 Task: Find connections with filter location Reguiba with filter topic #leadershipwith filter profile language German with filter current company HPL Electric & Power Ltd with filter school DIT UNIVERSITY with filter industry Internet Publishing with filter service category Labor and Employment Law with filter keywords title Construction Worker
Action: Mouse moved to (677, 84)
Screenshot: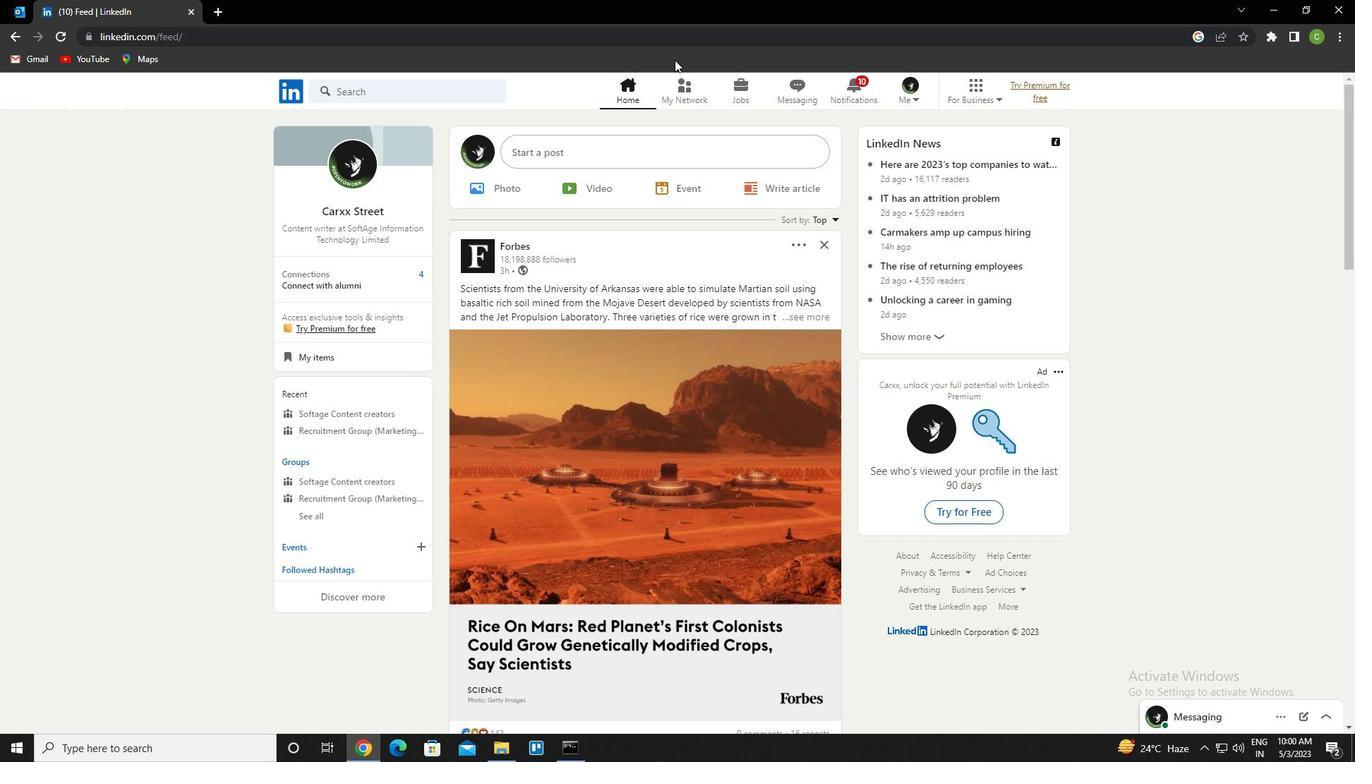 
Action: Mouse pressed left at (677, 84)
Screenshot: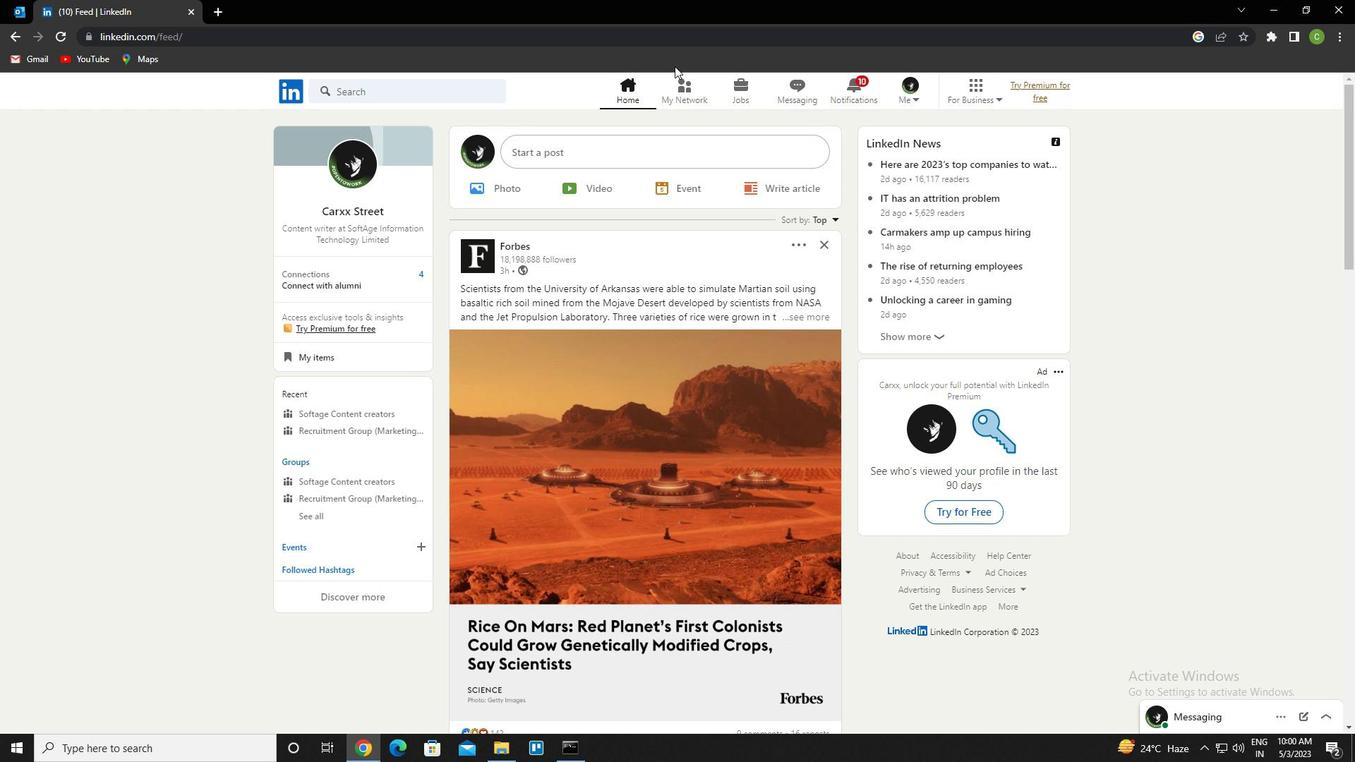 
Action: Mouse moved to (425, 168)
Screenshot: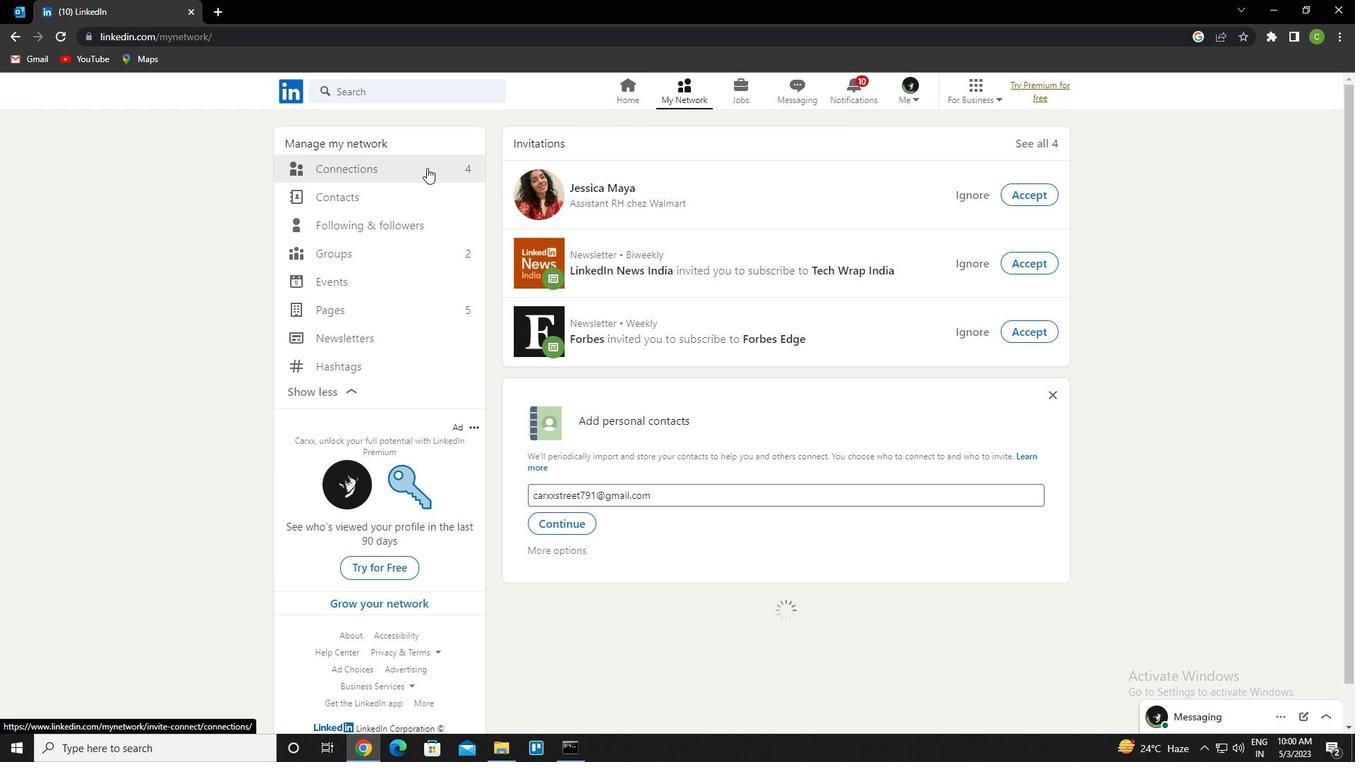 
Action: Mouse pressed left at (425, 168)
Screenshot: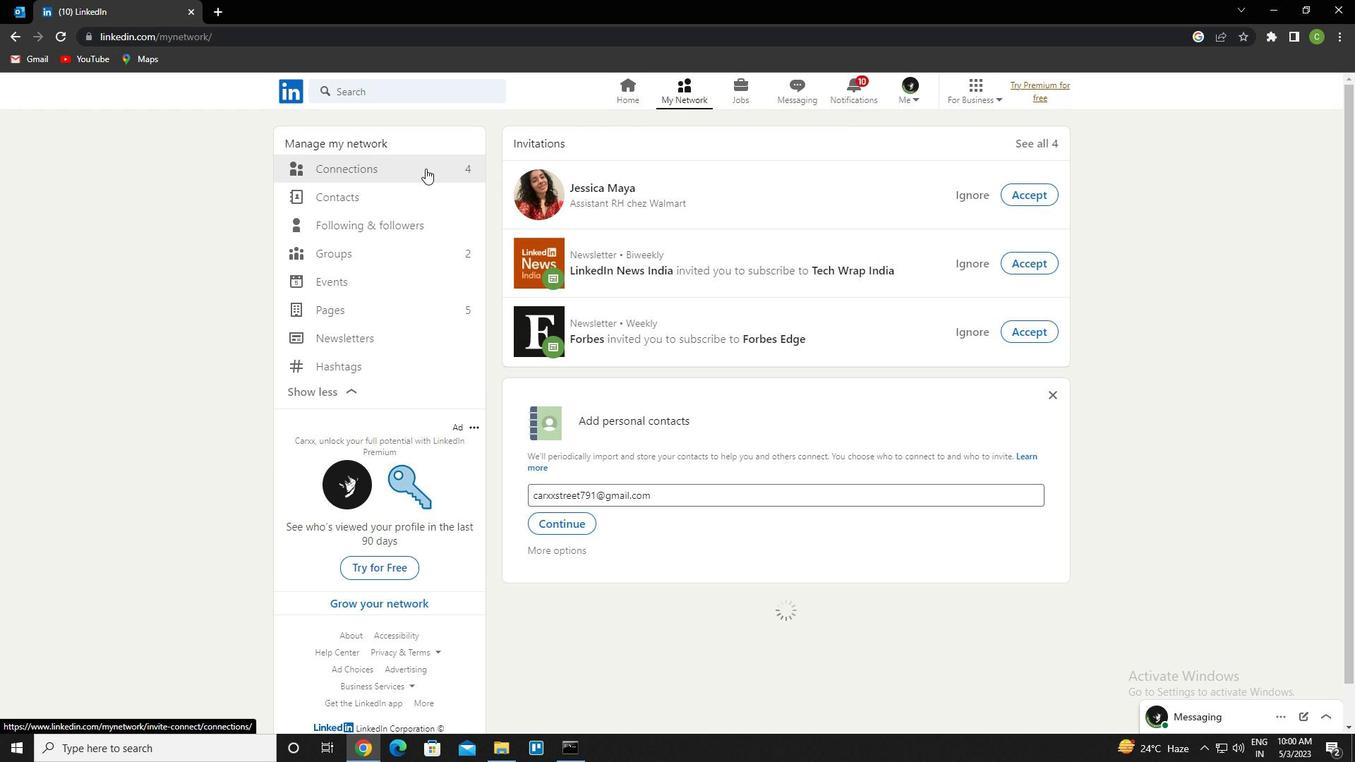 
Action: Mouse moved to (762, 168)
Screenshot: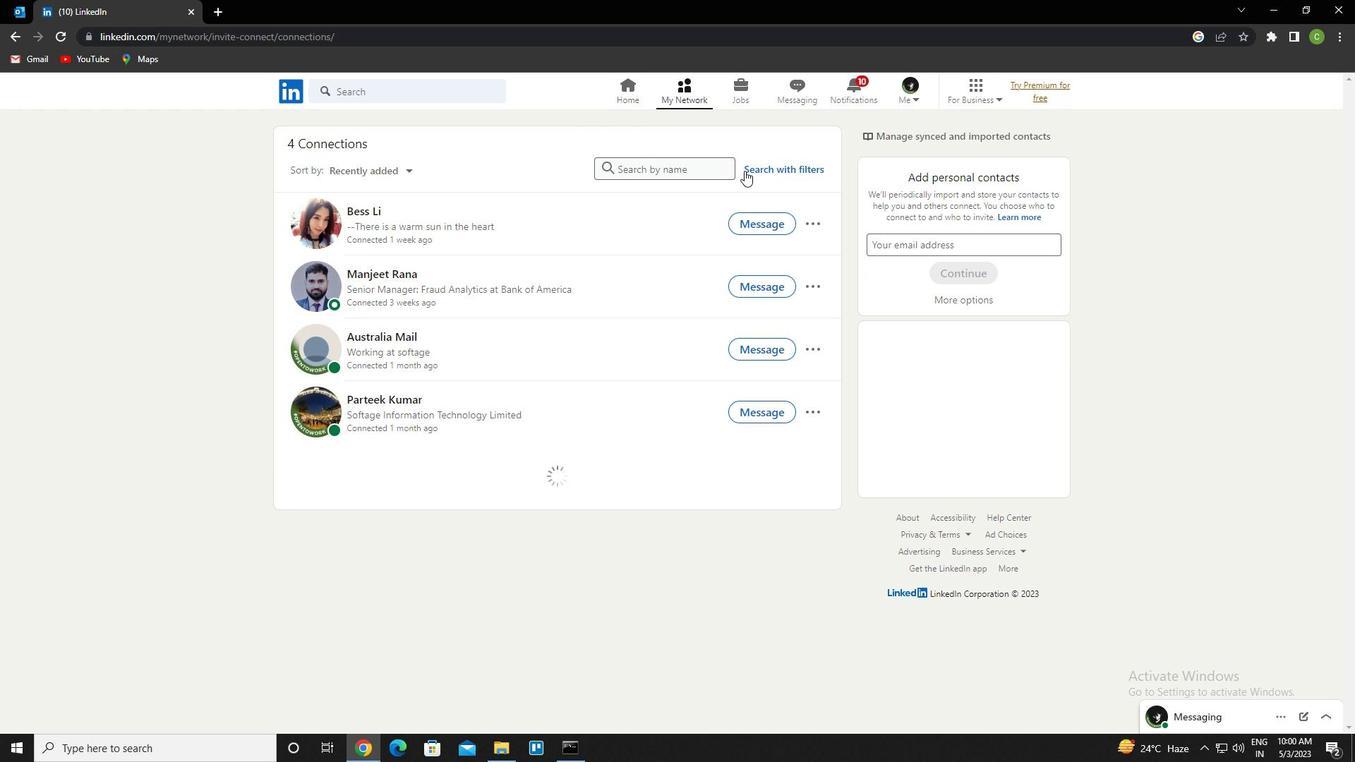 
Action: Mouse pressed left at (762, 168)
Screenshot: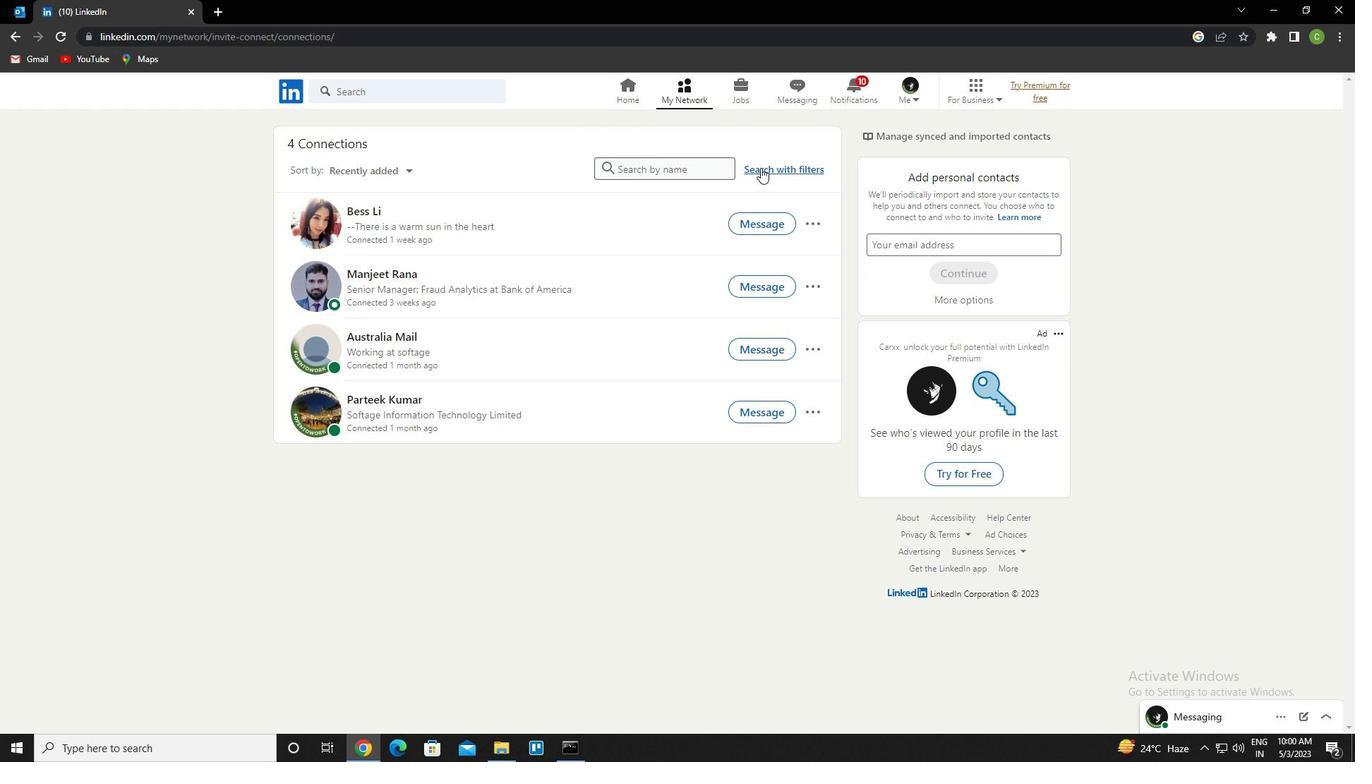 
Action: Mouse moved to (719, 133)
Screenshot: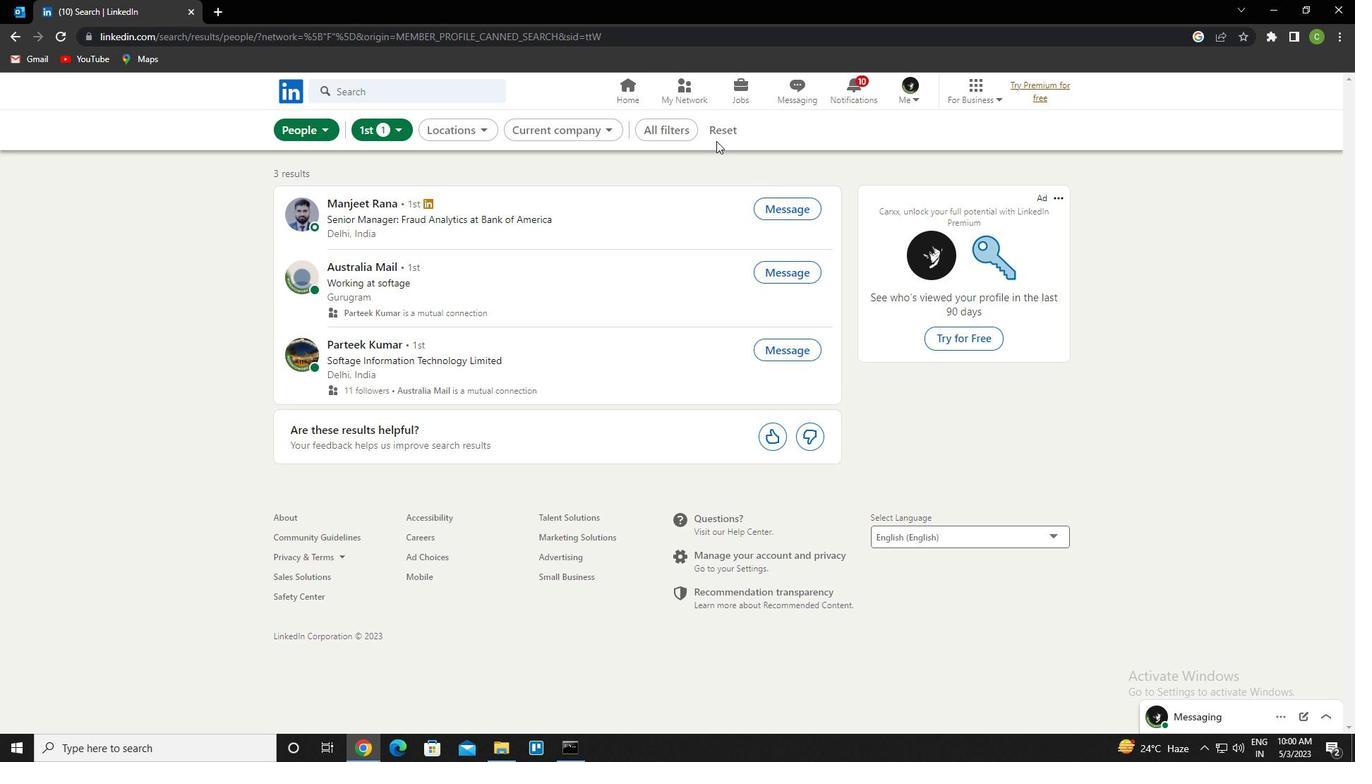 
Action: Mouse pressed left at (719, 133)
Screenshot: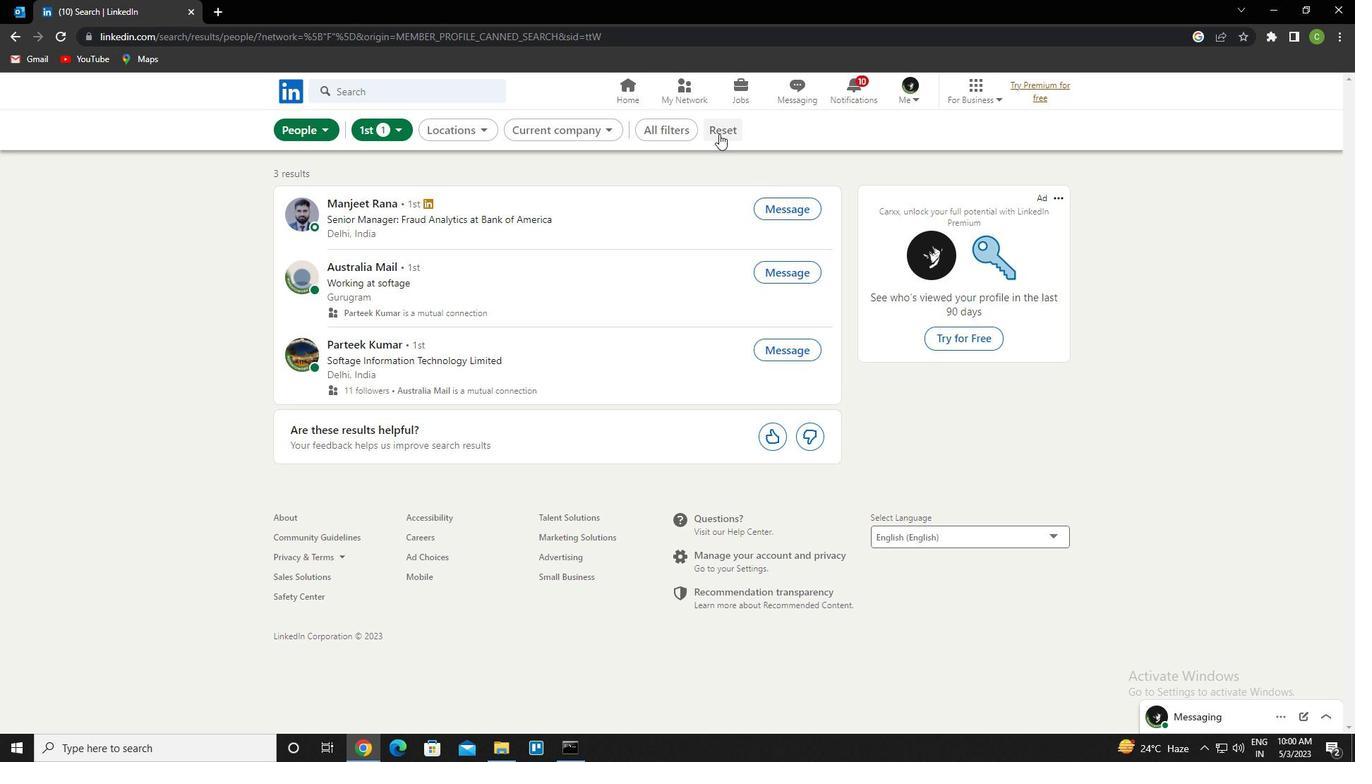 
Action: Mouse moved to (704, 129)
Screenshot: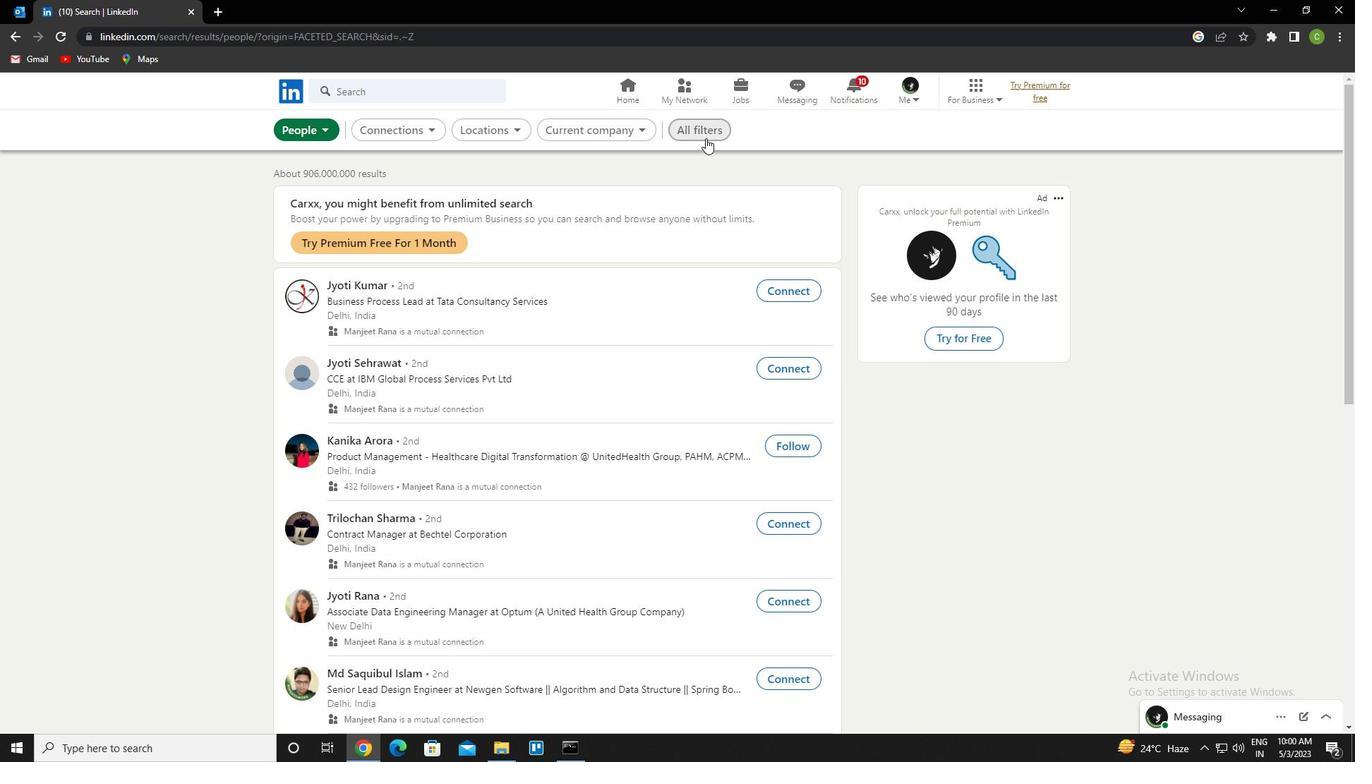 
Action: Mouse pressed left at (704, 129)
Screenshot: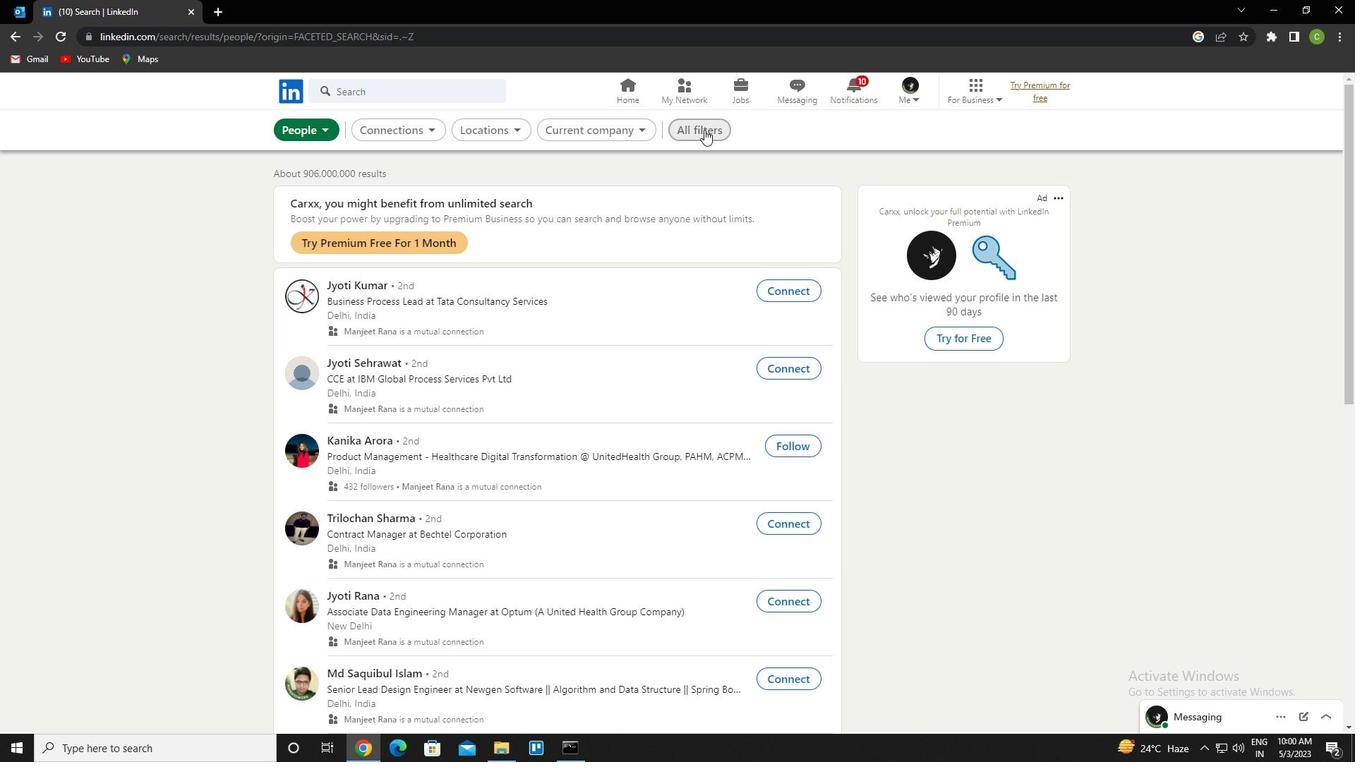 
Action: Mouse moved to (1193, 397)
Screenshot: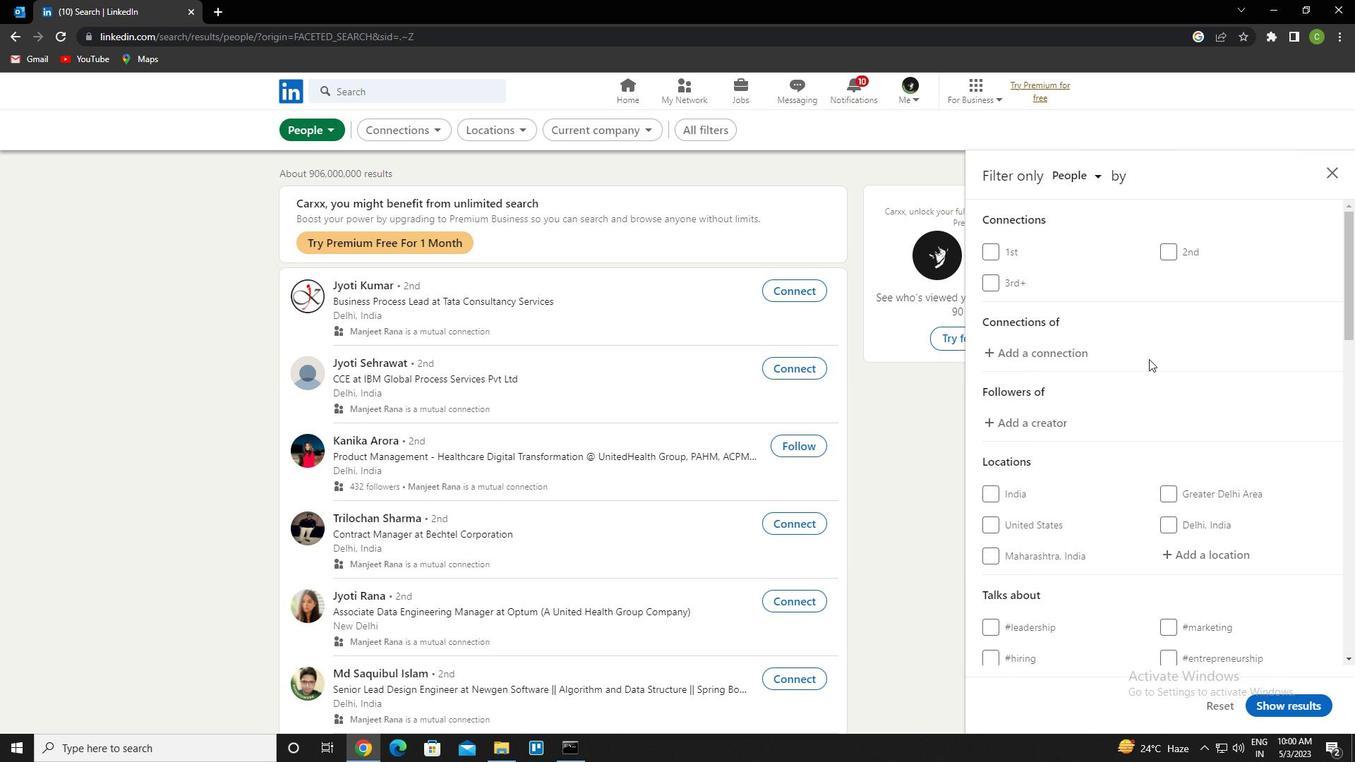 
Action: Mouse scrolled (1193, 396) with delta (0, 0)
Screenshot: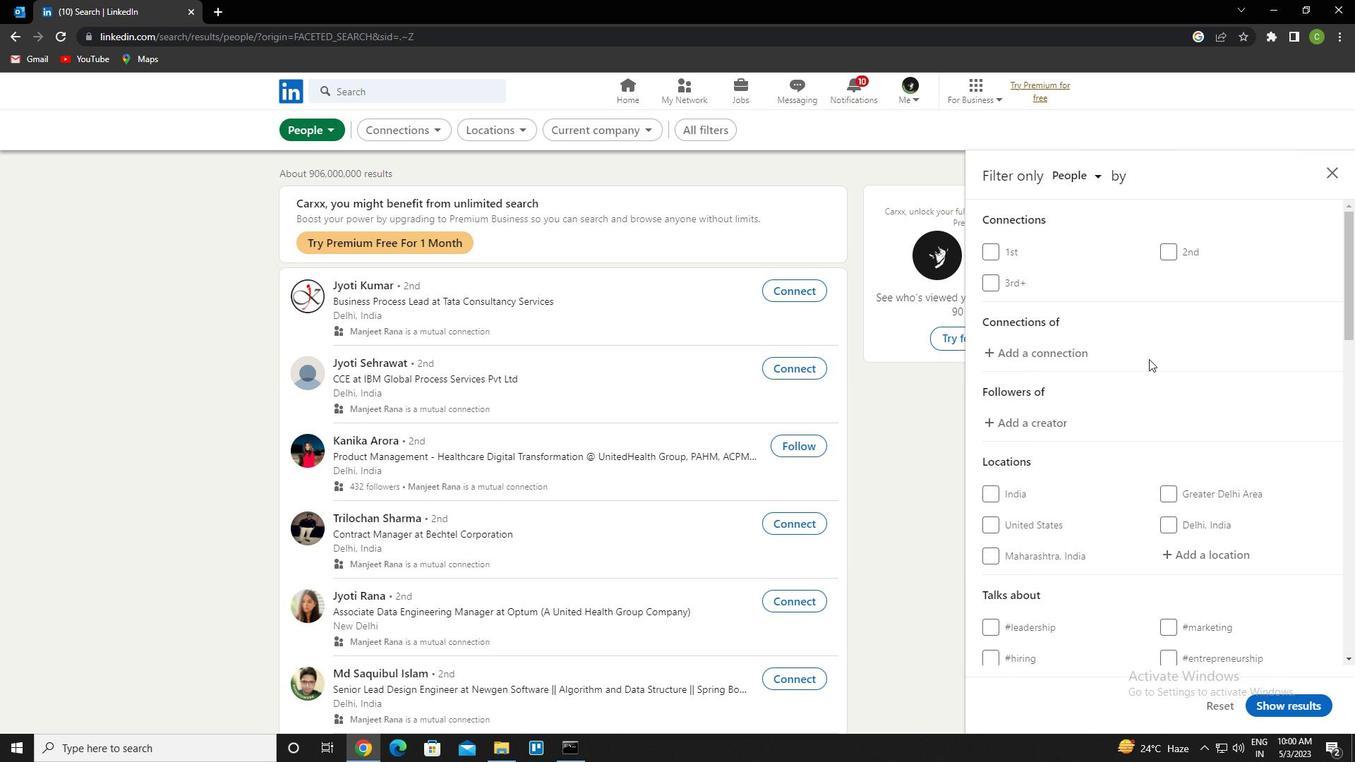 
Action: Mouse scrolled (1193, 396) with delta (0, 0)
Screenshot: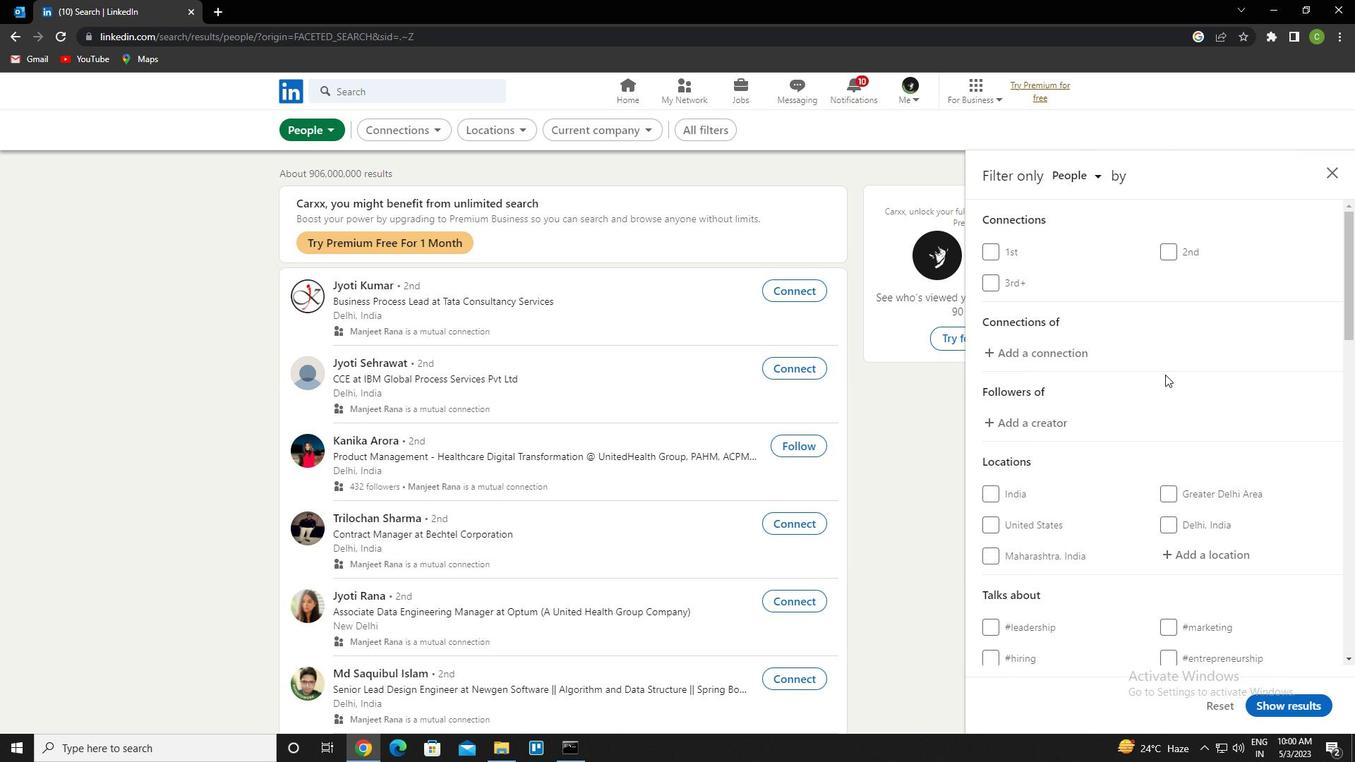 
Action: Mouse moved to (1221, 415)
Screenshot: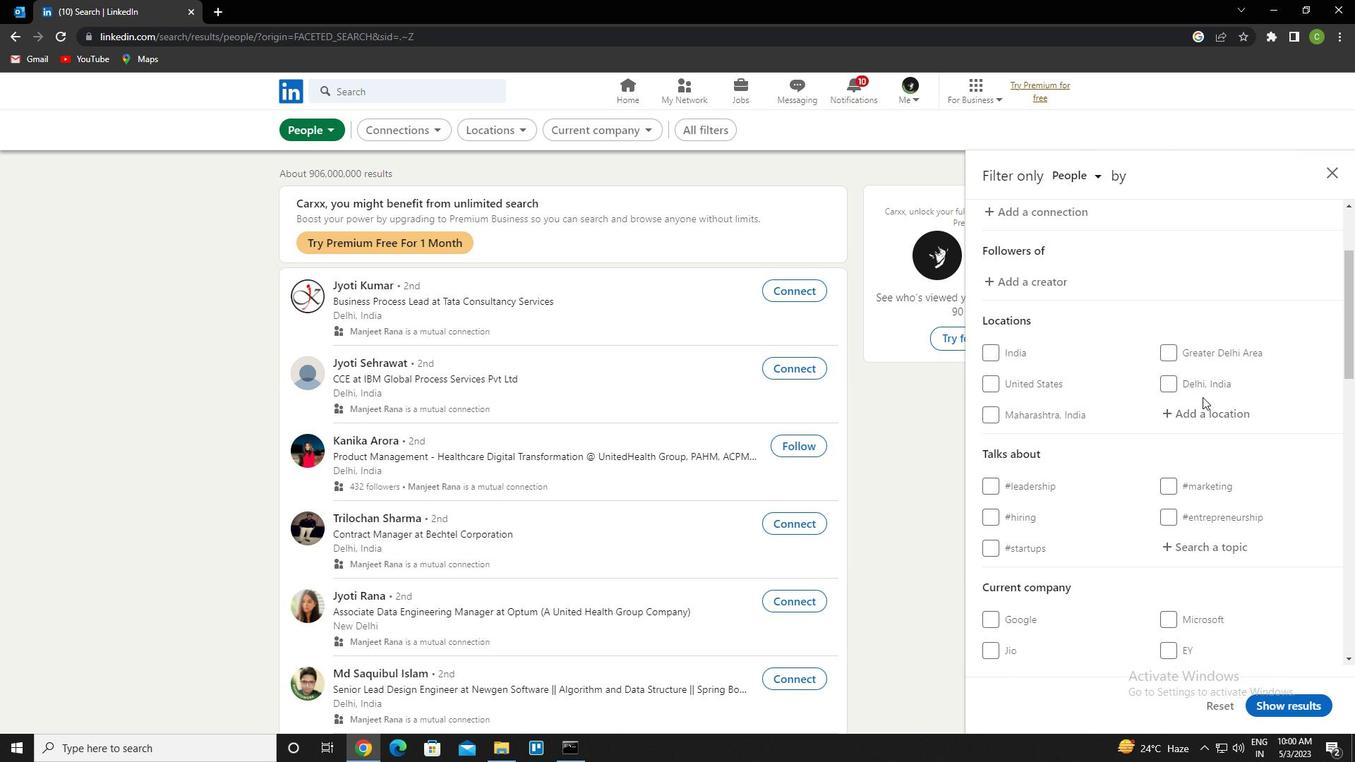 
Action: Mouse pressed left at (1221, 415)
Screenshot: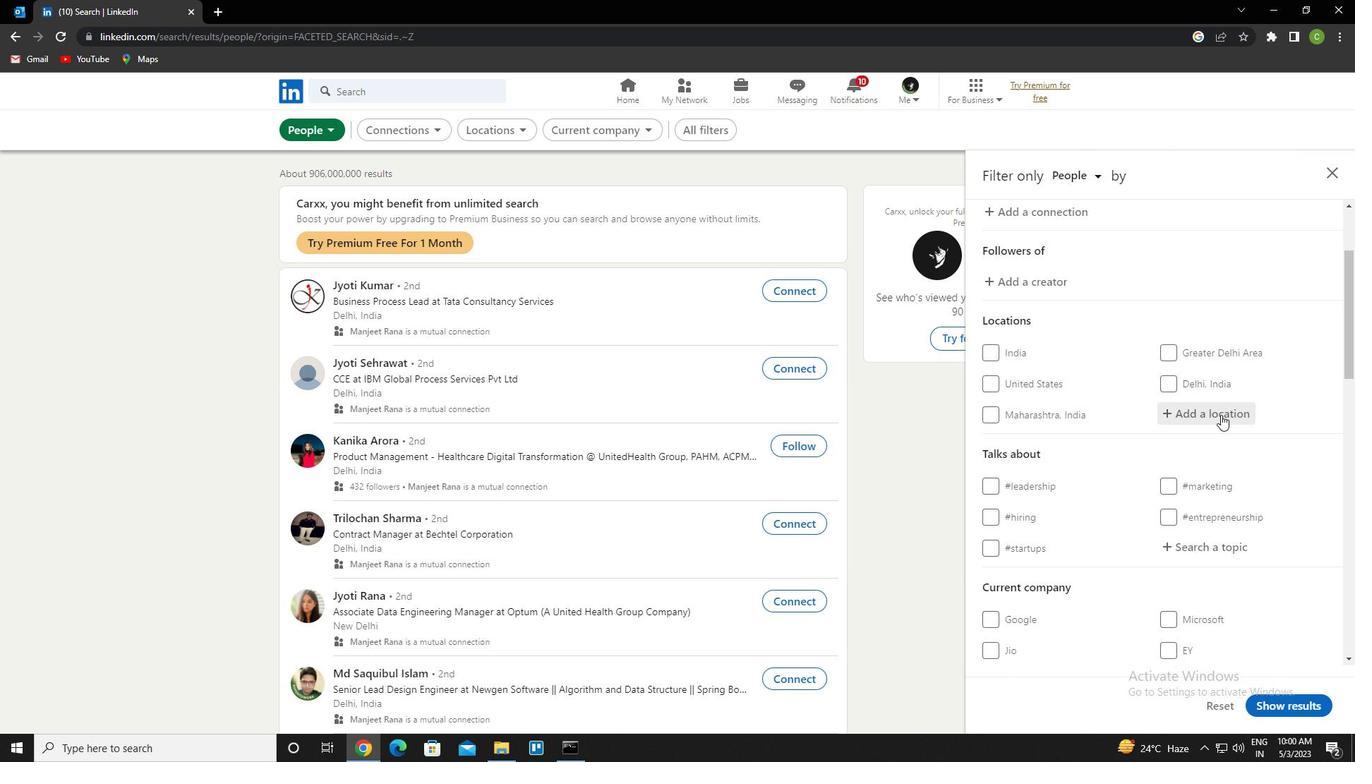 
Action: Key pressed <Key.caps_lock>r<Key.caps_lock>eguiba<Key.down><Key.enter>
Screenshot: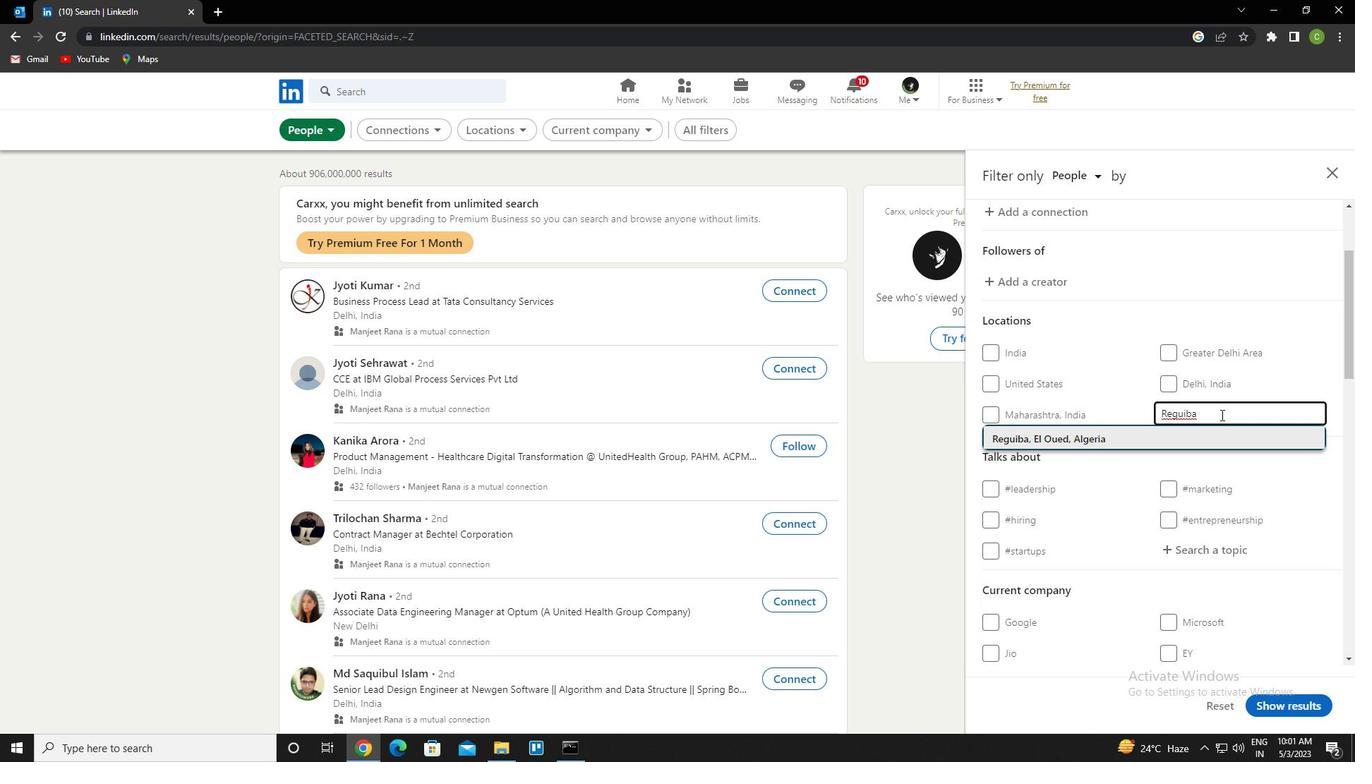 
Action: Mouse moved to (1229, 420)
Screenshot: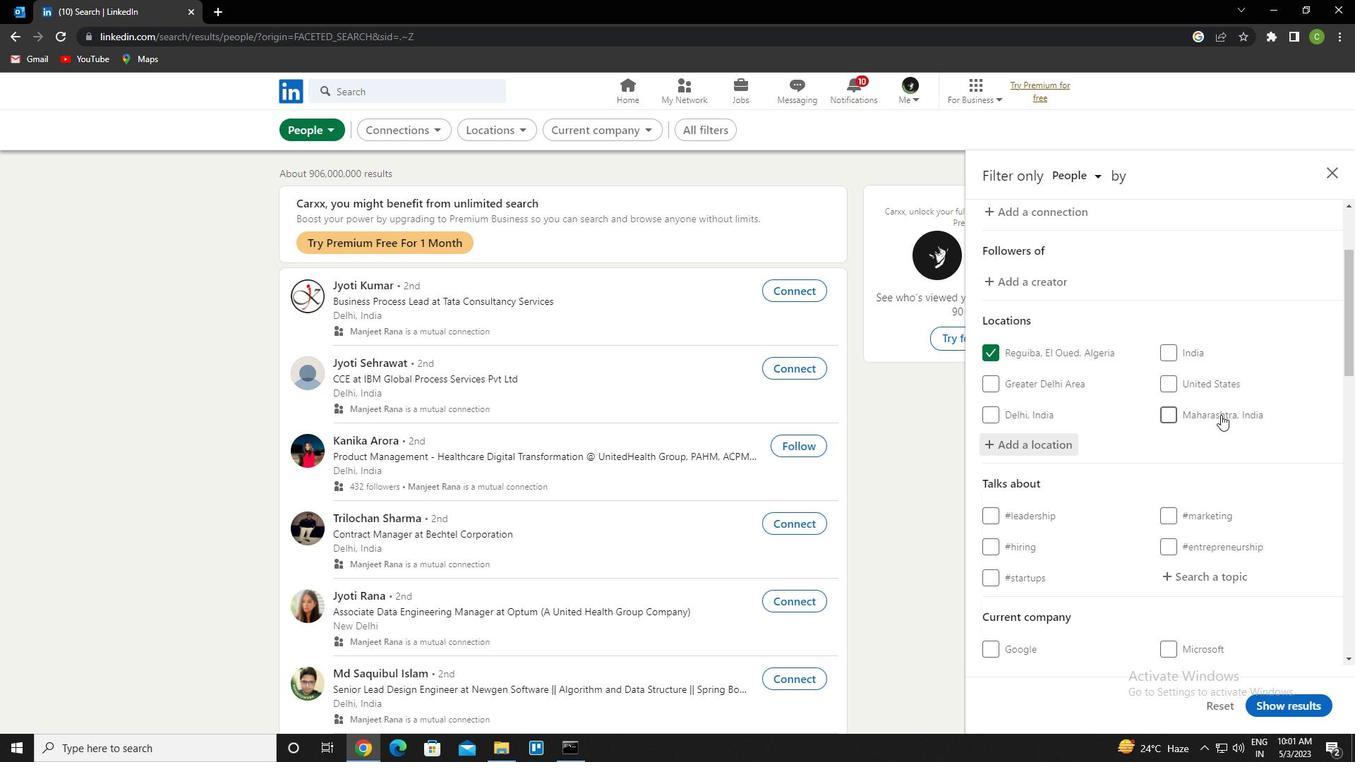 
Action: Mouse scrolled (1229, 419) with delta (0, 0)
Screenshot: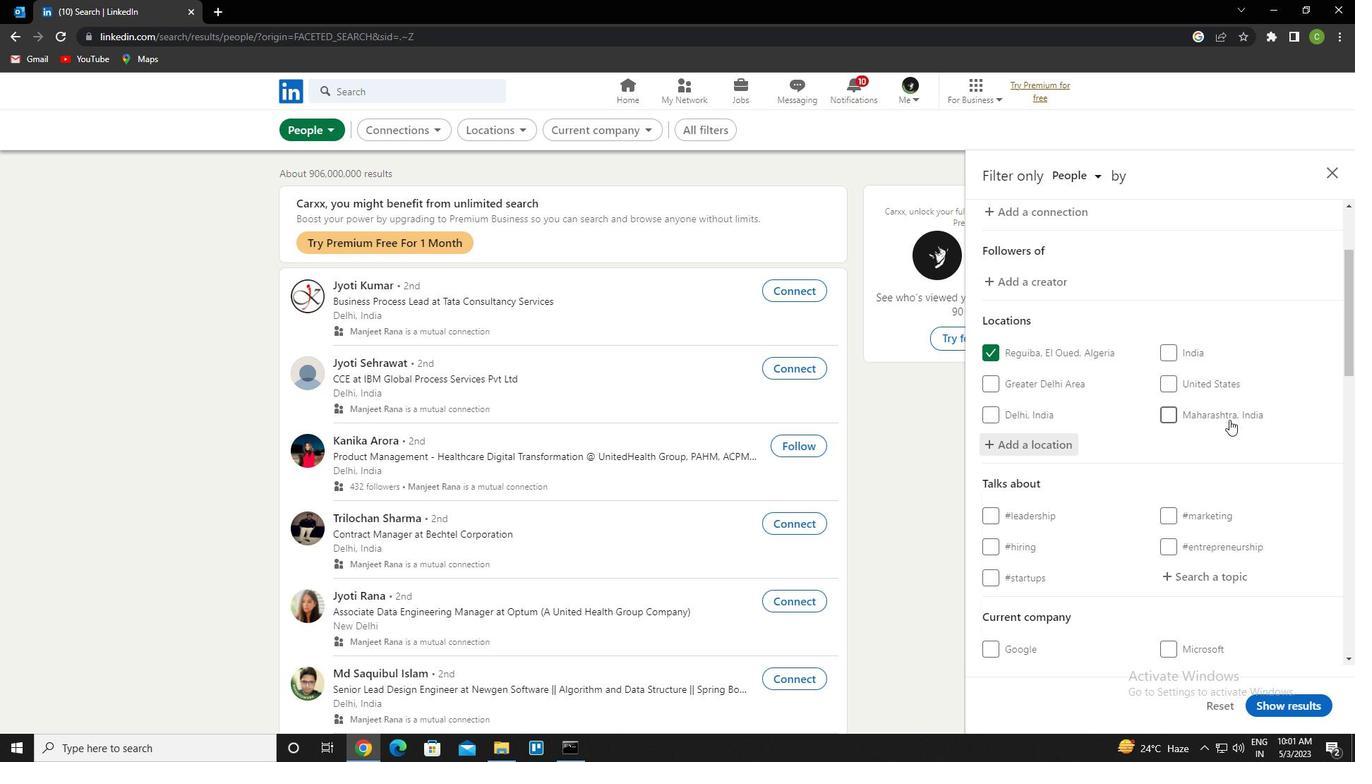 
Action: Mouse scrolled (1229, 419) with delta (0, 0)
Screenshot: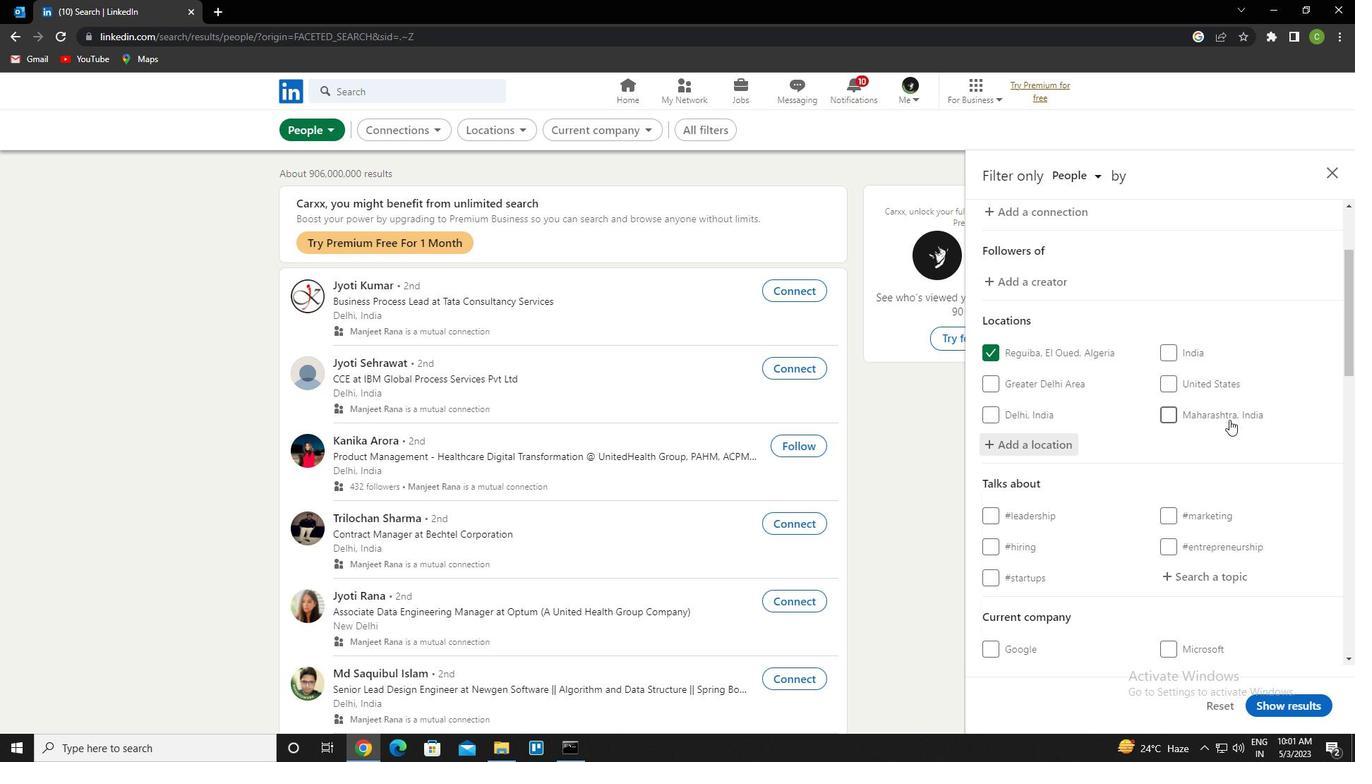 
Action: Mouse scrolled (1229, 419) with delta (0, 0)
Screenshot: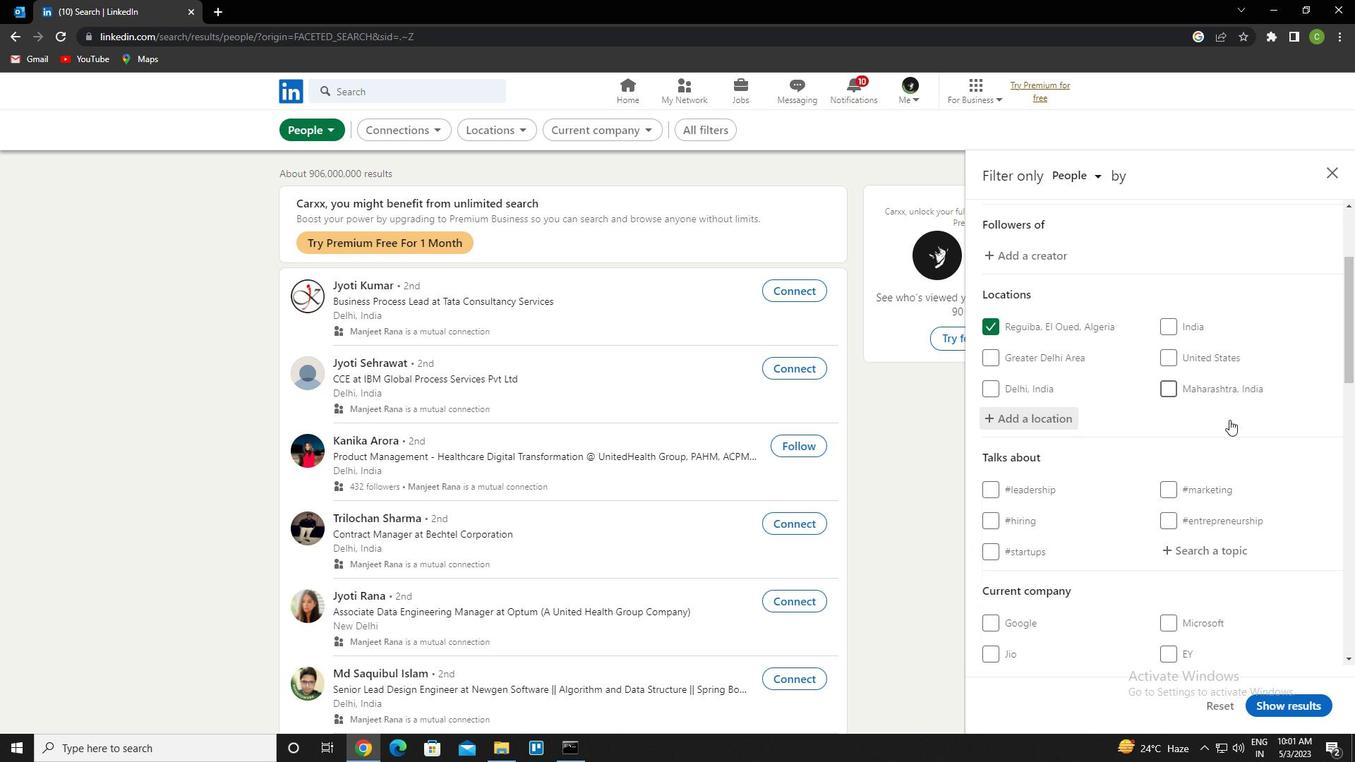 
Action: Mouse moved to (1221, 372)
Screenshot: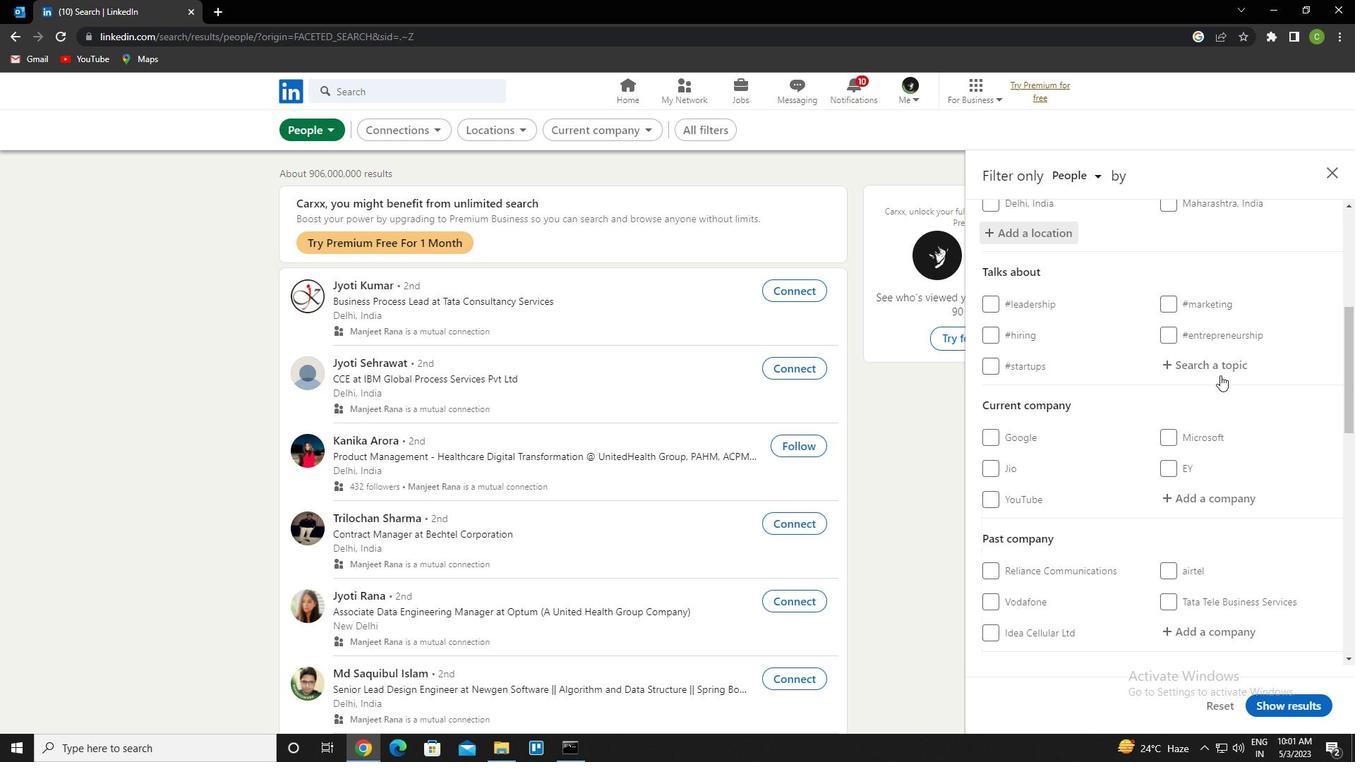 
Action: Mouse pressed left at (1221, 372)
Screenshot: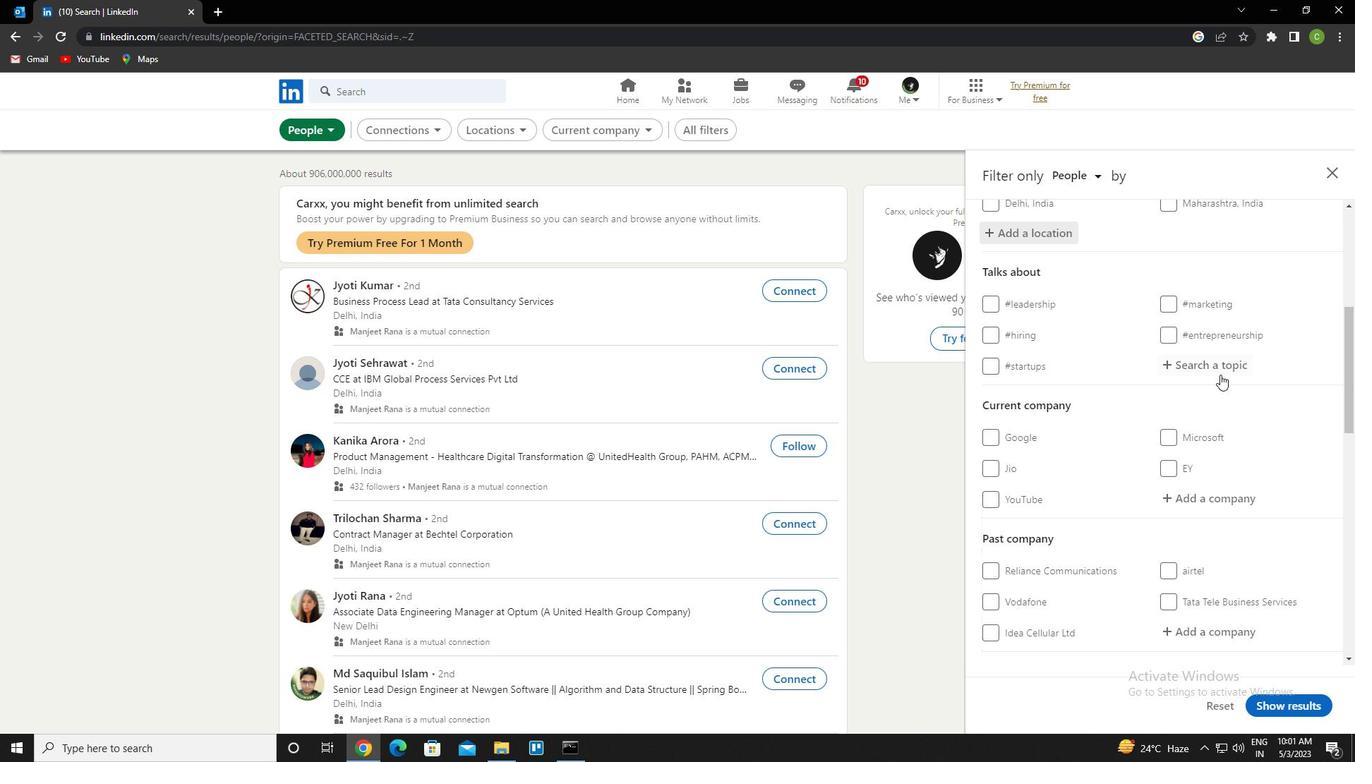 
Action: Key pressed leadership<Key.down><Key.enter>
Screenshot: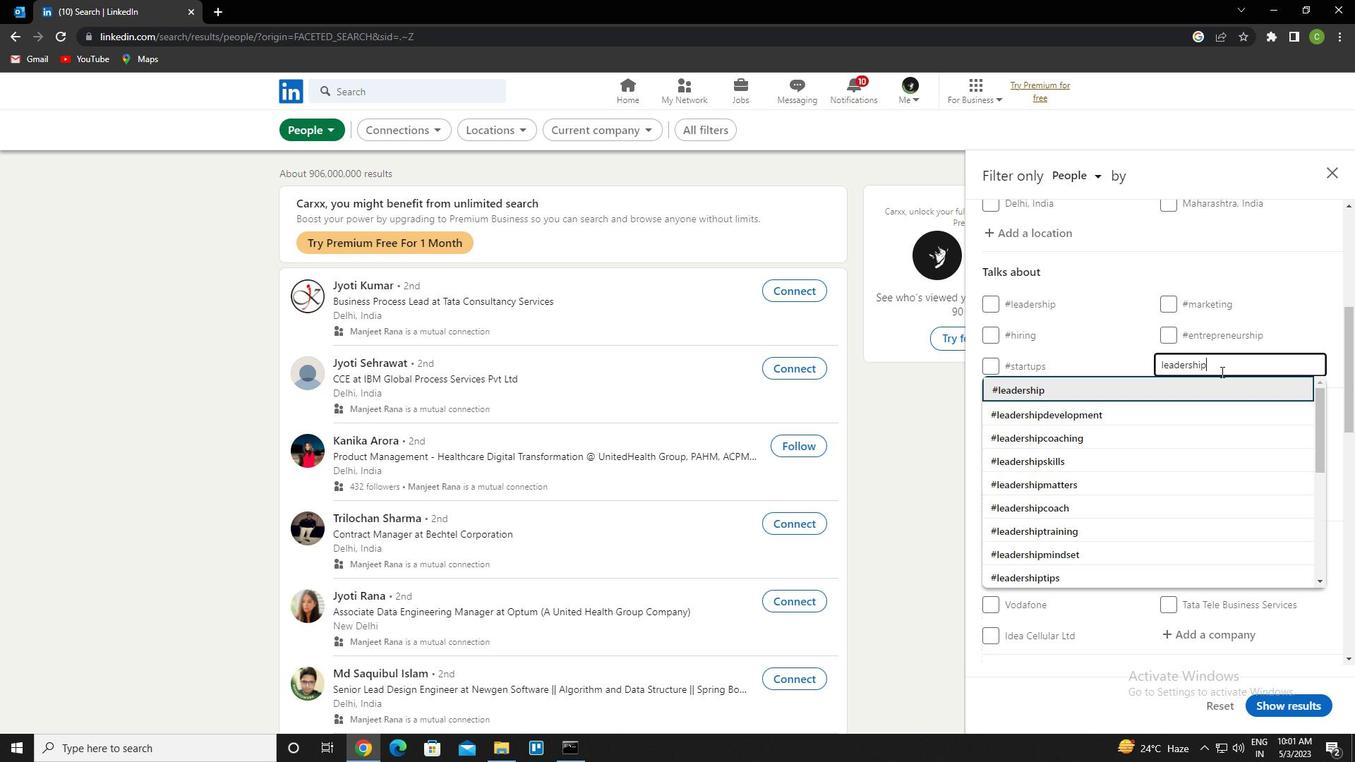 
Action: Mouse scrolled (1221, 371) with delta (0, 0)
Screenshot: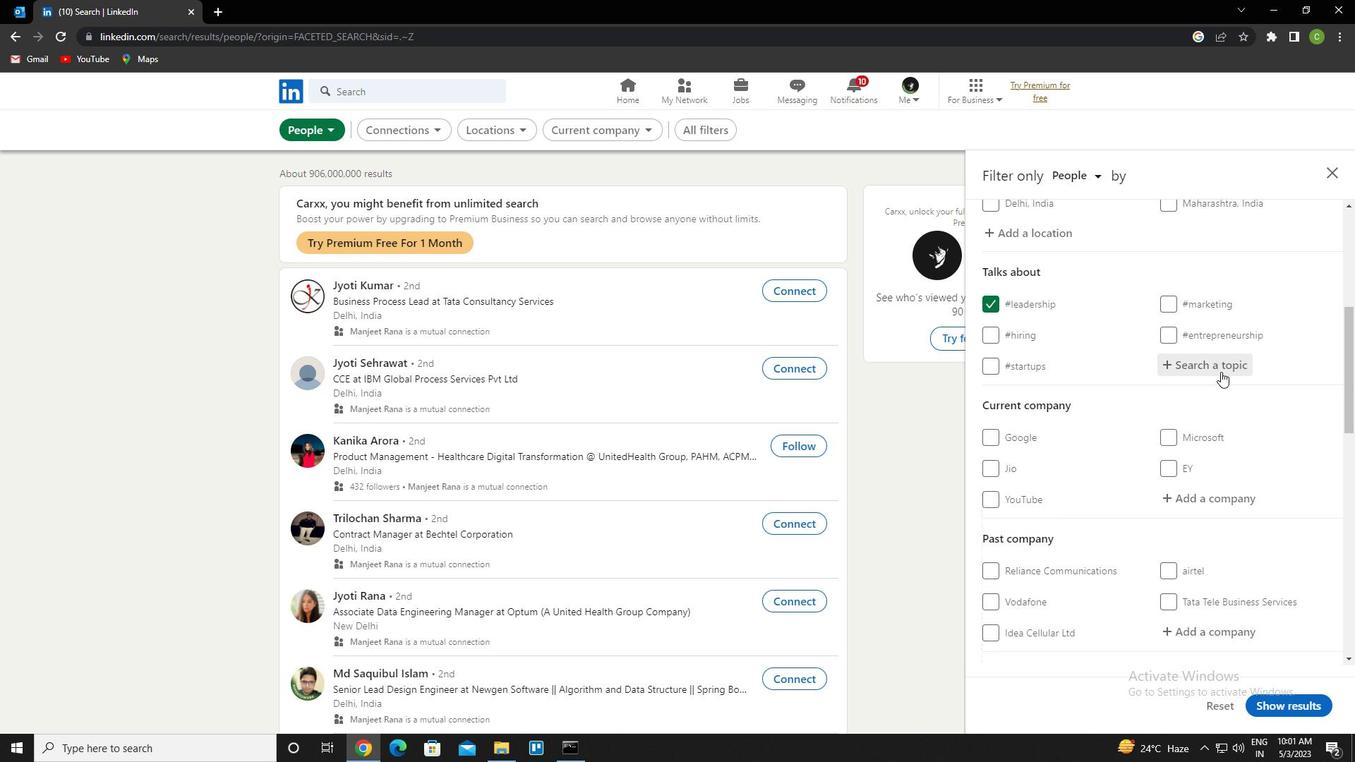 
Action: Mouse scrolled (1221, 371) with delta (0, 0)
Screenshot: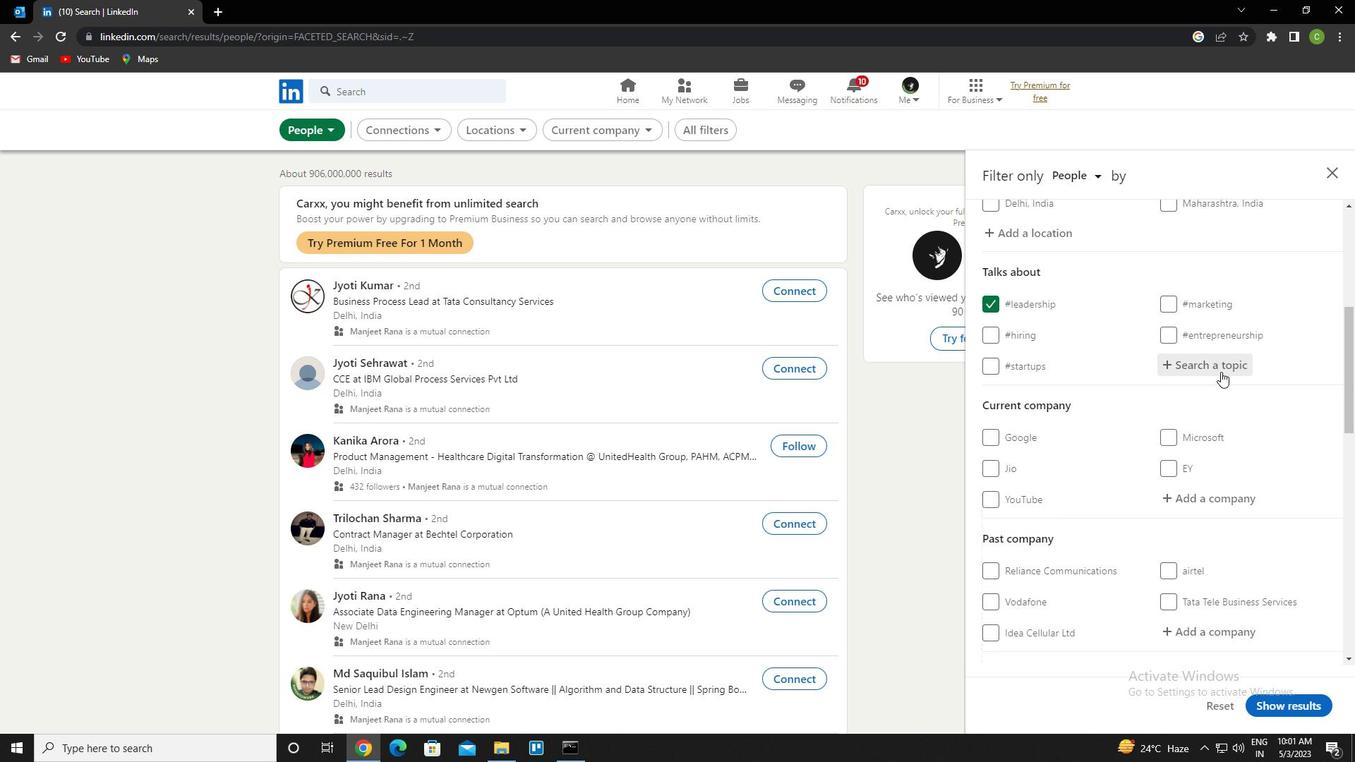 
Action: Mouse scrolled (1221, 371) with delta (0, 0)
Screenshot: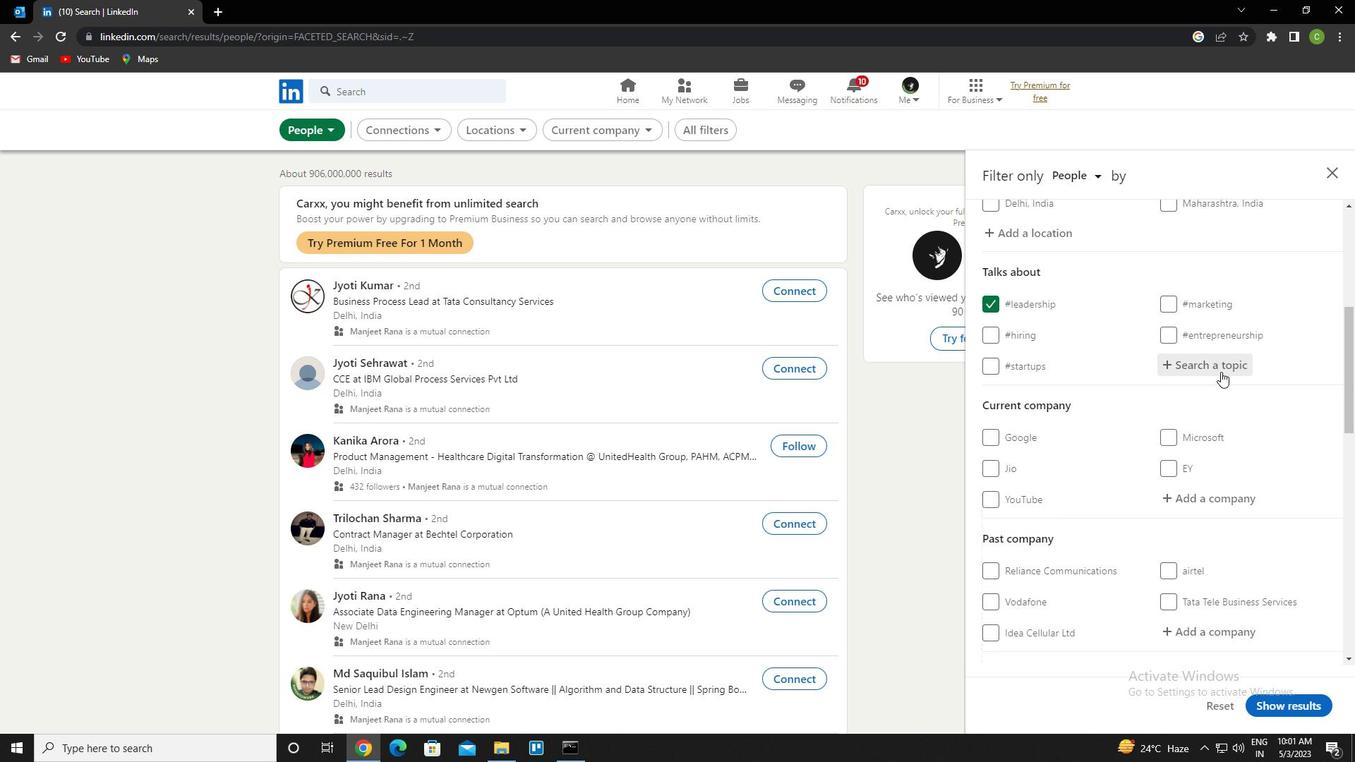 
Action: Mouse scrolled (1221, 371) with delta (0, 0)
Screenshot: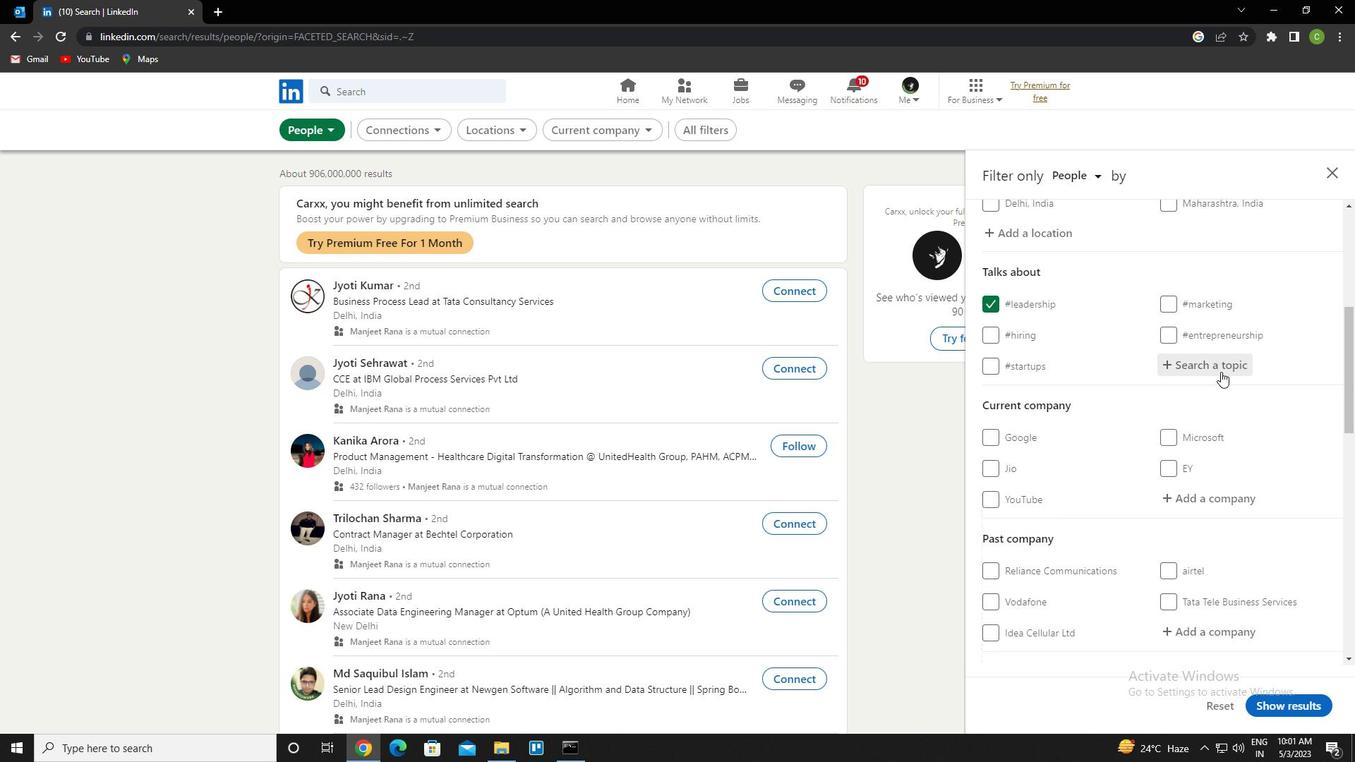 
Action: Mouse scrolled (1221, 371) with delta (0, 0)
Screenshot: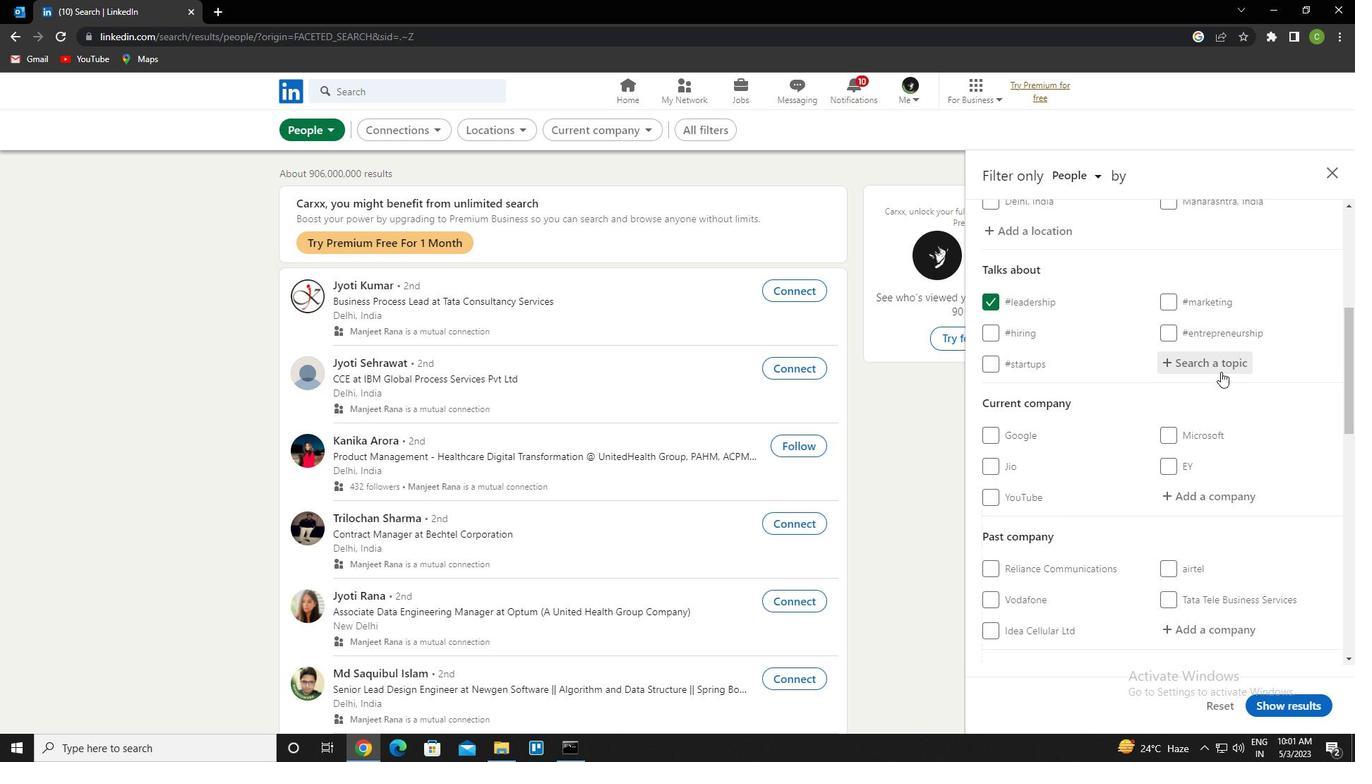 
Action: Mouse scrolled (1221, 371) with delta (0, 0)
Screenshot: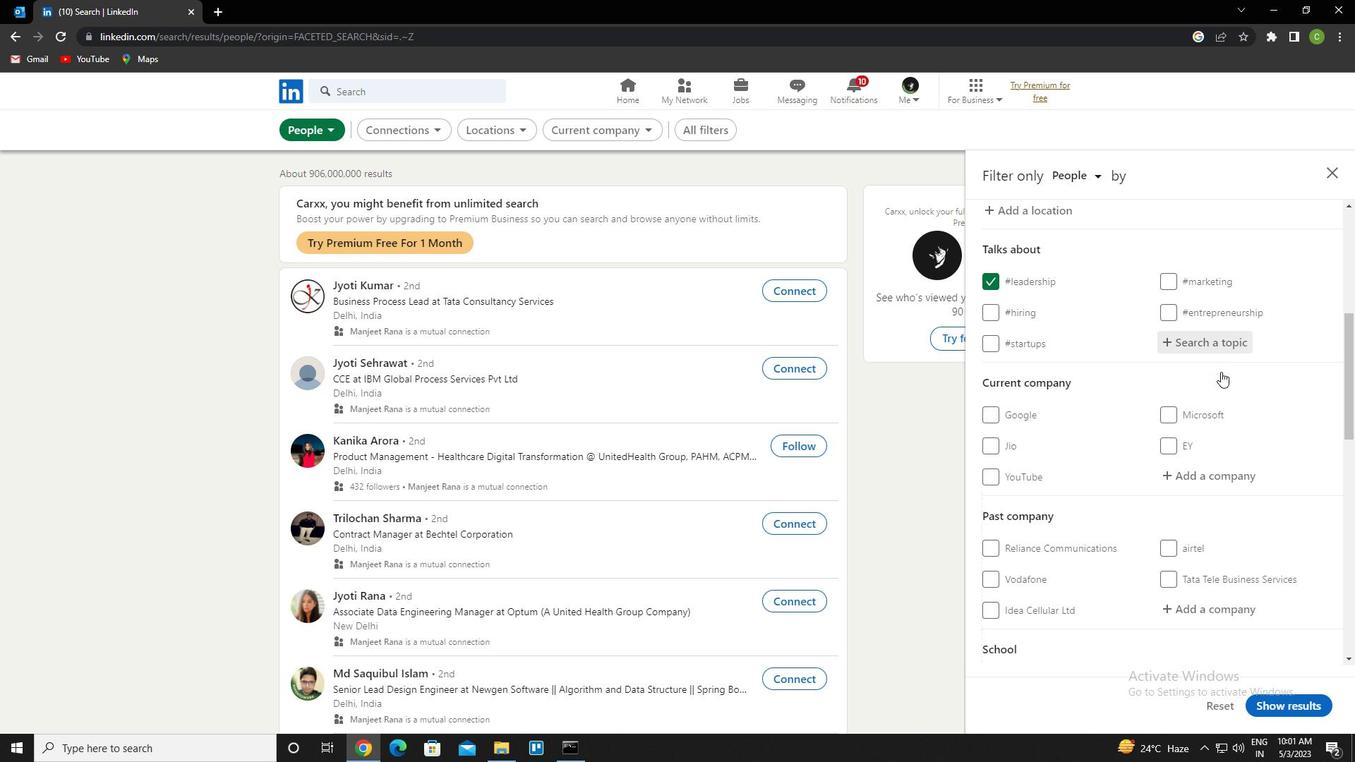 
Action: Mouse scrolled (1221, 371) with delta (0, 0)
Screenshot: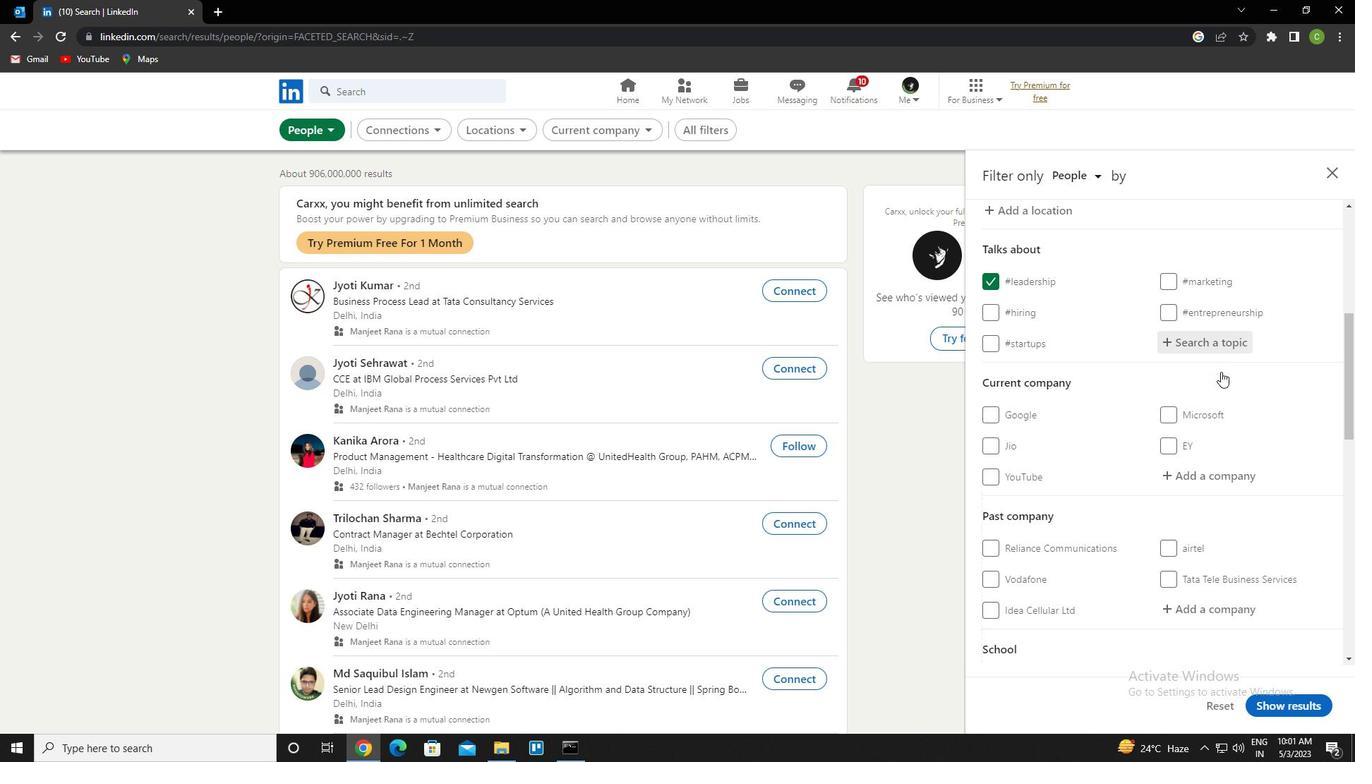 
Action: Mouse scrolled (1221, 371) with delta (0, 0)
Screenshot: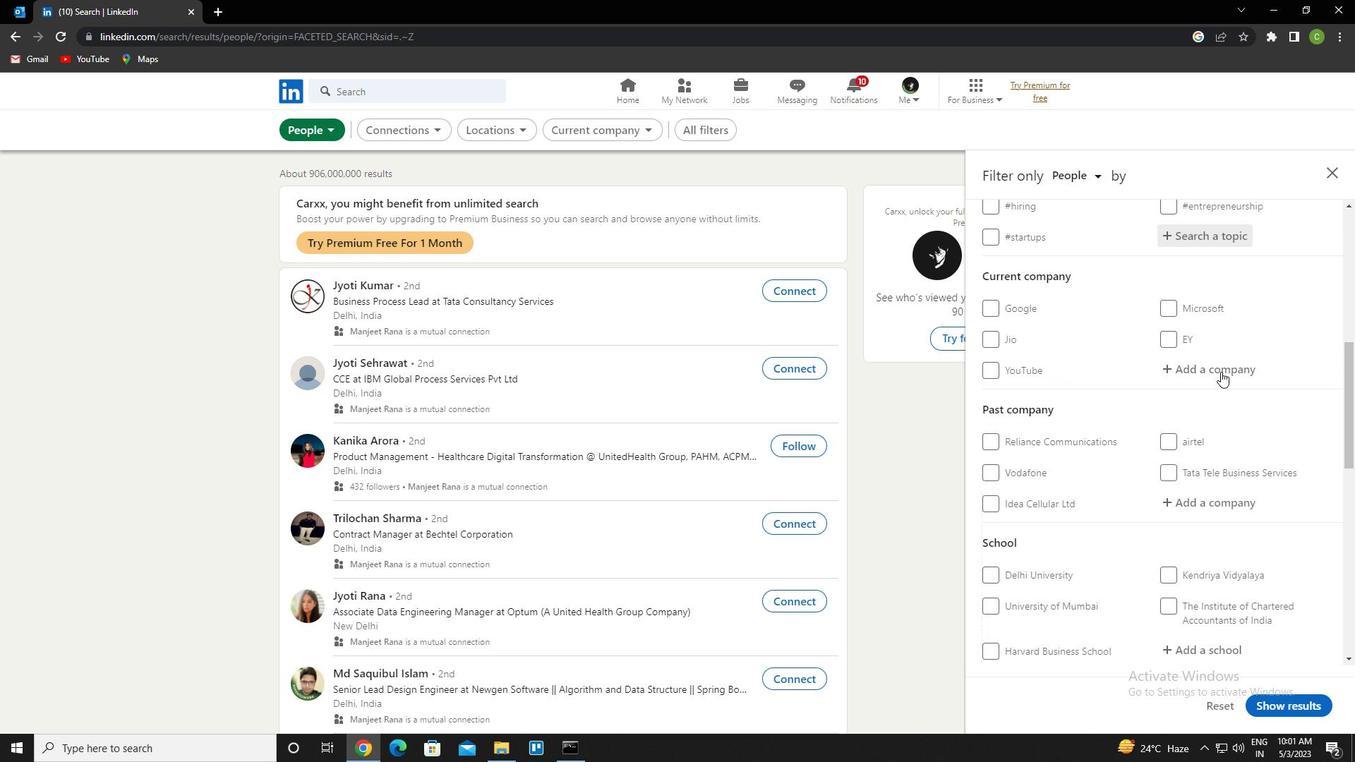 
Action: Mouse scrolled (1221, 371) with delta (0, 0)
Screenshot: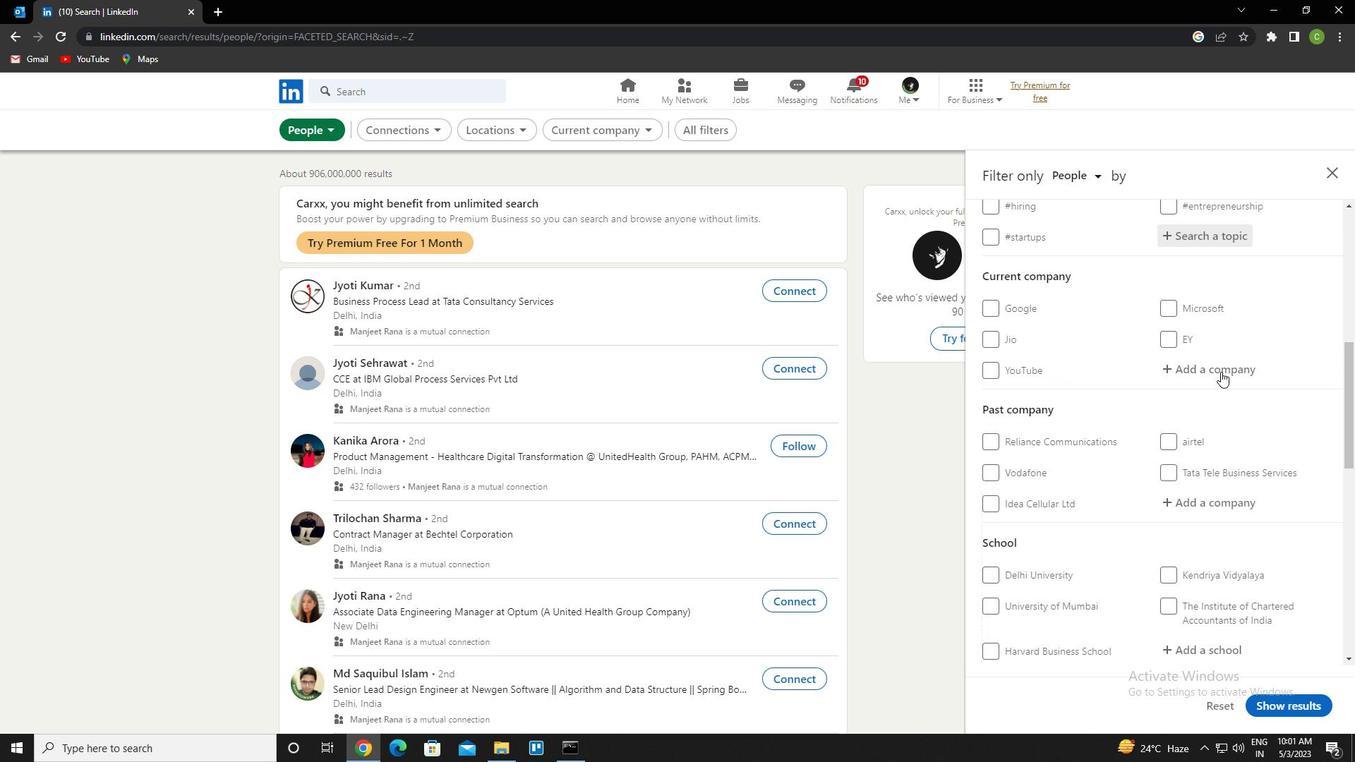 
Action: Mouse scrolled (1221, 371) with delta (0, 0)
Screenshot: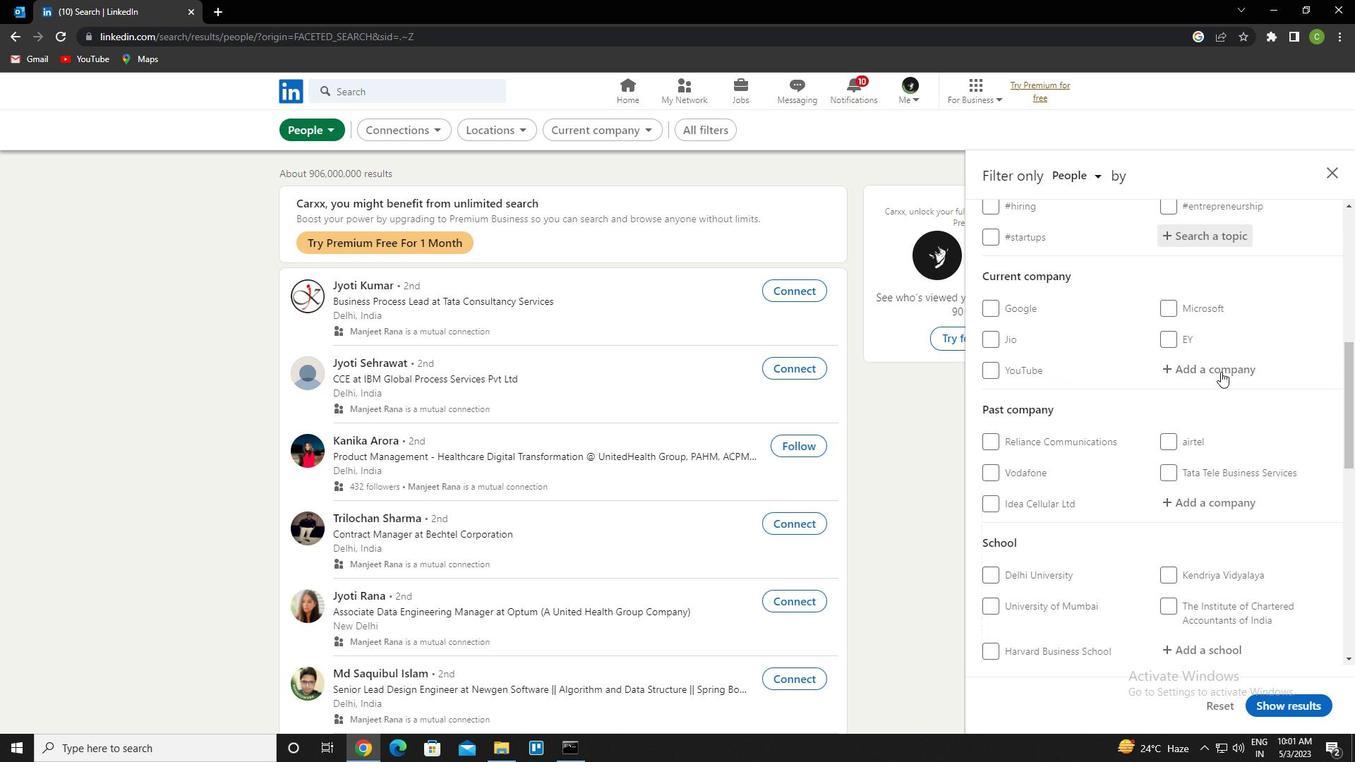 
Action: Mouse moved to (989, 360)
Screenshot: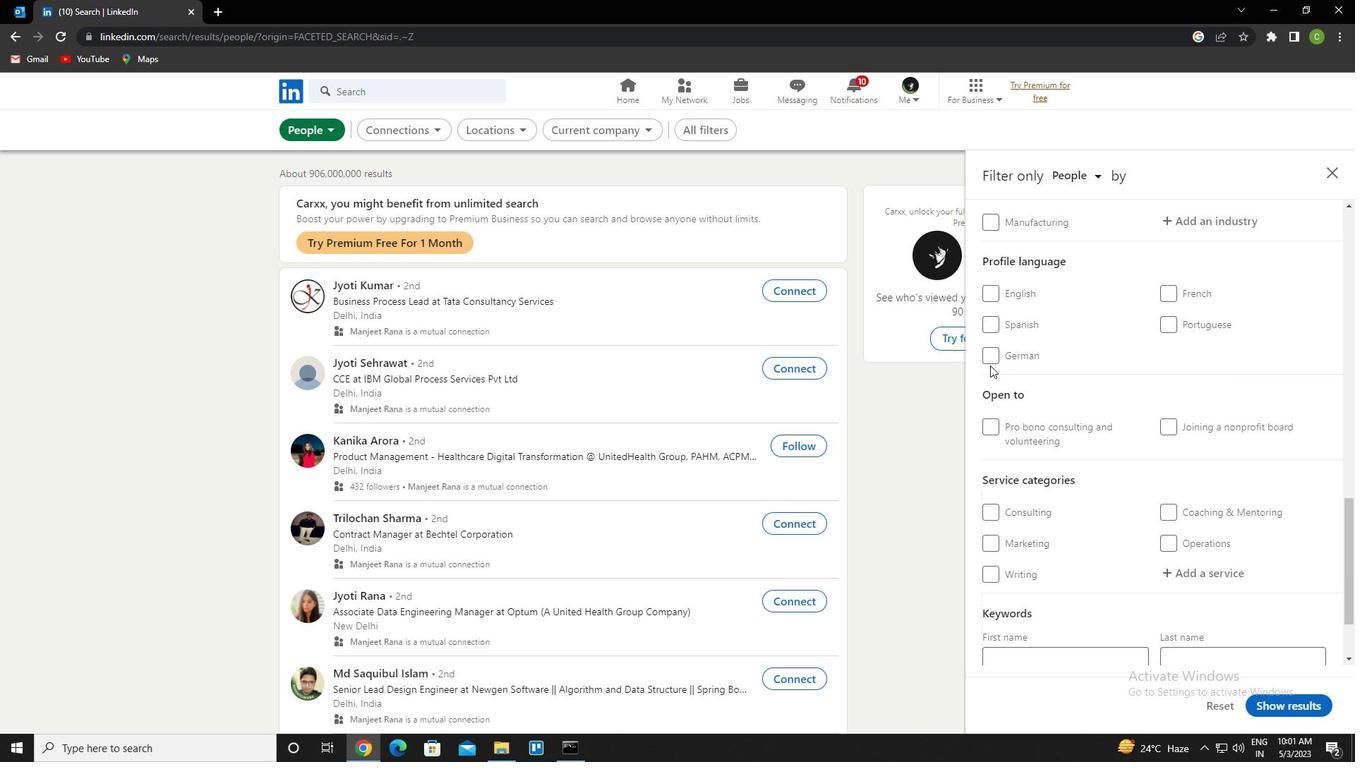 
Action: Mouse pressed left at (989, 360)
Screenshot: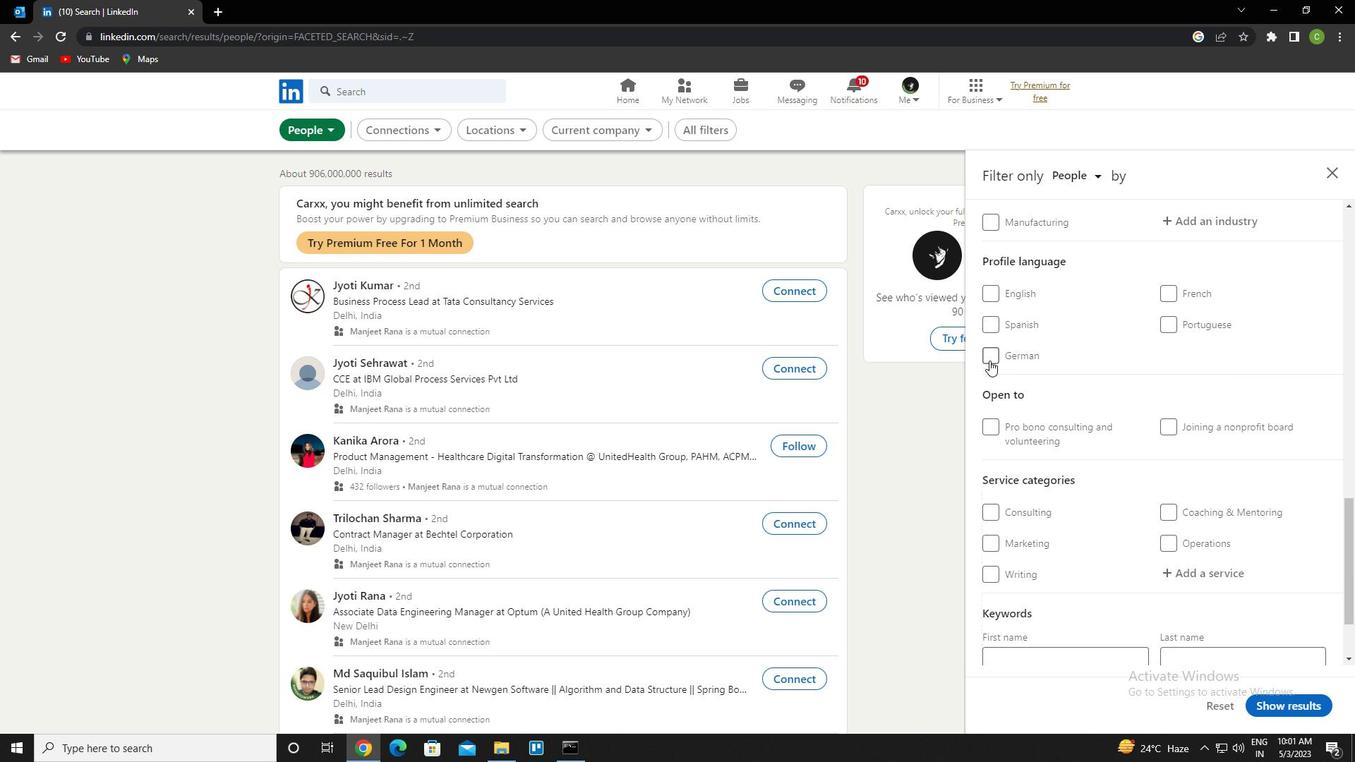 
Action: Mouse moved to (1144, 411)
Screenshot: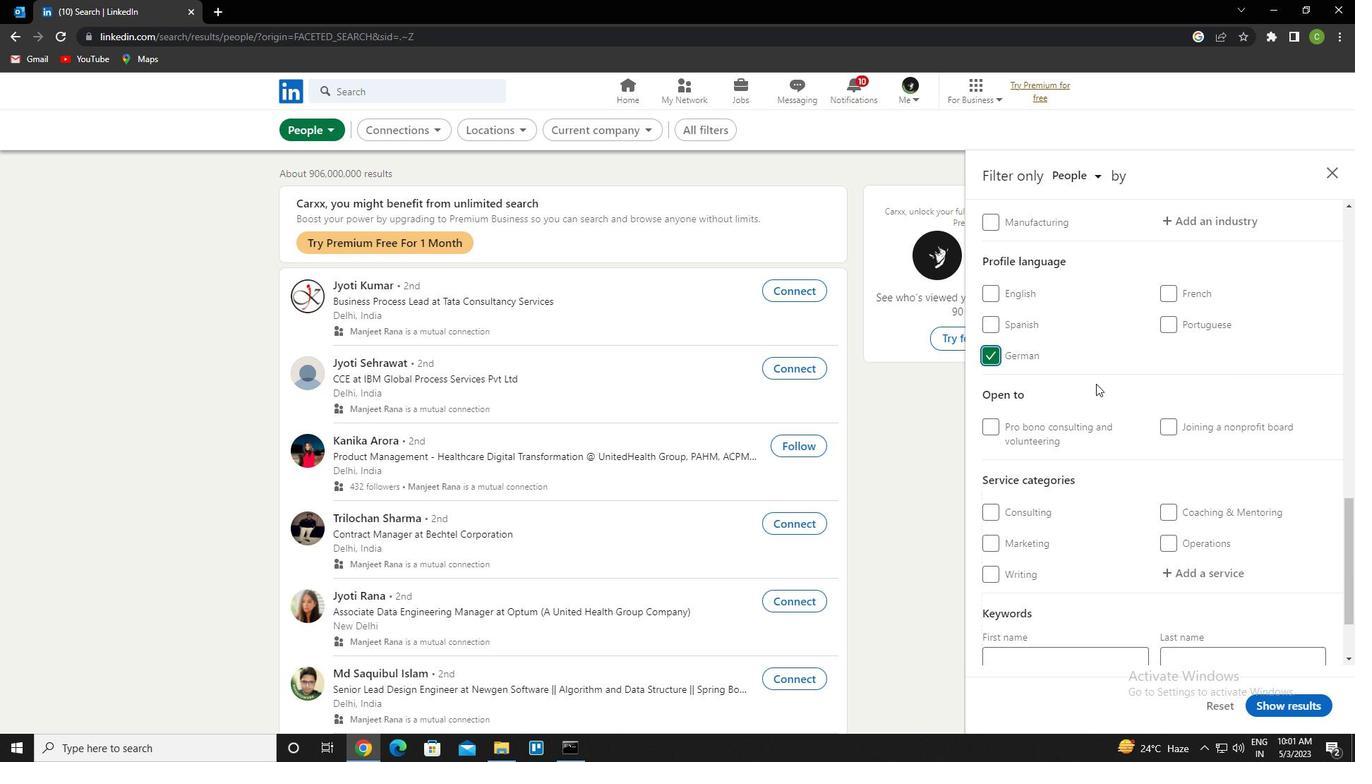 
Action: Mouse scrolled (1144, 412) with delta (0, 0)
Screenshot: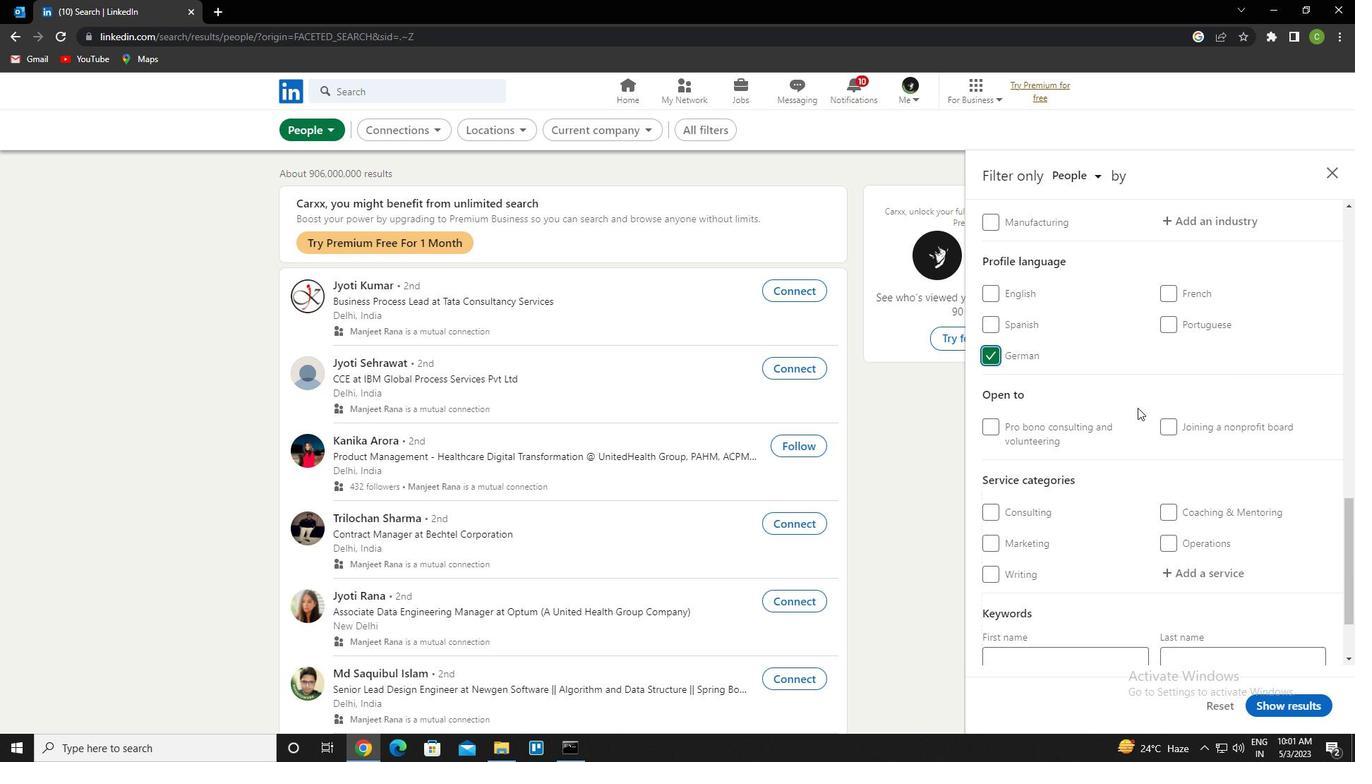 
Action: Mouse scrolled (1144, 412) with delta (0, 0)
Screenshot: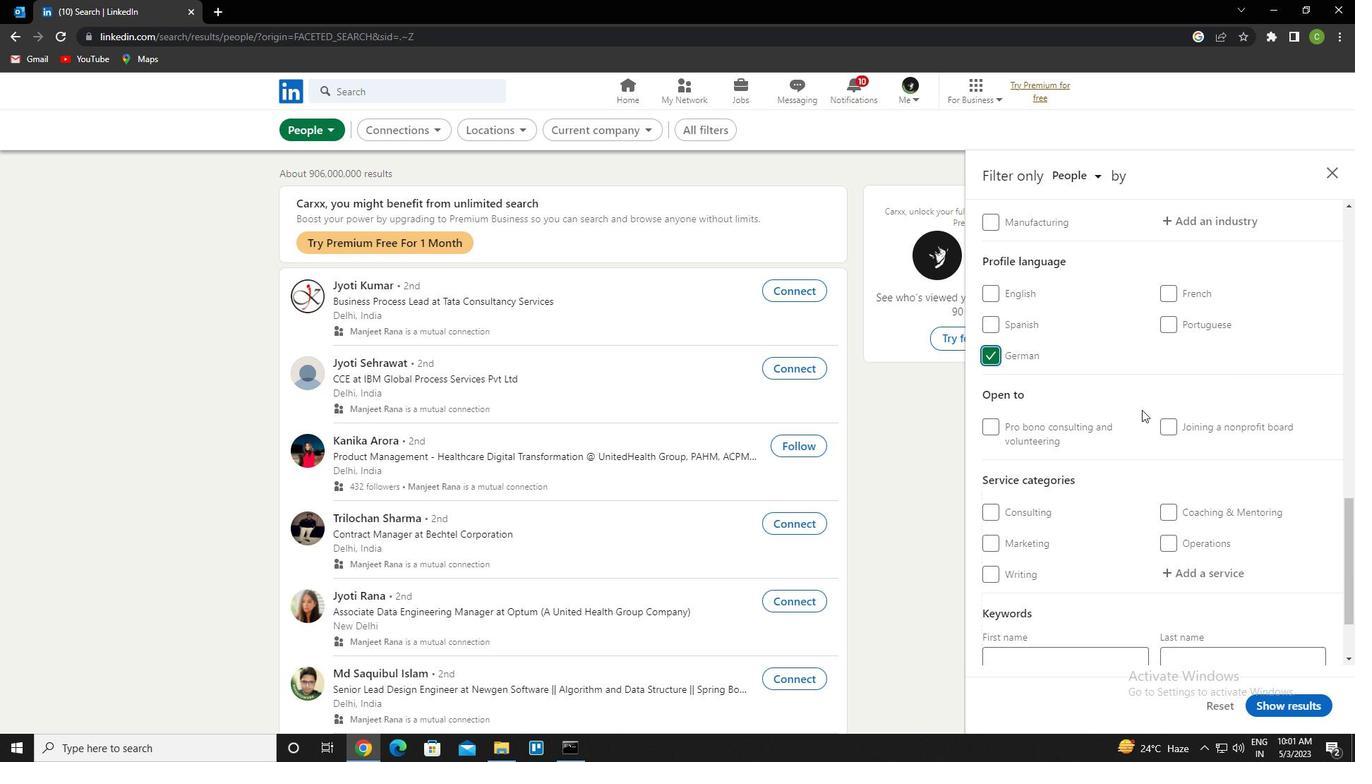 
Action: Mouse scrolled (1144, 412) with delta (0, 0)
Screenshot: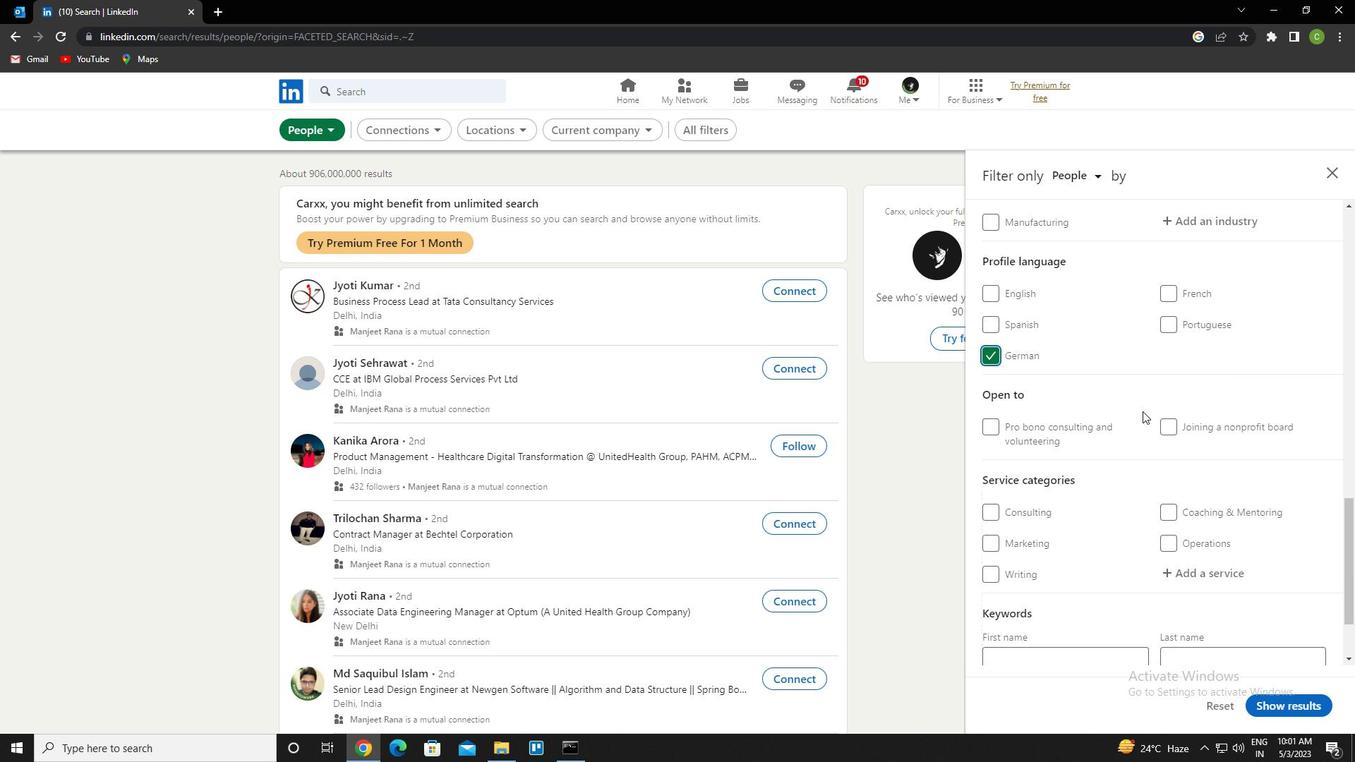 
Action: Mouse scrolled (1144, 412) with delta (0, 0)
Screenshot: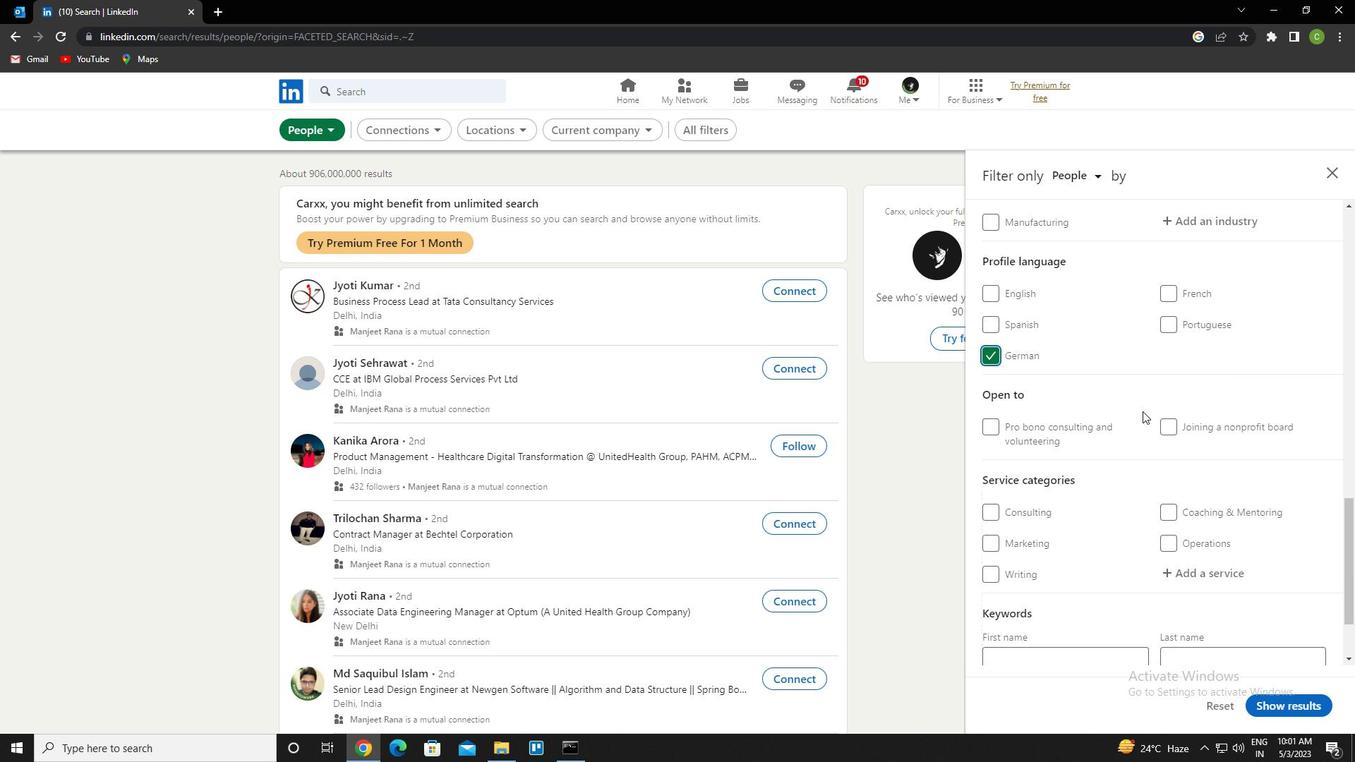 
Action: Mouse scrolled (1144, 412) with delta (0, 0)
Screenshot: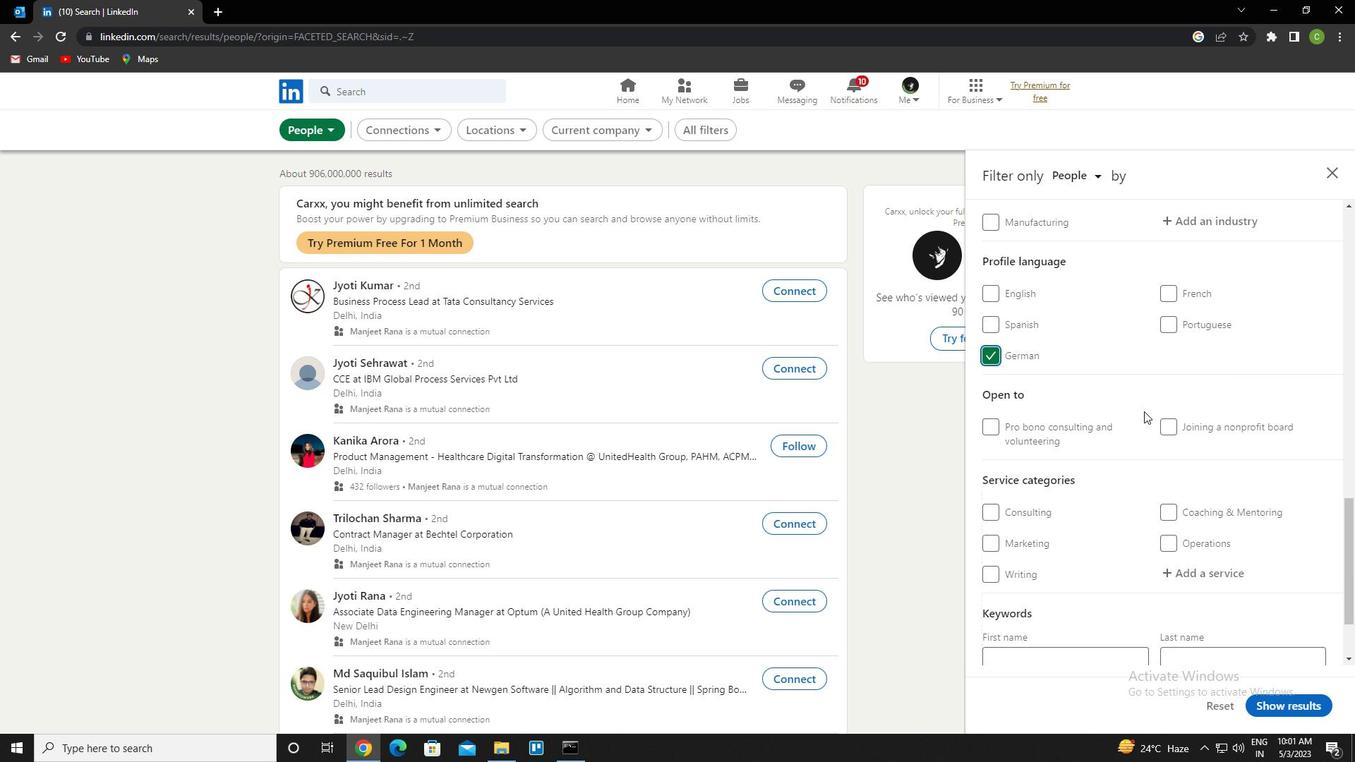
Action: Mouse scrolled (1144, 412) with delta (0, 0)
Screenshot: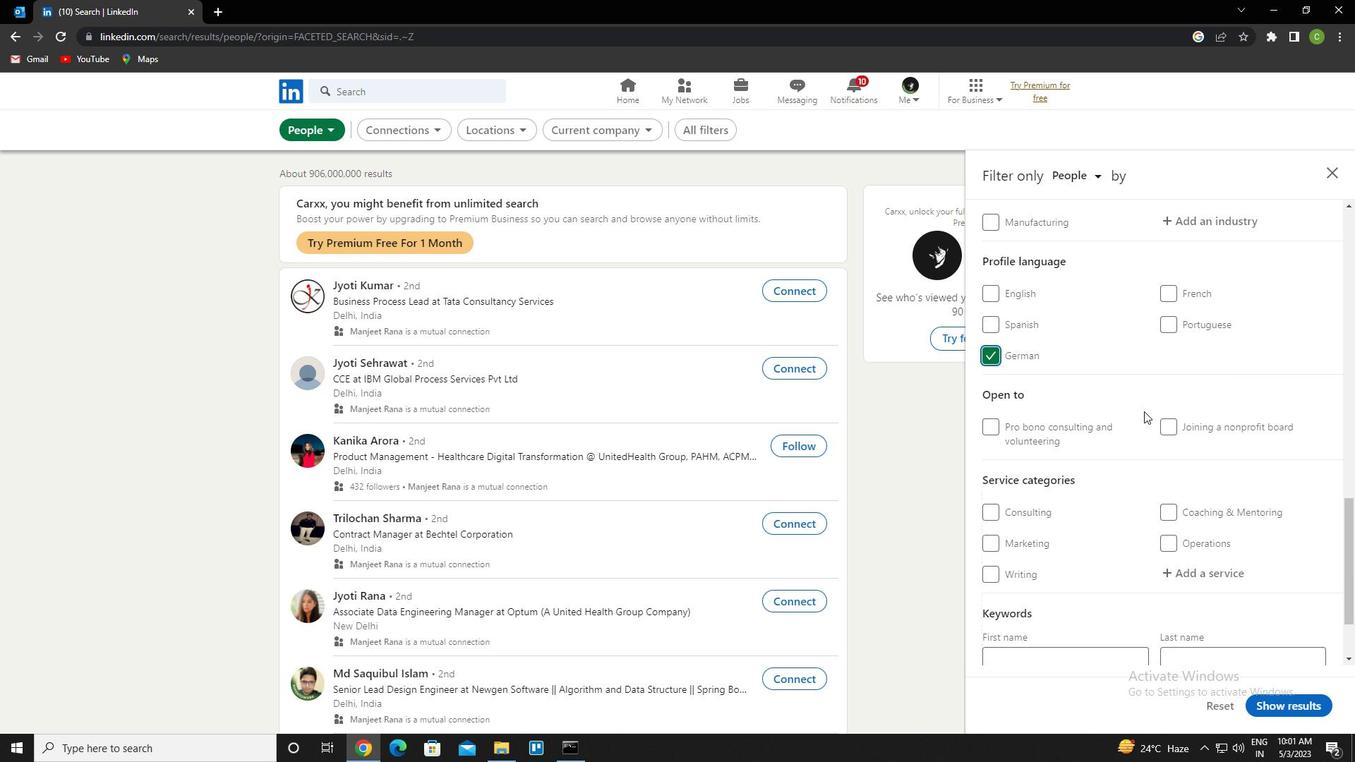
Action: Mouse scrolled (1144, 412) with delta (0, 0)
Screenshot: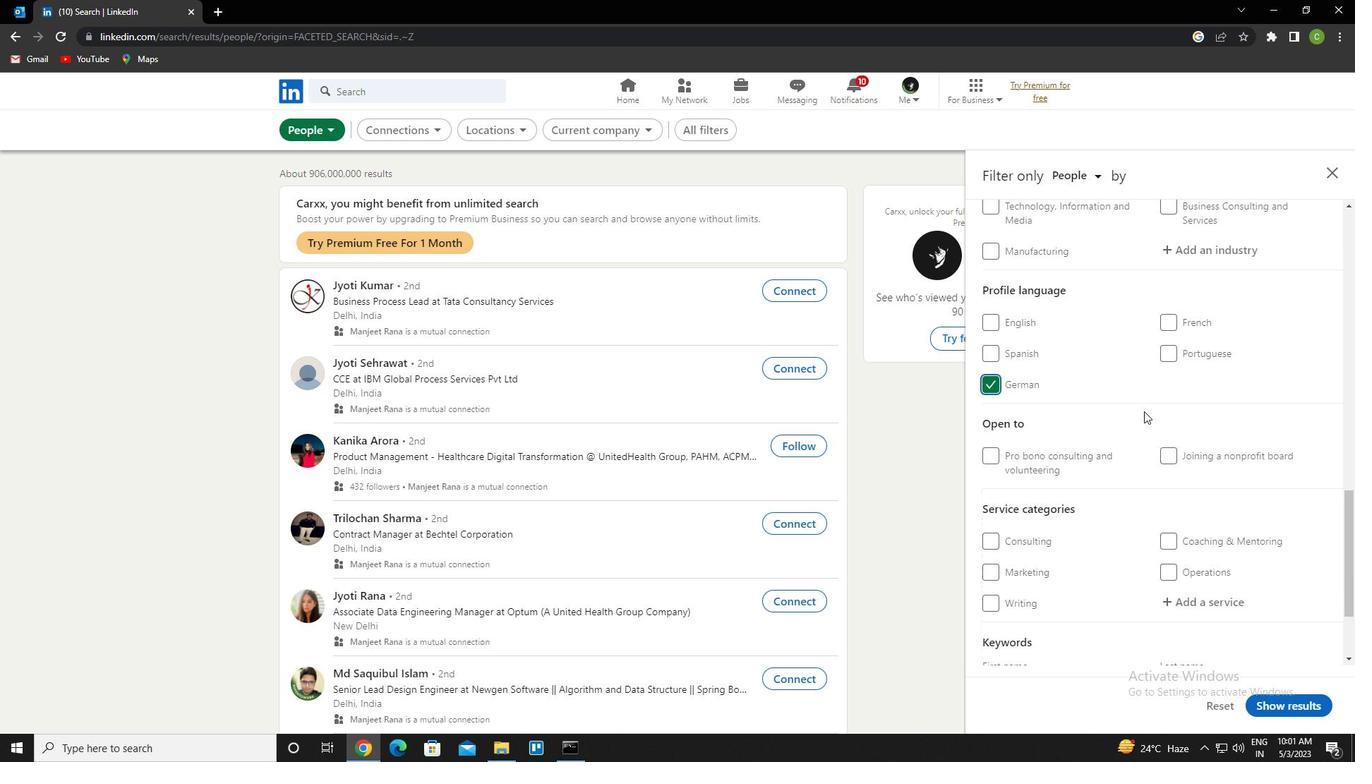 
Action: Mouse scrolled (1144, 412) with delta (0, 0)
Screenshot: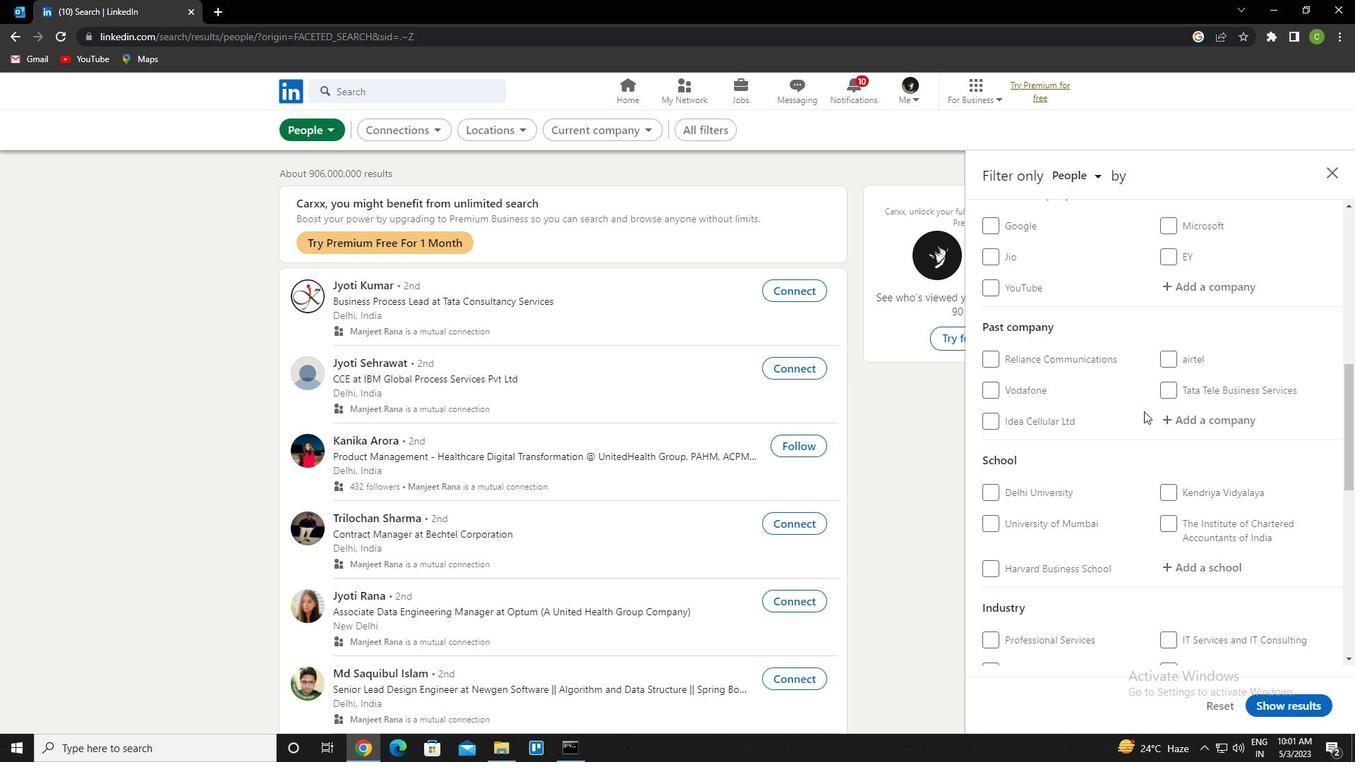 
Action: Mouse scrolled (1144, 412) with delta (0, 0)
Screenshot: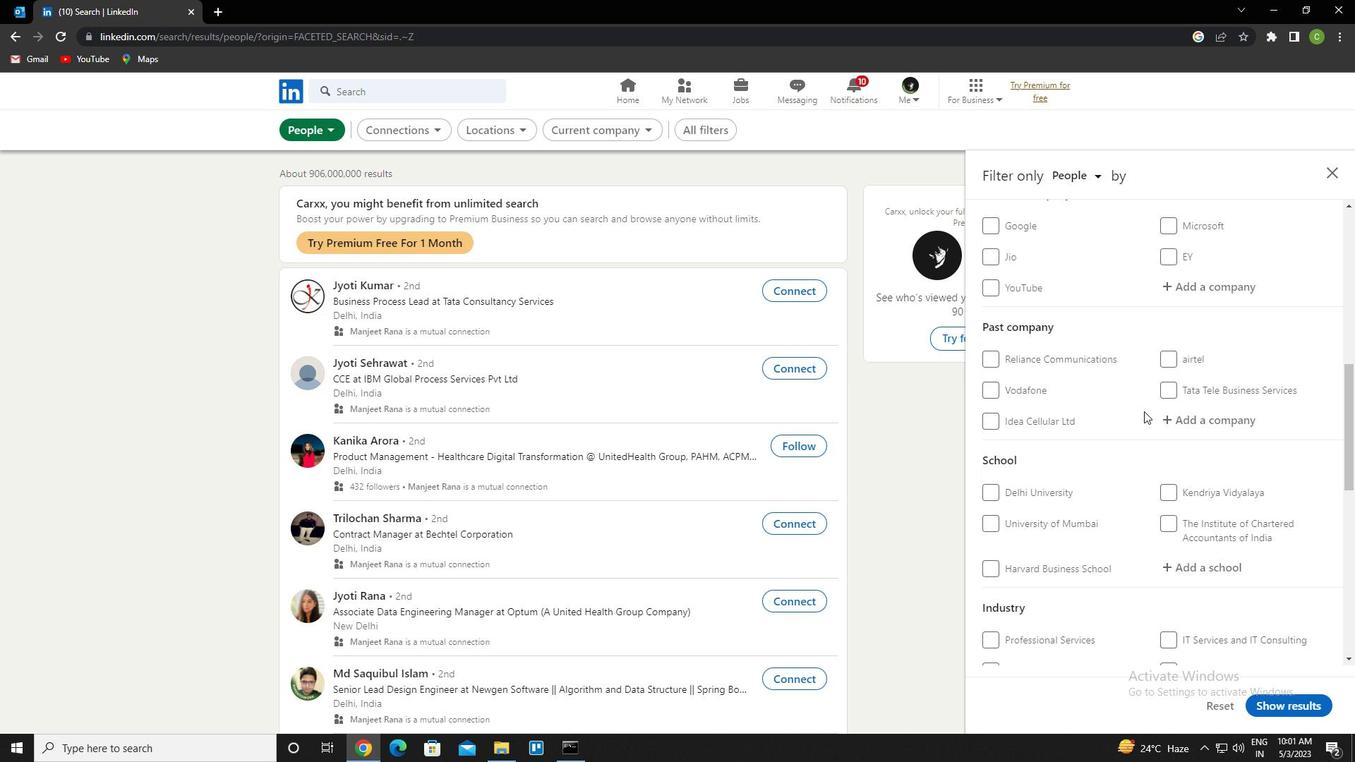 
Action: Mouse moved to (1199, 436)
Screenshot: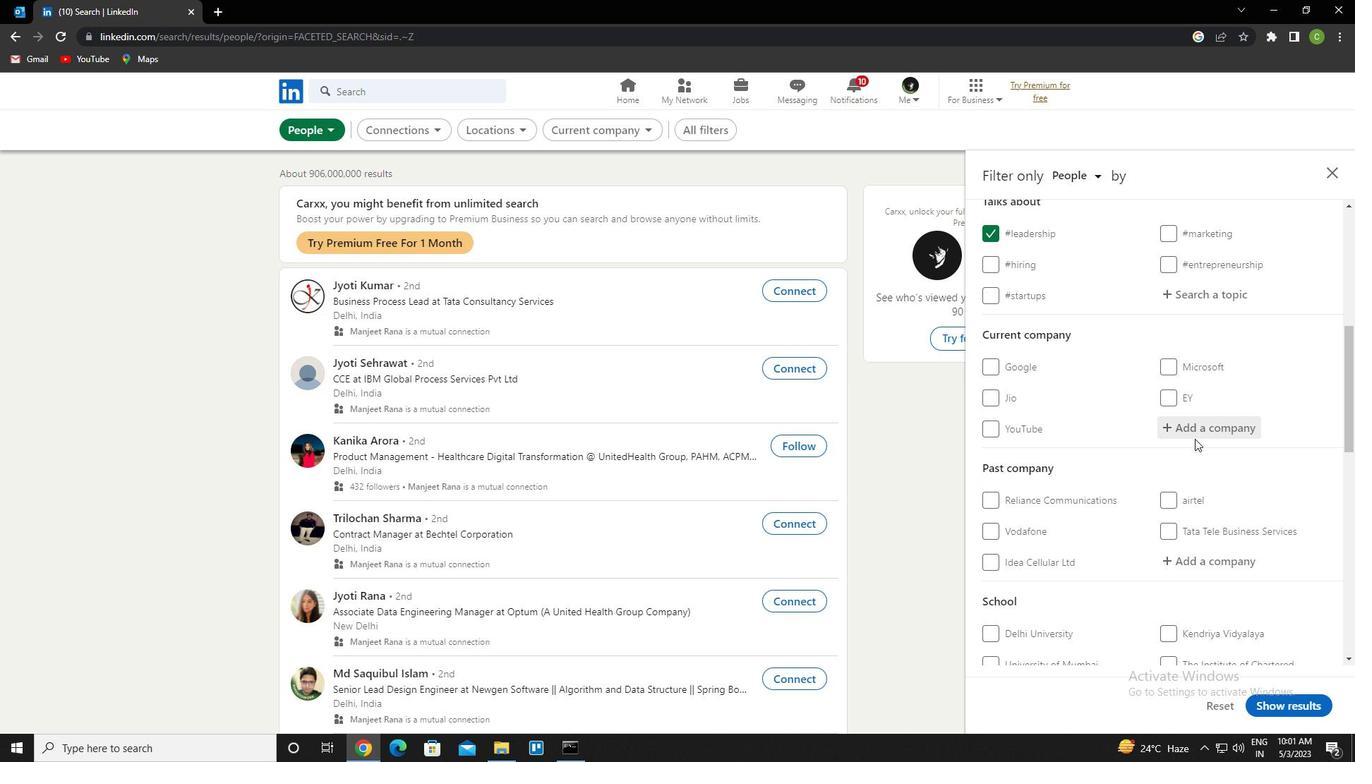 
Action: Mouse pressed left at (1199, 436)
Screenshot: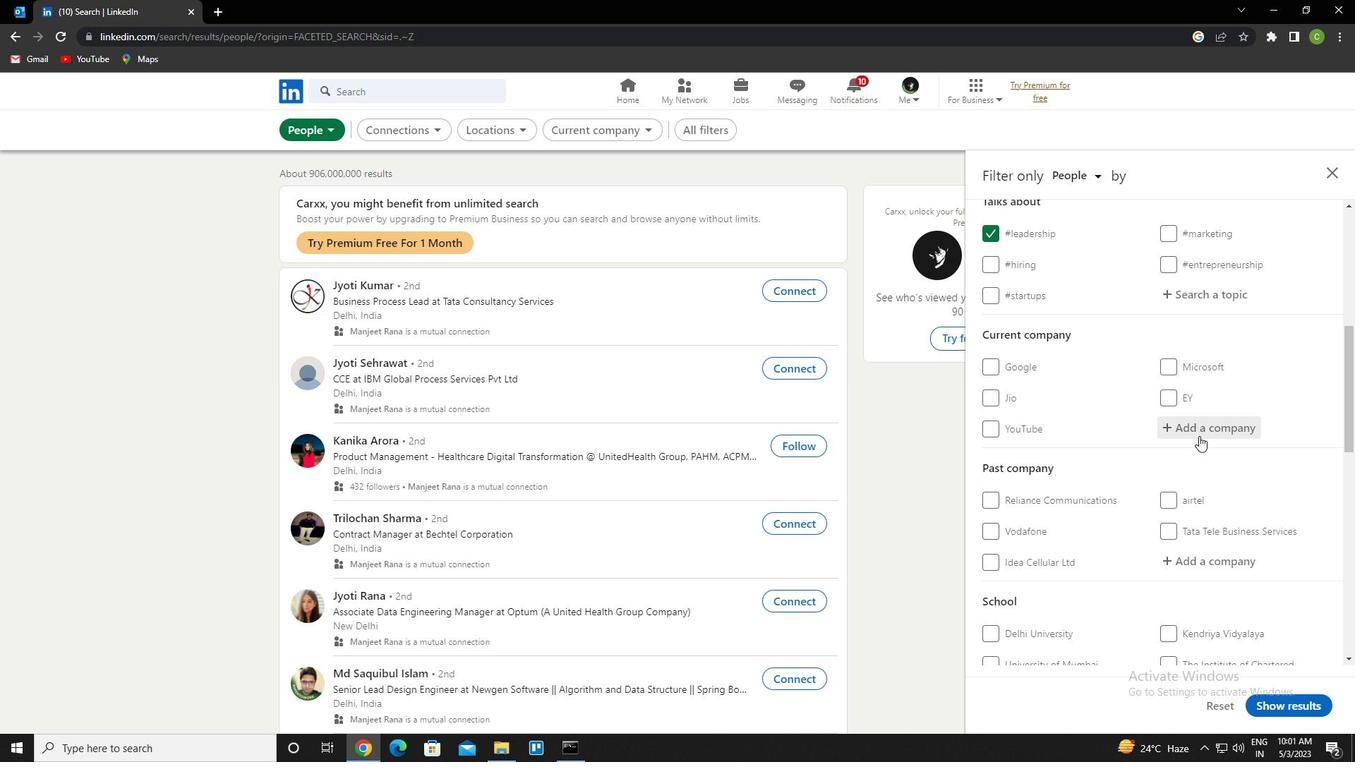 
Action: Key pressed <Key.caps_lock>hpl<Key.space>e<Key.caps_lock>lectric<Key.down><Key.enter>
Screenshot: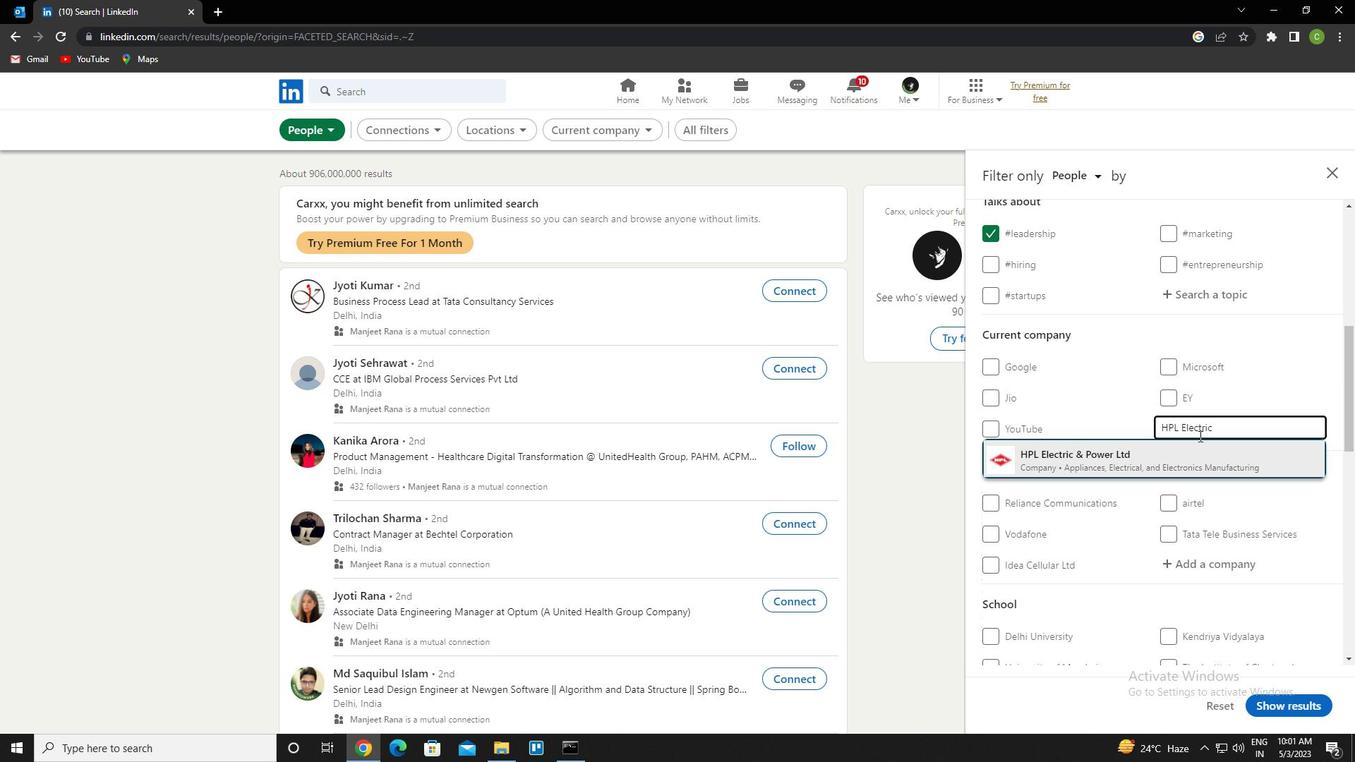 
Action: Mouse scrolled (1199, 435) with delta (0, 0)
Screenshot: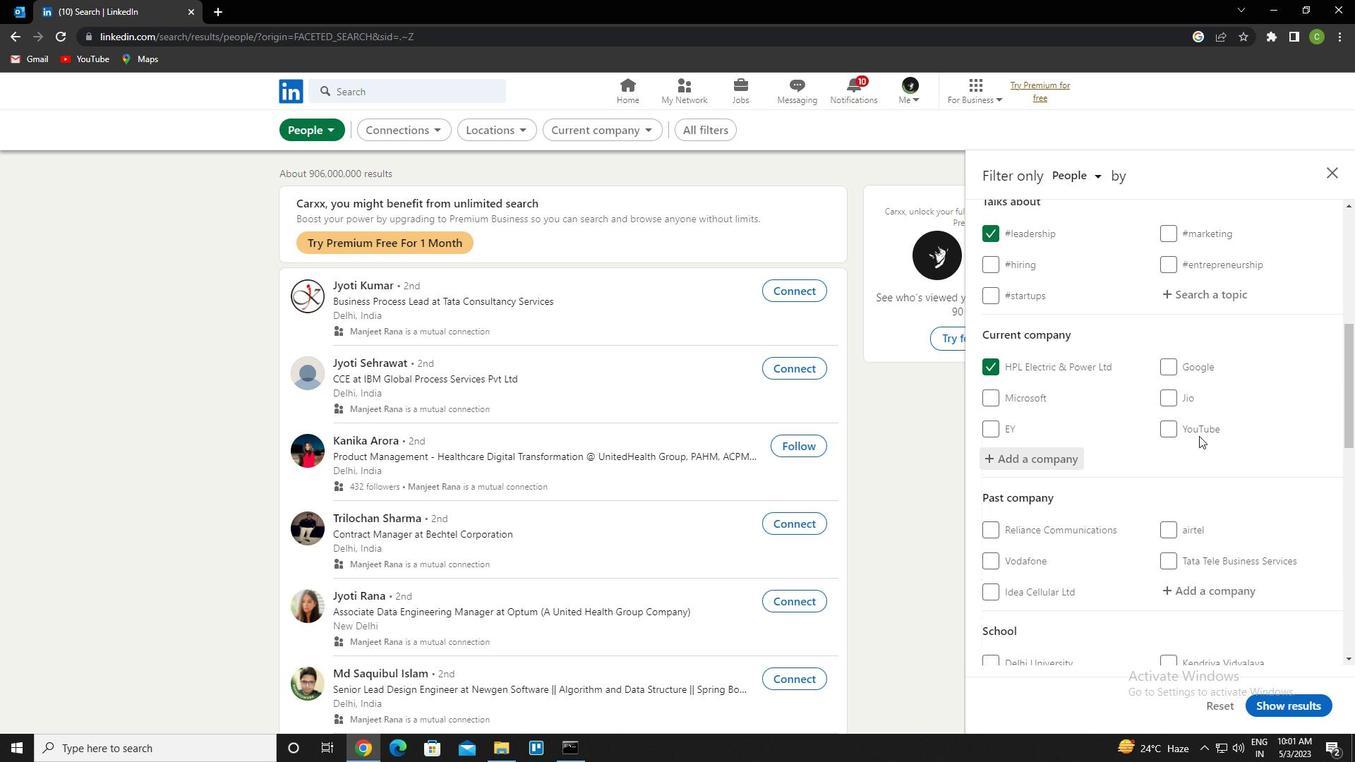 
Action: Mouse scrolled (1199, 435) with delta (0, 0)
Screenshot: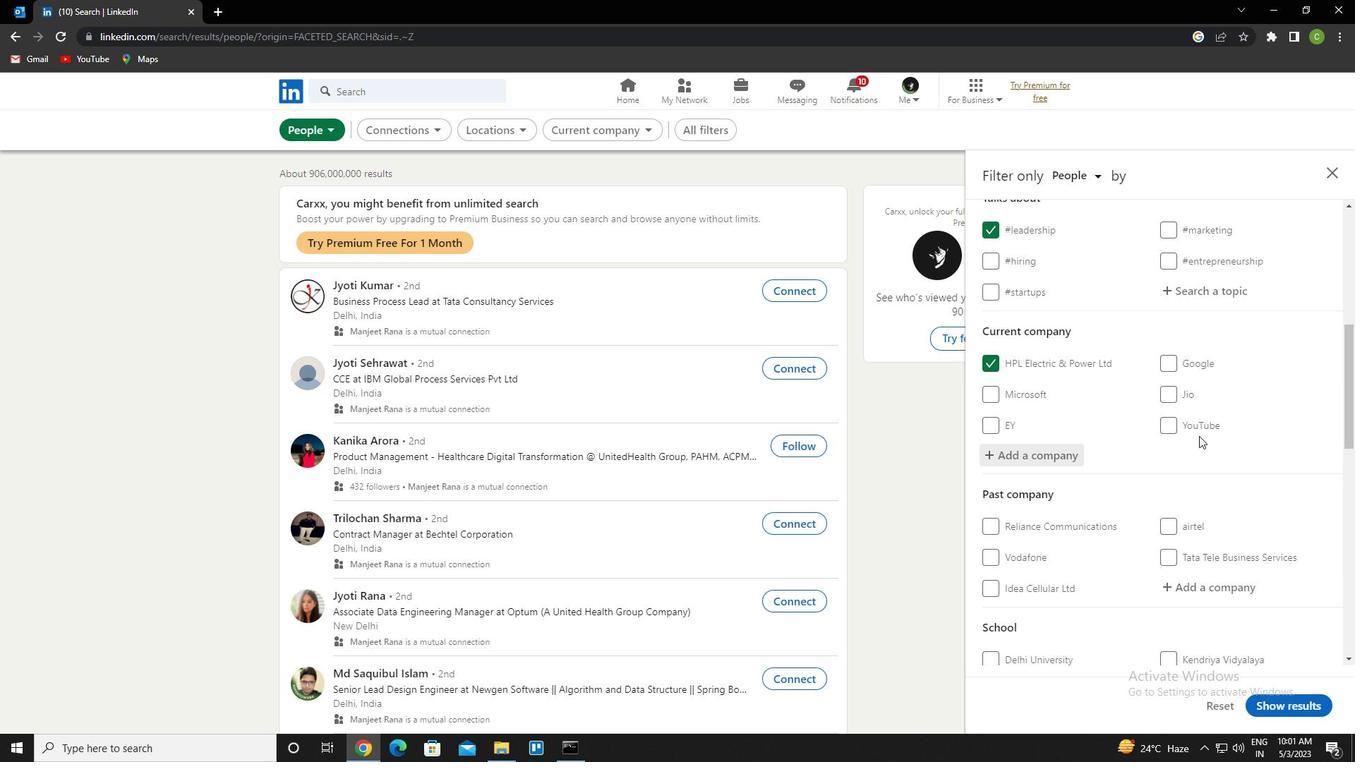 
Action: Mouse scrolled (1199, 435) with delta (0, 0)
Screenshot: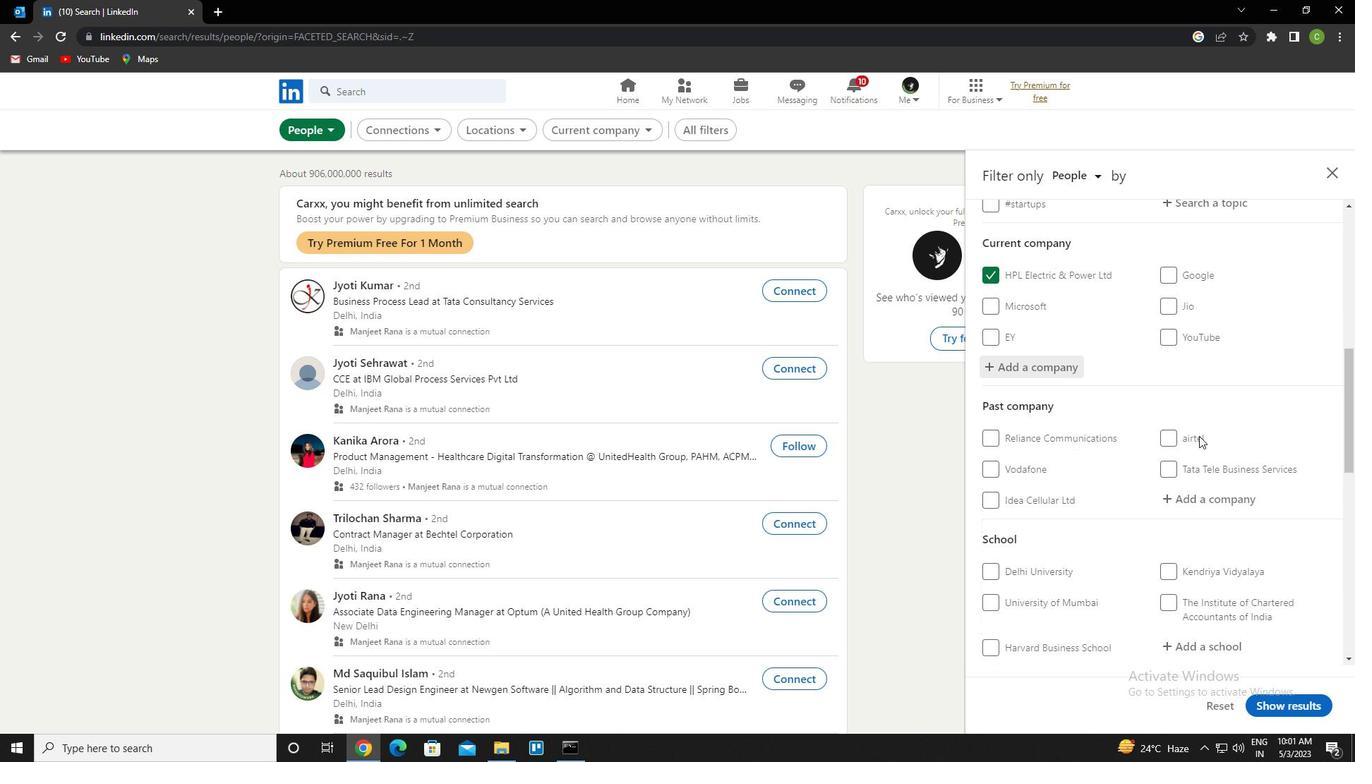 
Action: Mouse moved to (1197, 424)
Screenshot: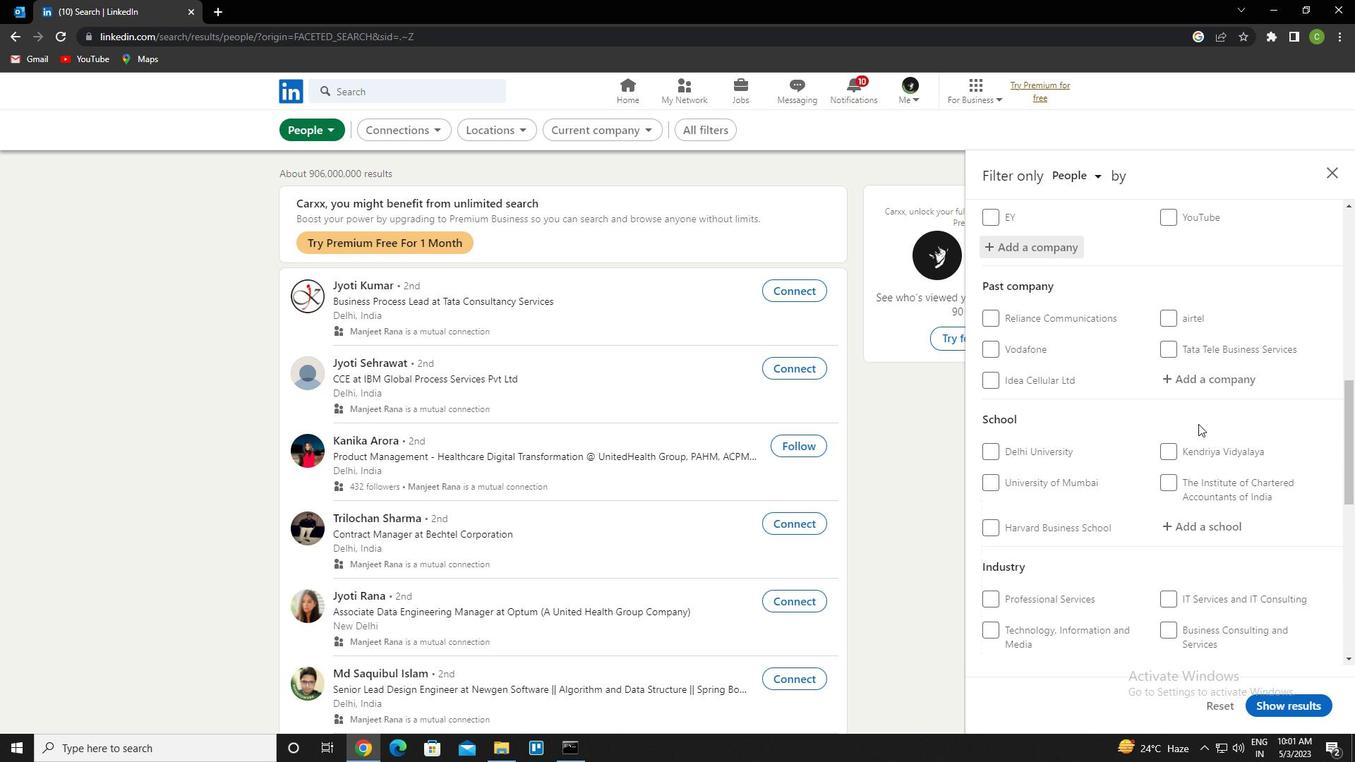 
Action: Mouse scrolled (1197, 423) with delta (0, 0)
Screenshot: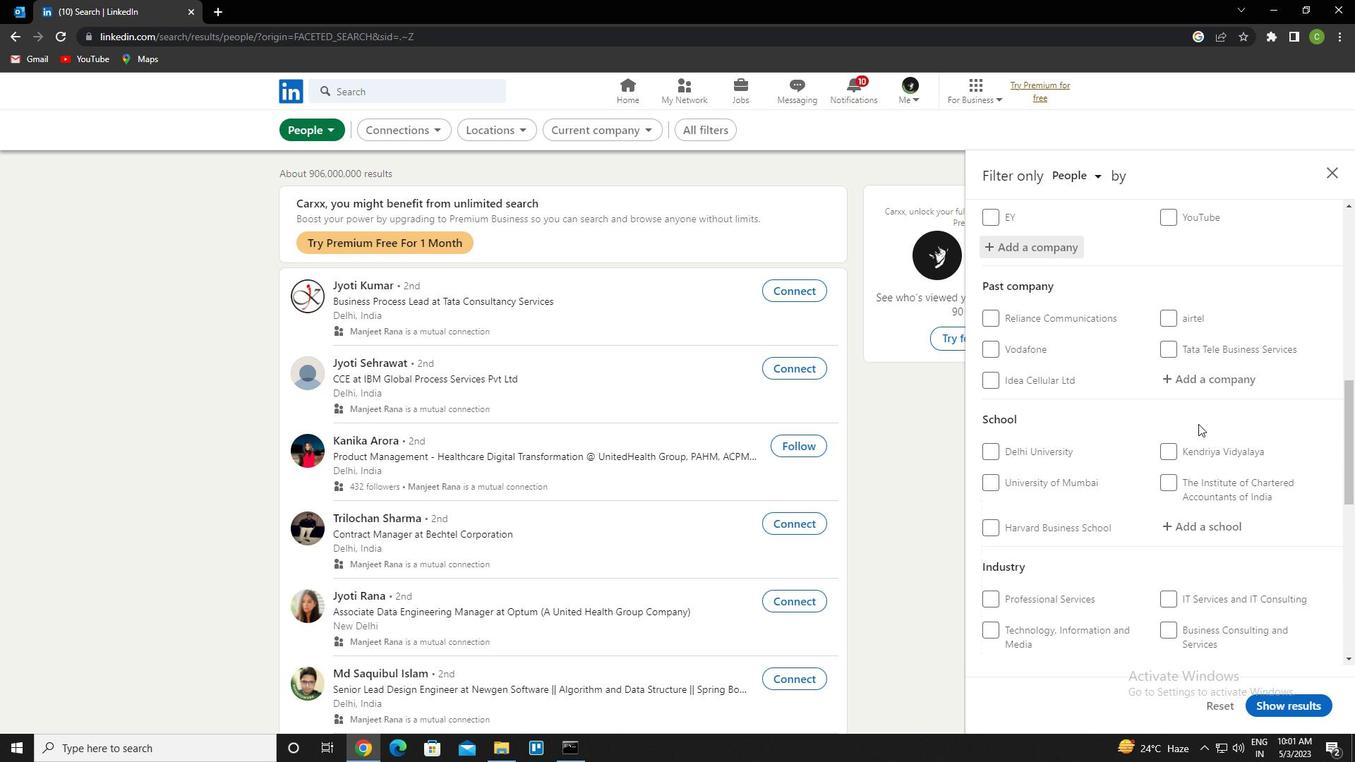 
Action: Mouse scrolled (1197, 423) with delta (0, 0)
Screenshot: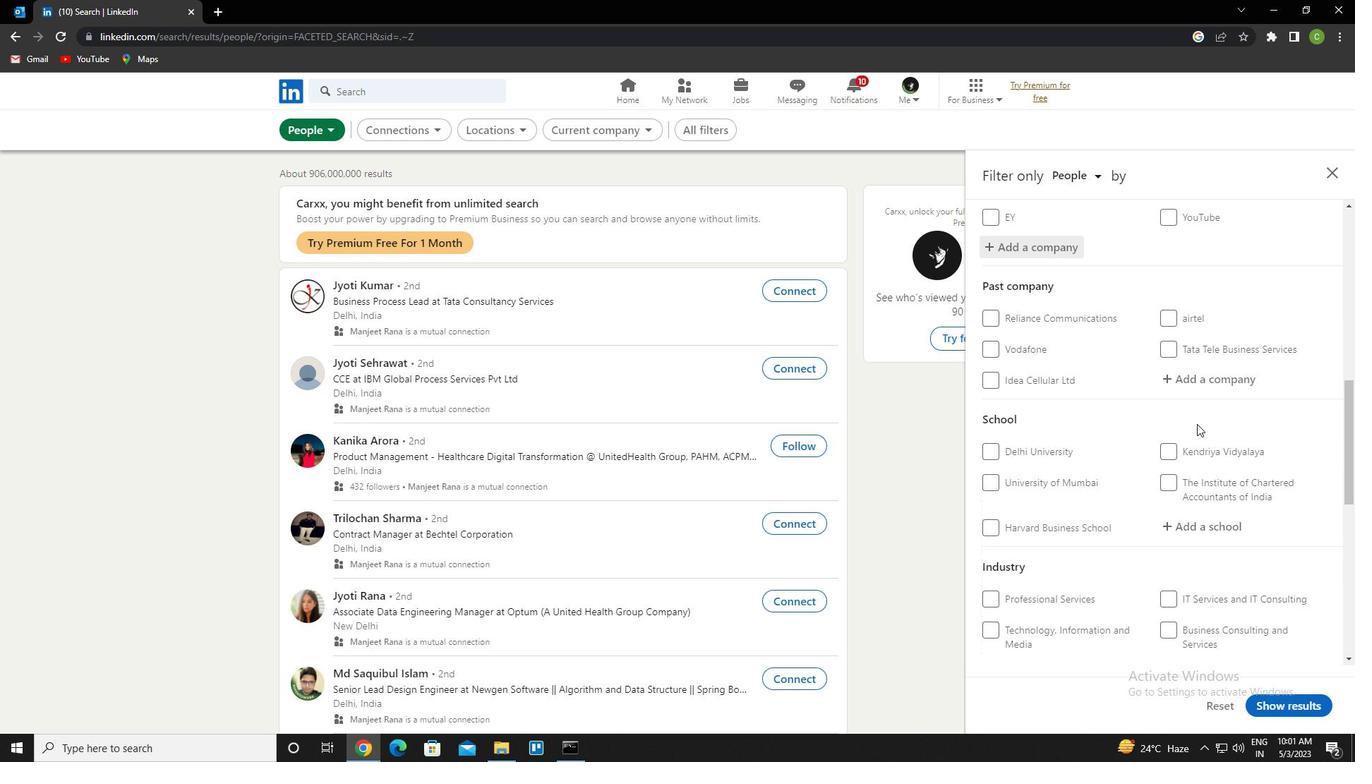 
Action: Mouse moved to (1205, 389)
Screenshot: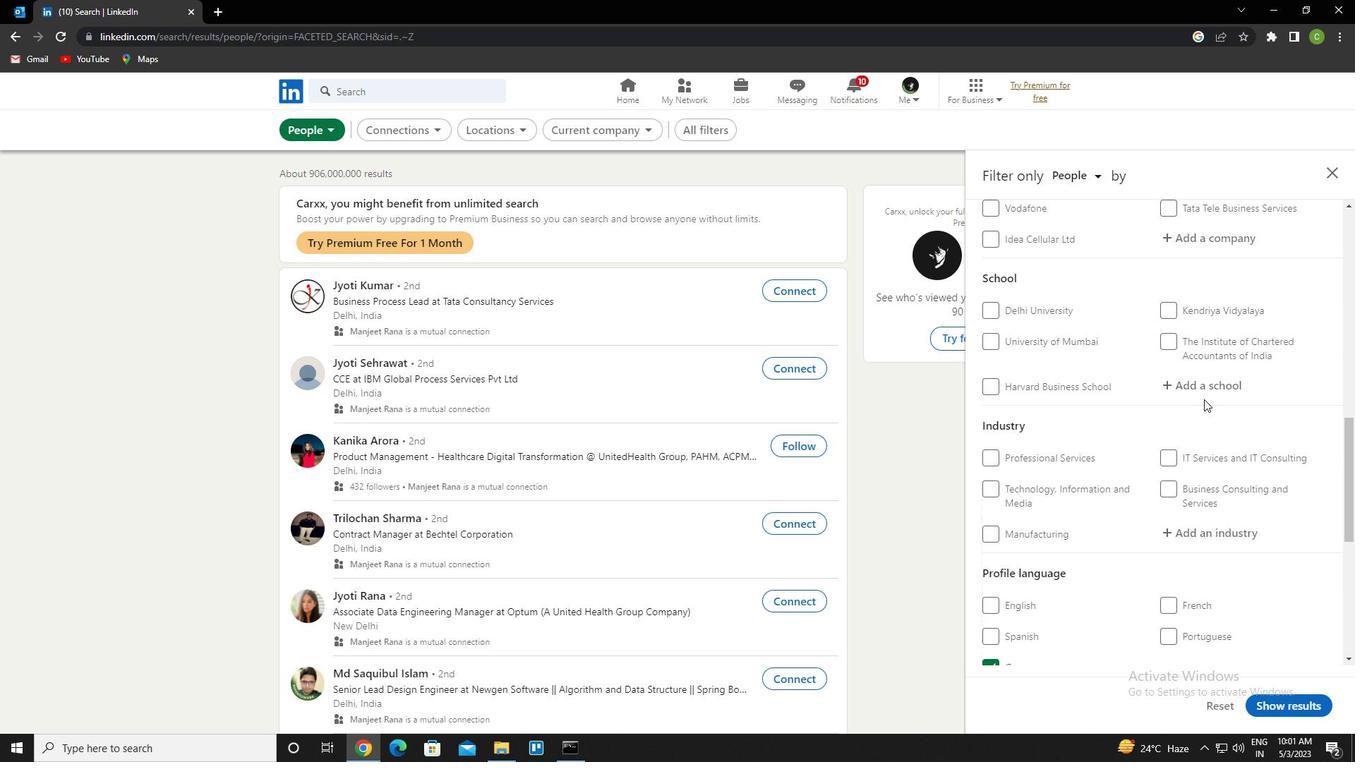 
Action: Mouse pressed left at (1205, 389)
Screenshot: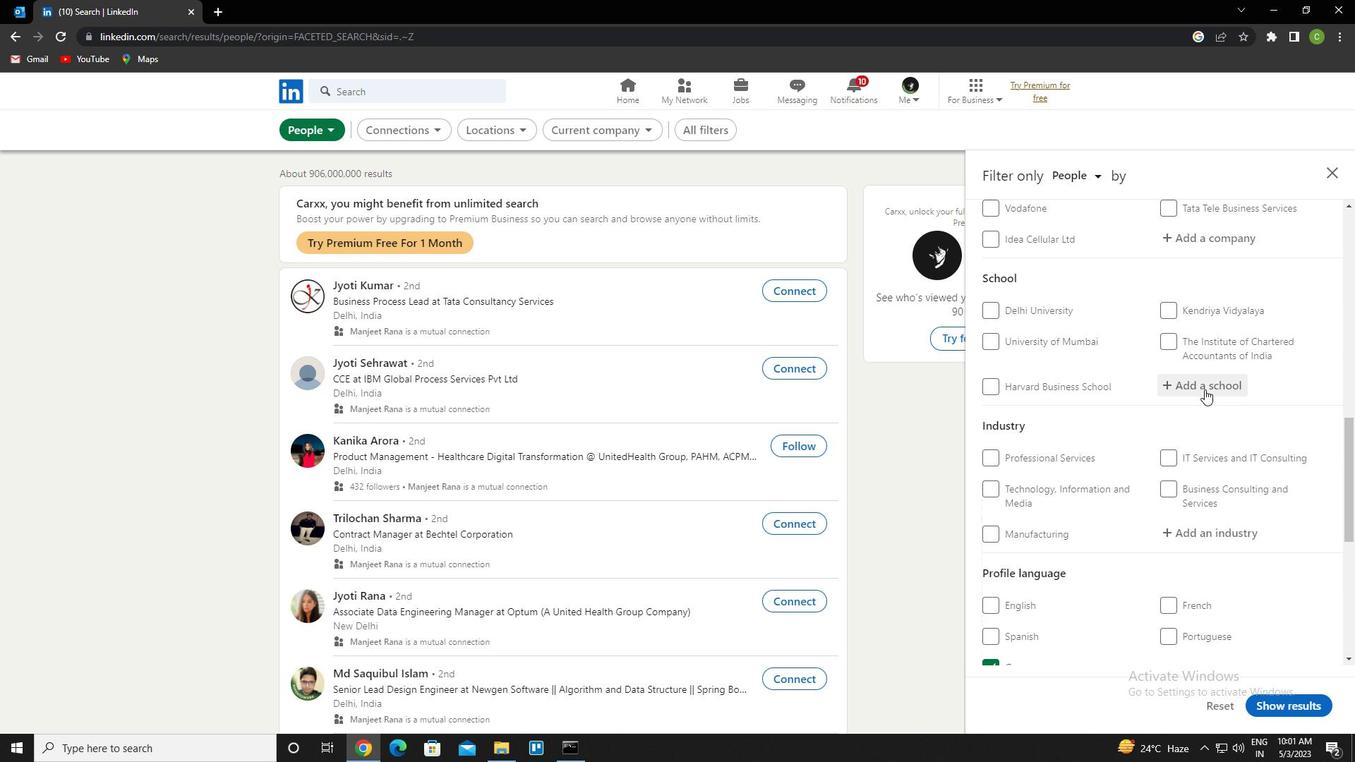 
Action: Key pressed <Key.caps_lock>dit<Key.space>university<Key.down><Key.enter>
Screenshot: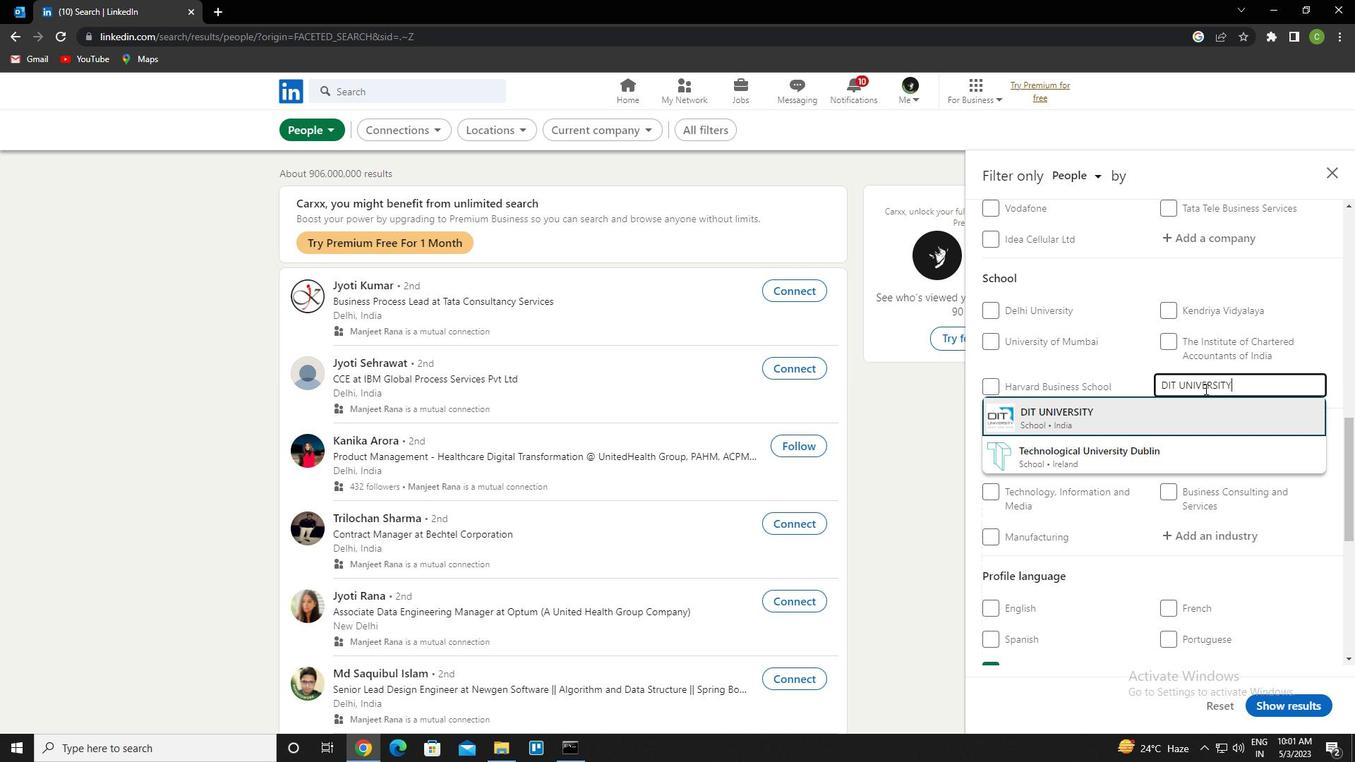 
Action: Mouse scrolled (1205, 388) with delta (0, 0)
Screenshot: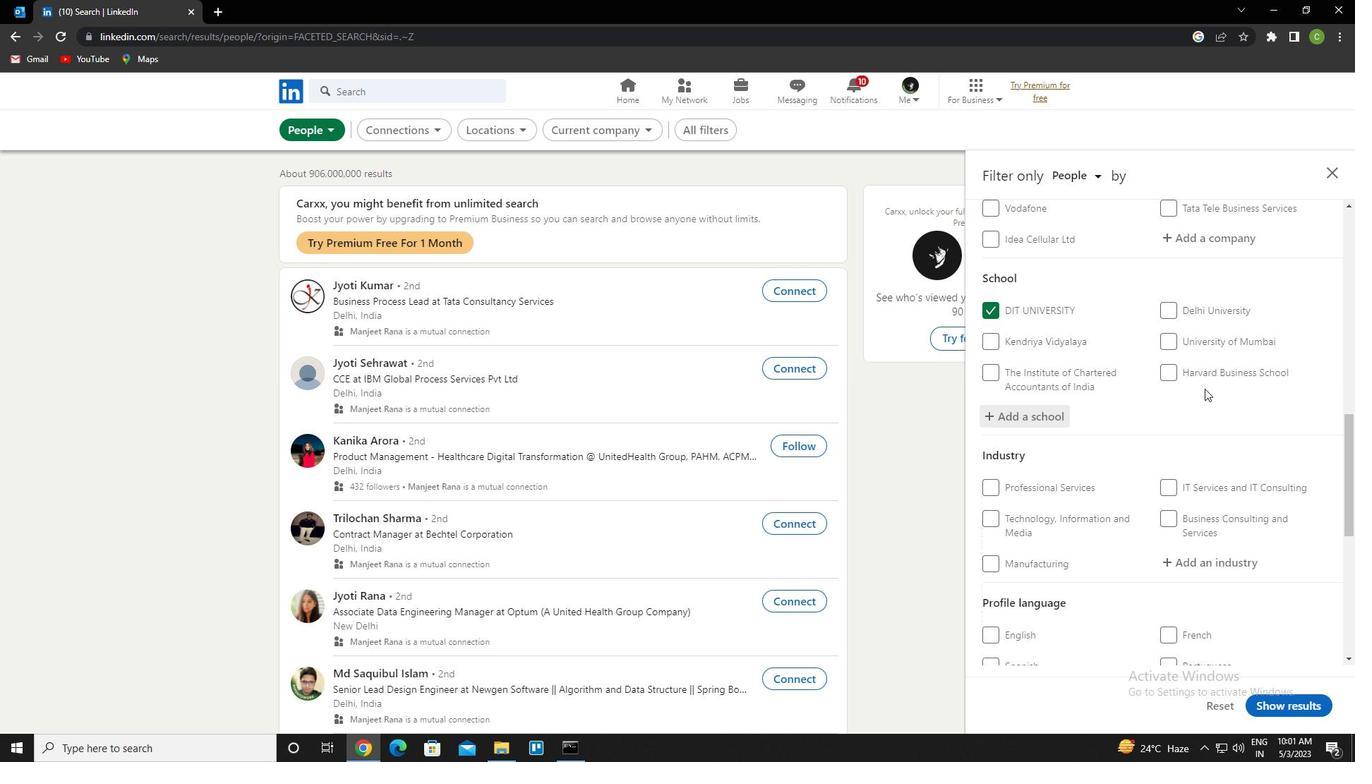 
Action: Mouse scrolled (1205, 388) with delta (0, 0)
Screenshot: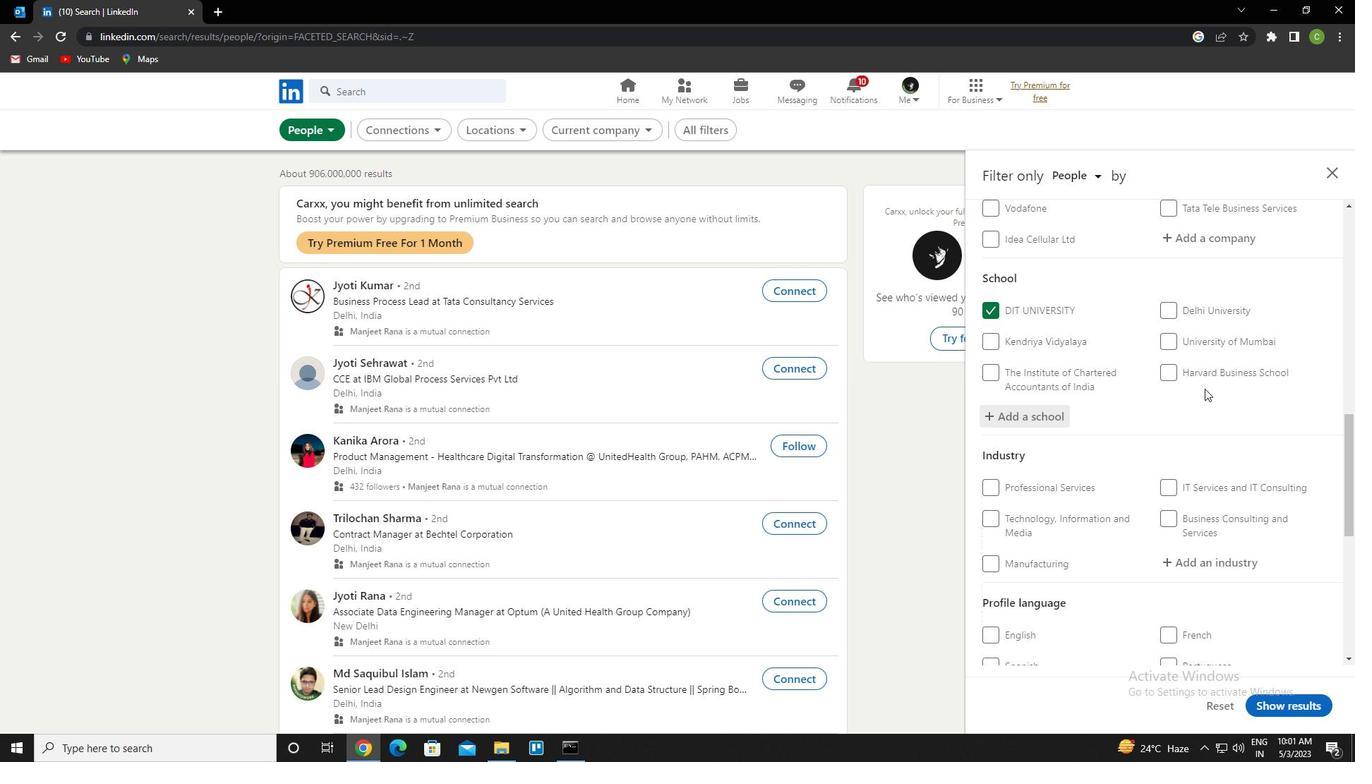 
Action: Mouse scrolled (1205, 388) with delta (0, 0)
Screenshot: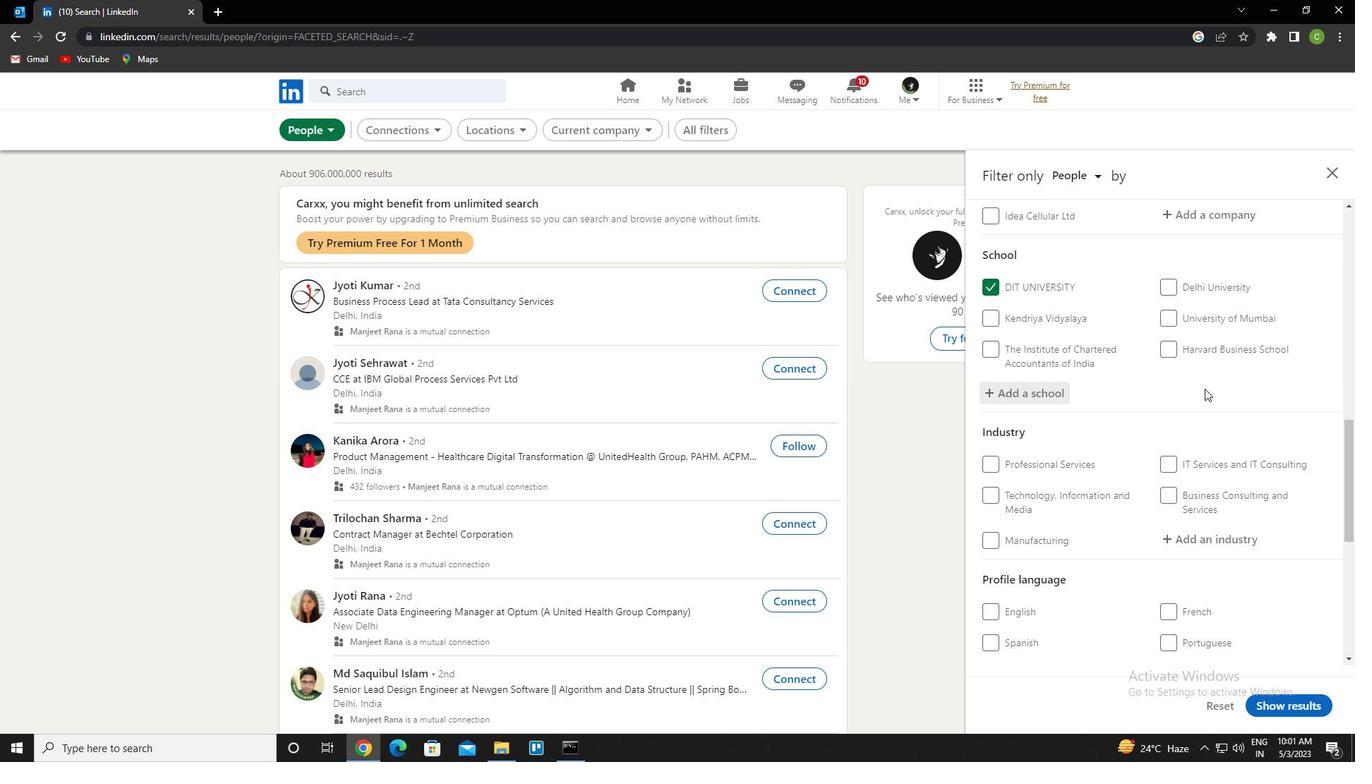 
Action: Mouse moved to (1220, 358)
Screenshot: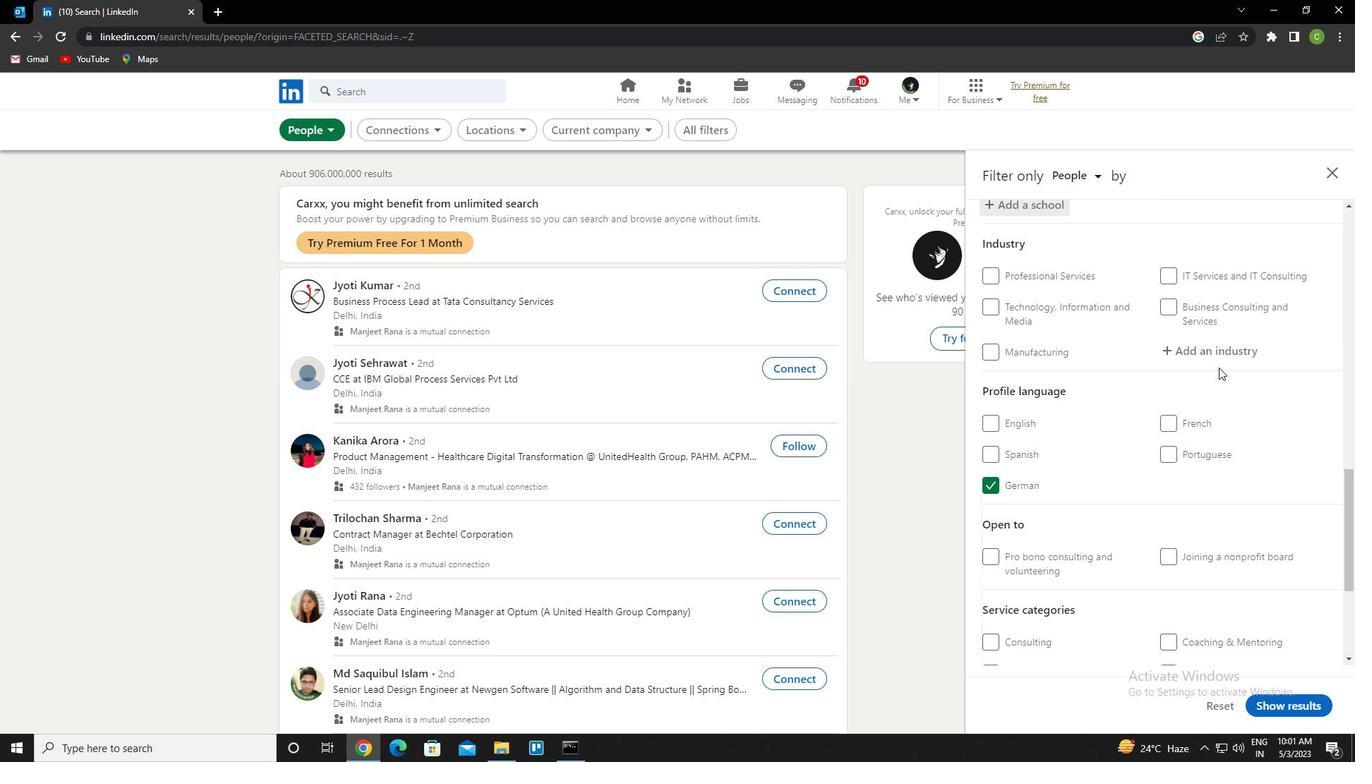
Action: Mouse pressed left at (1220, 358)
Screenshot: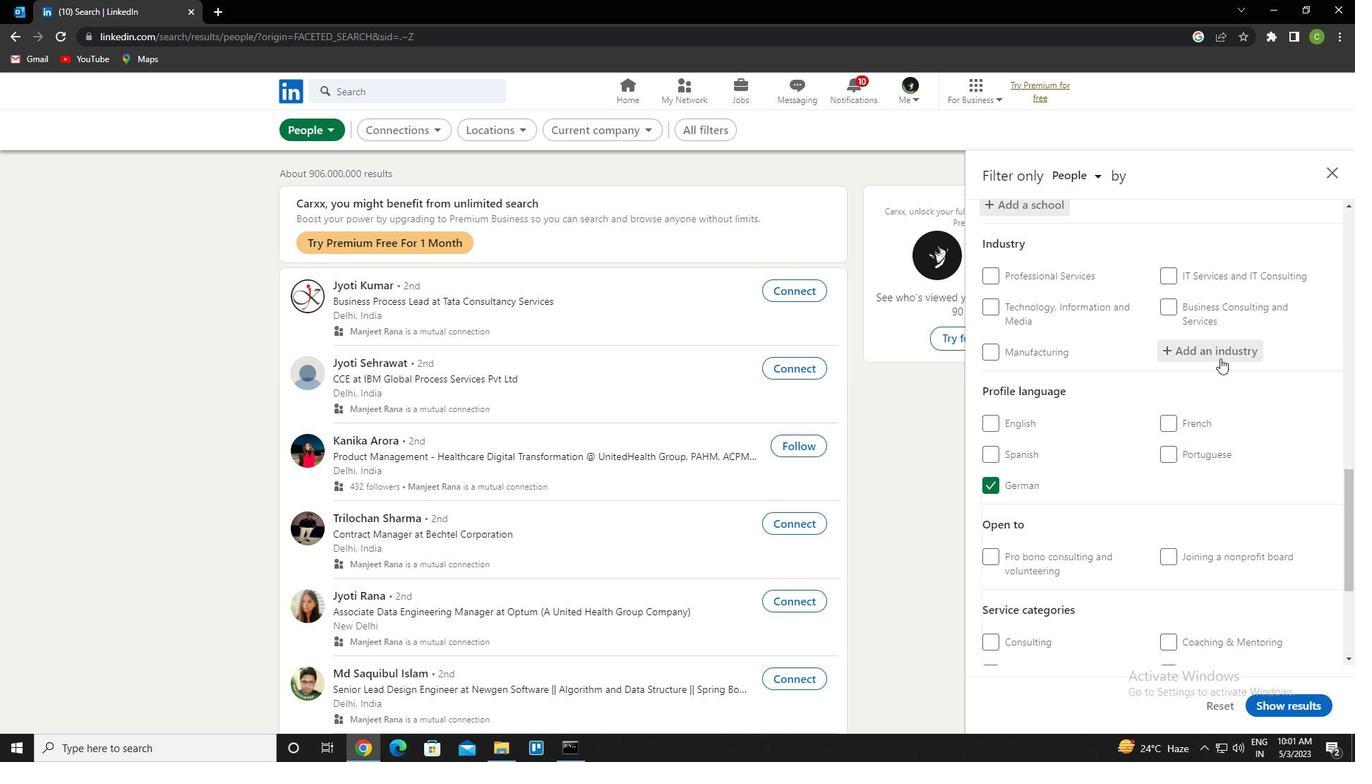 
Action: Key pressed i<Key.caps_lock>nternet<Key.space>p<Key.caps_lock>ublishing<Key.down><Key.enter>
Screenshot: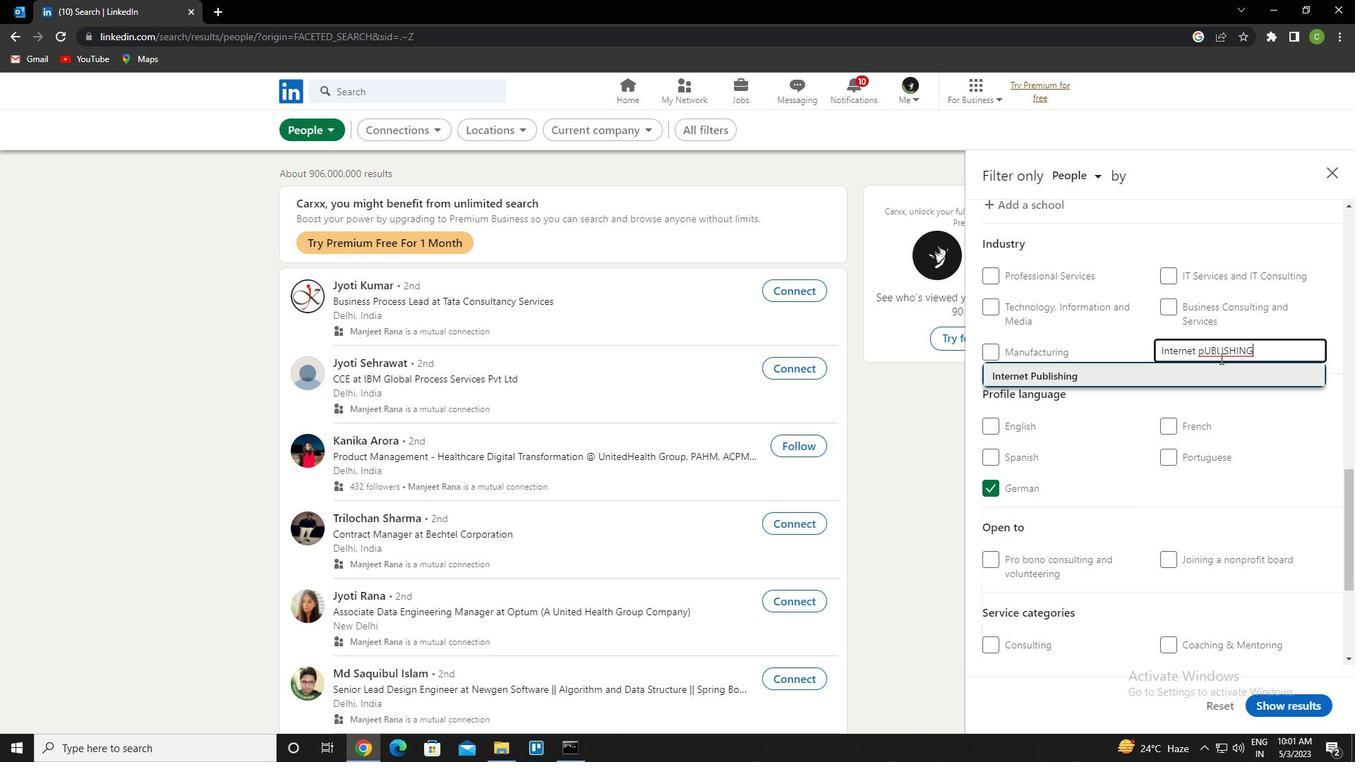 
Action: Mouse scrolled (1220, 357) with delta (0, 0)
Screenshot: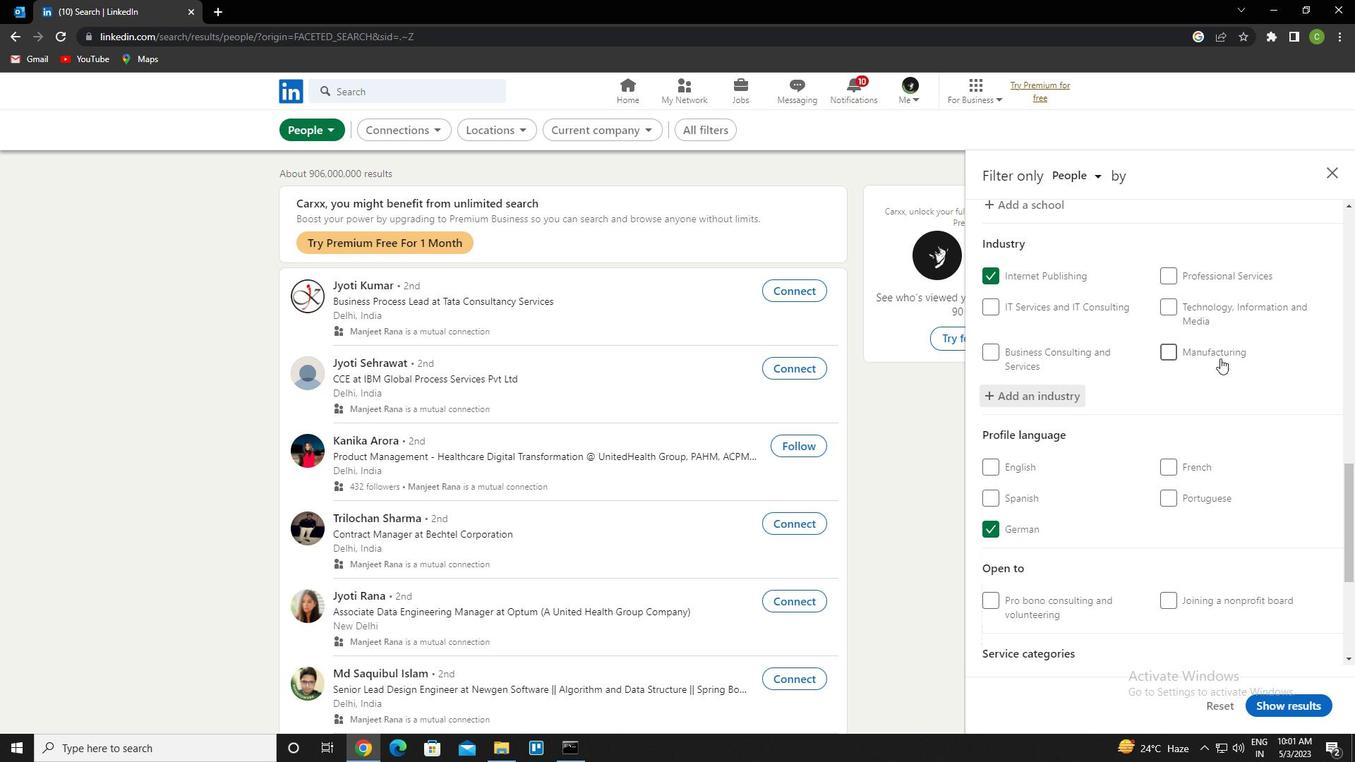 
Action: Mouse scrolled (1220, 357) with delta (0, 0)
Screenshot: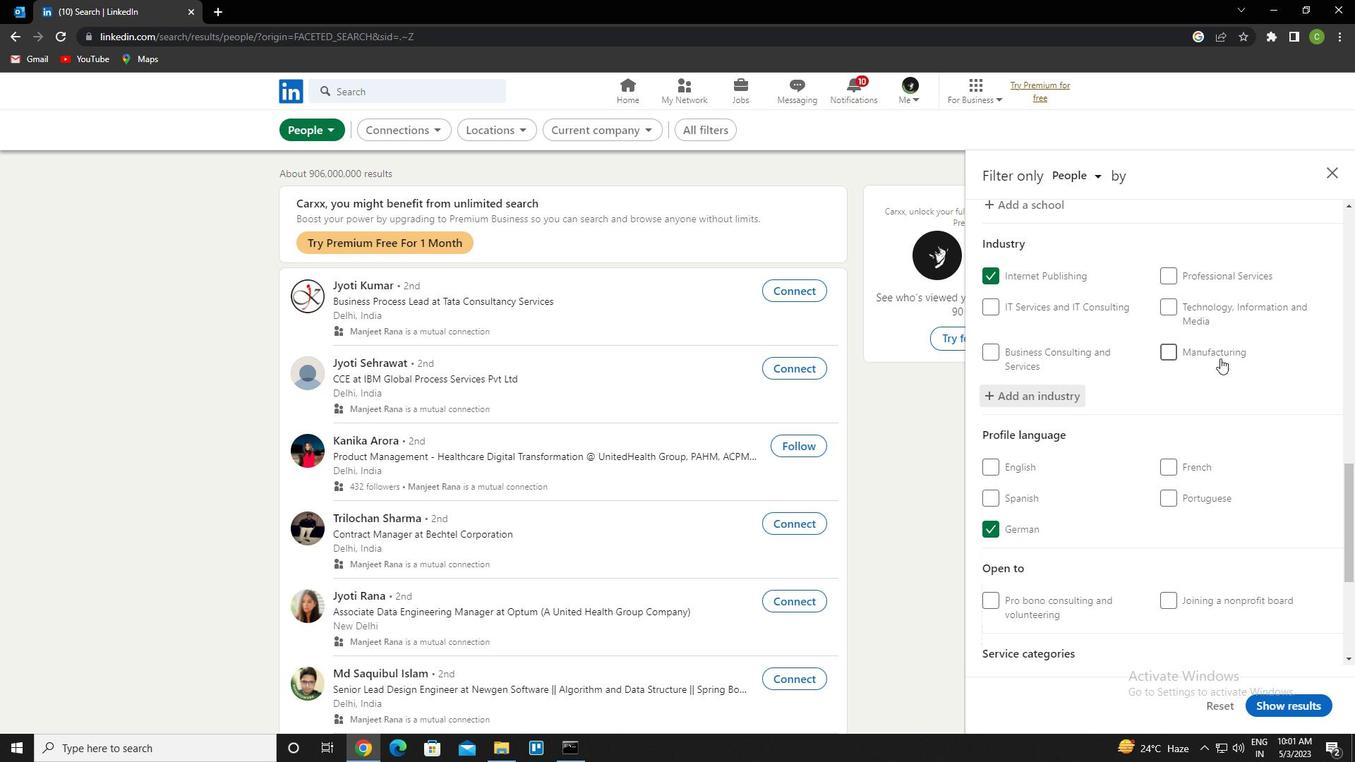 
Action: Mouse scrolled (1220, 357) with delta (0, 0)
Screenshot: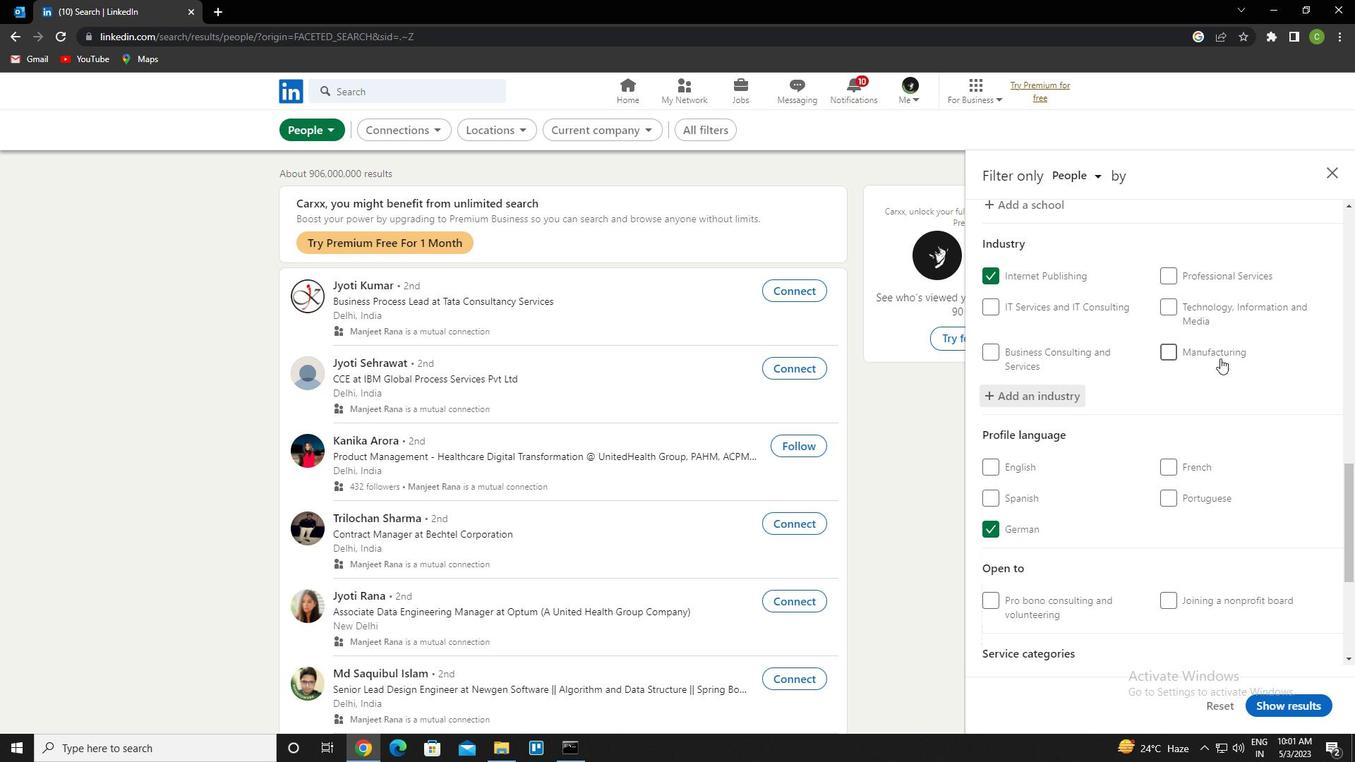 
Action: Mouse scrolled (1220, 357) with delta (0, 0)
Screenshot: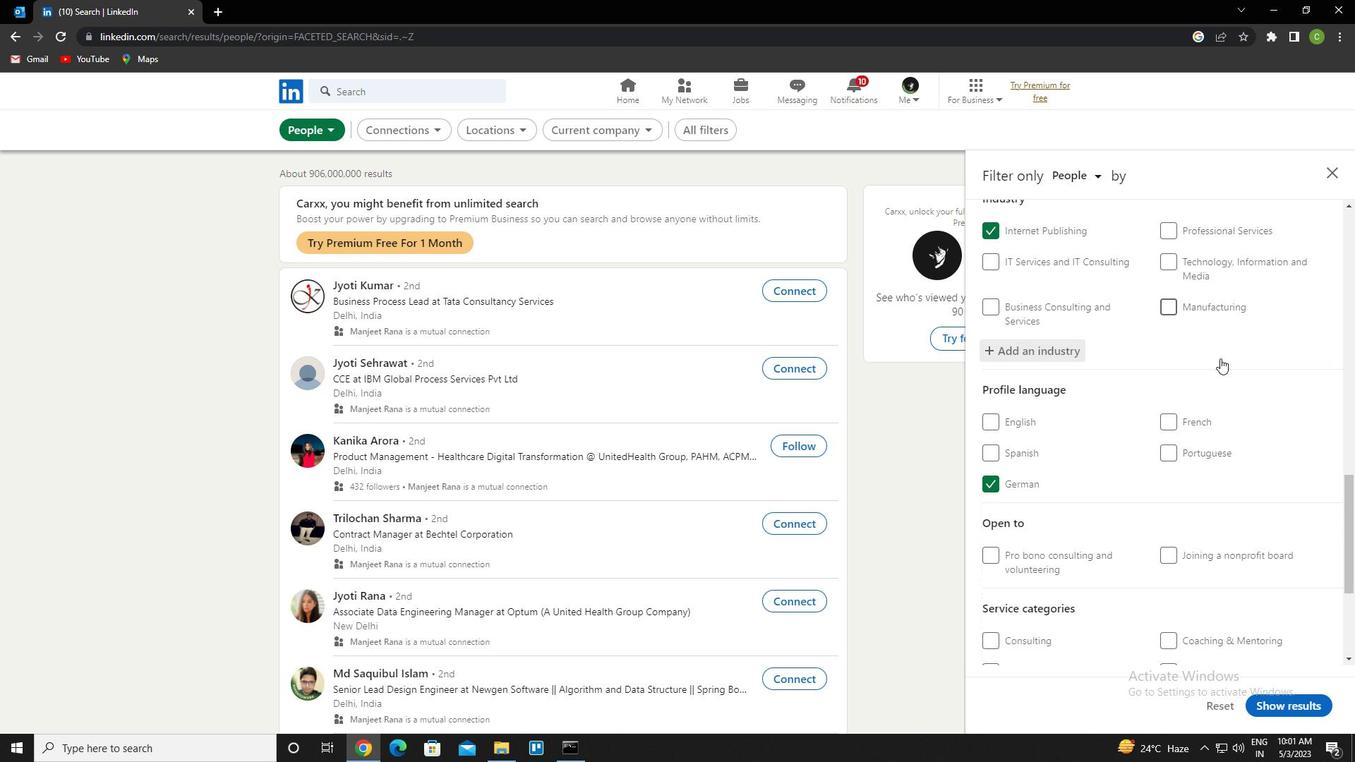 
Action: Mouse scrolled (1220, 357) with delta (0, 0)
Screenshot: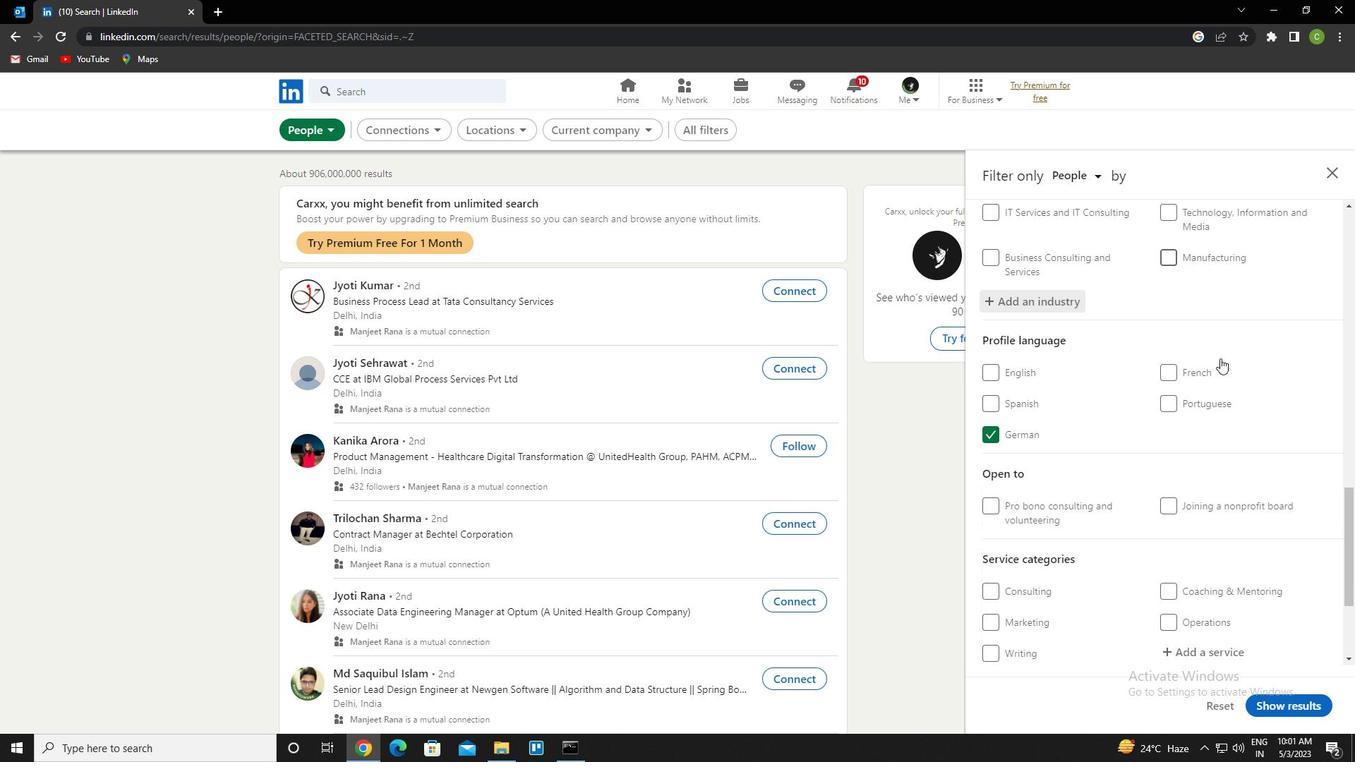 
Action: Mouse scrolled (1220, 357) with delta (0, 0)
Screenshot: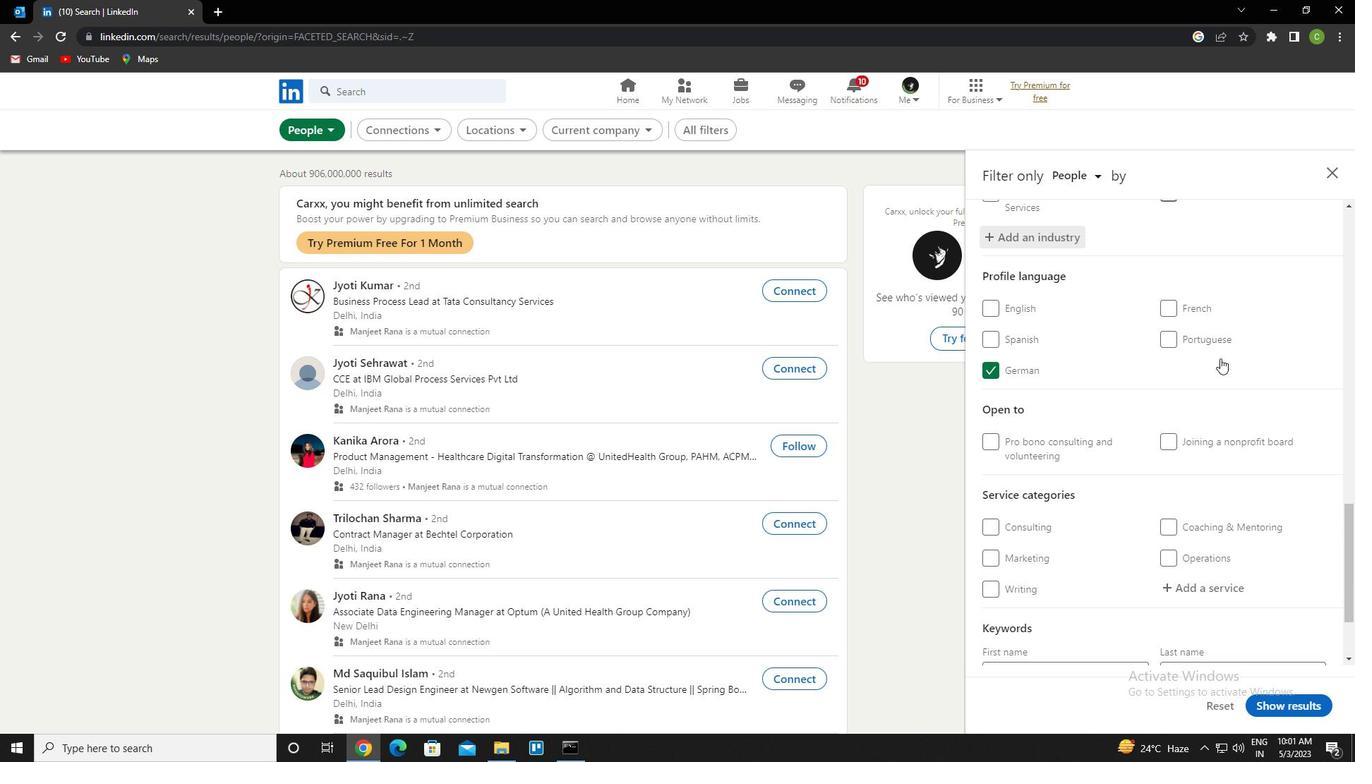 
Action: Mouse scrolled (1220, 357) with delta (0, 0)
Screenshot: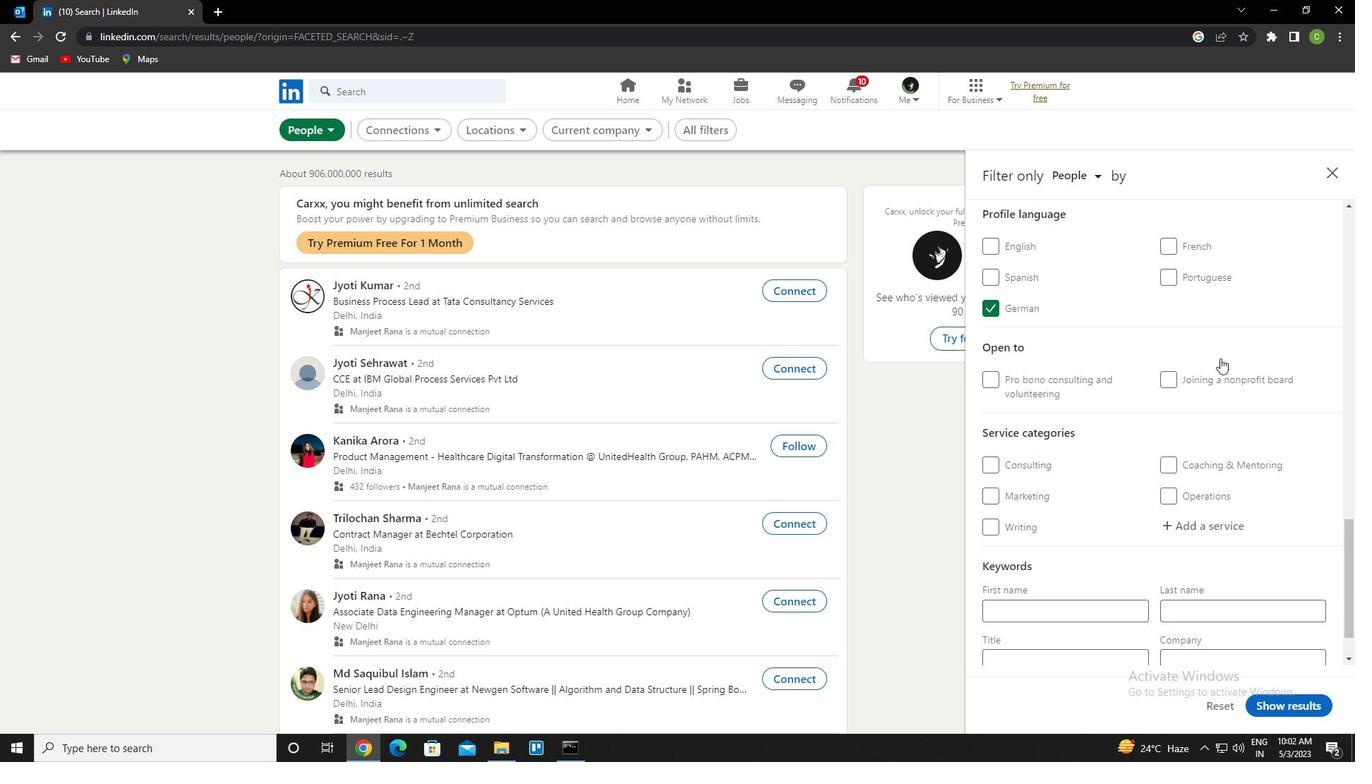 
Action: Mouse moved to (1217, 474)
Screenshot: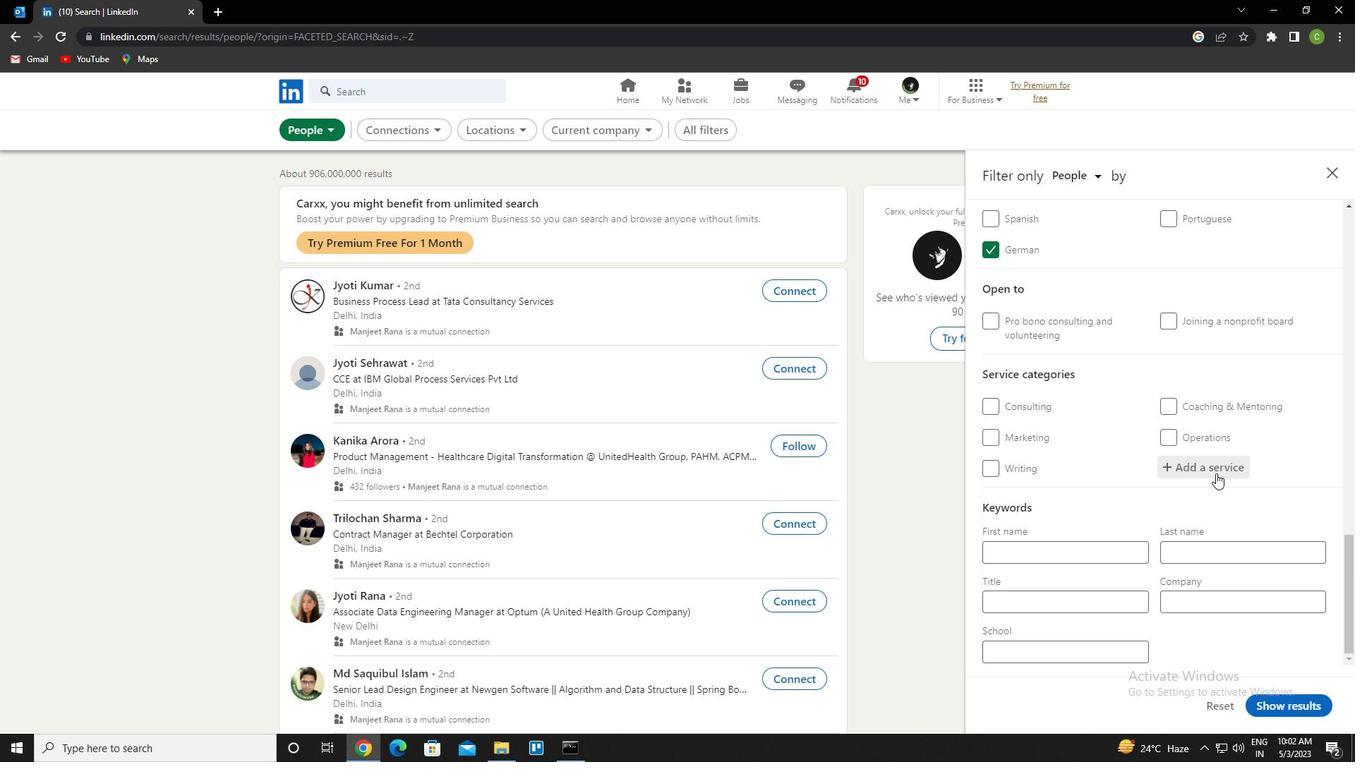 
Action: Mouse pressed left at (1217, 474)
Screenshot: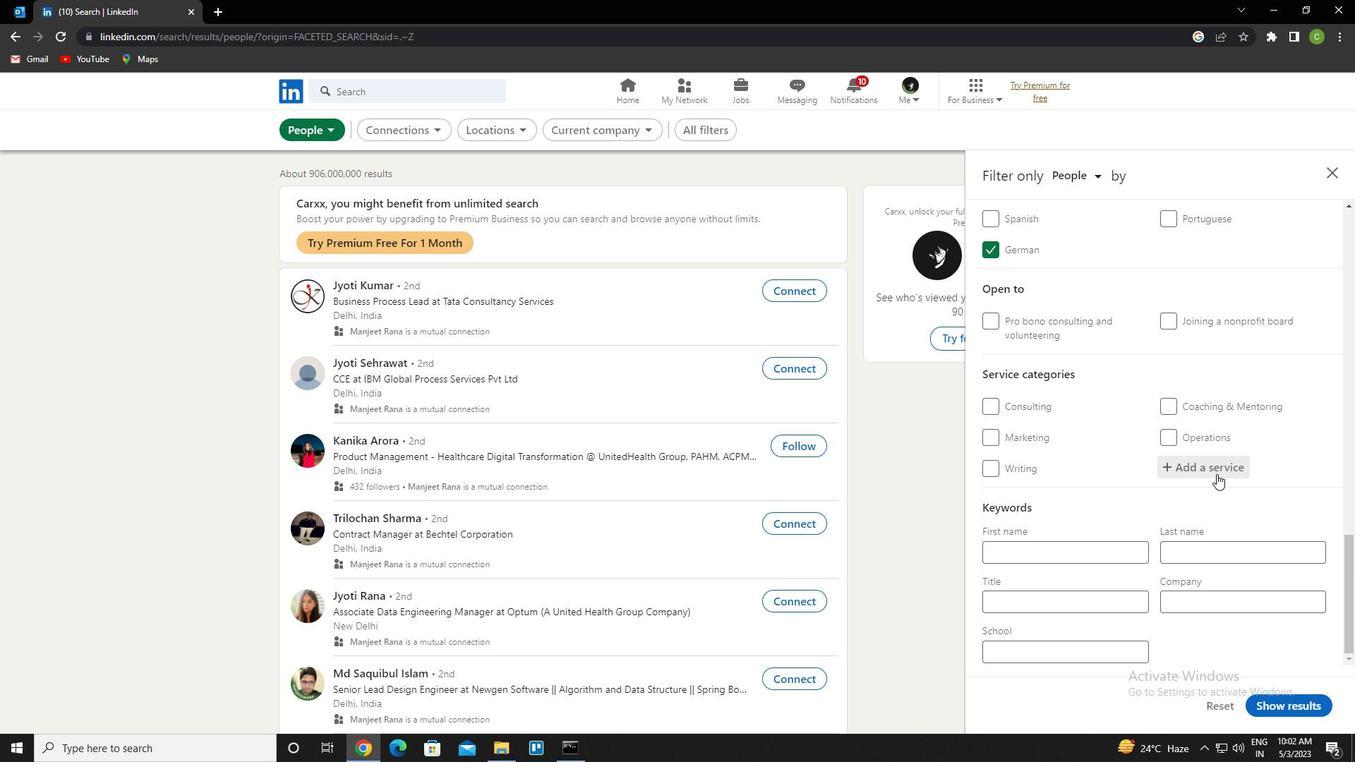 
Action: Key pressed <Key.caps_lock><Key.caps_lock>l<Key.caps_lock>abor<Key.space>and<Key.down><Key.enter>
Screenshot: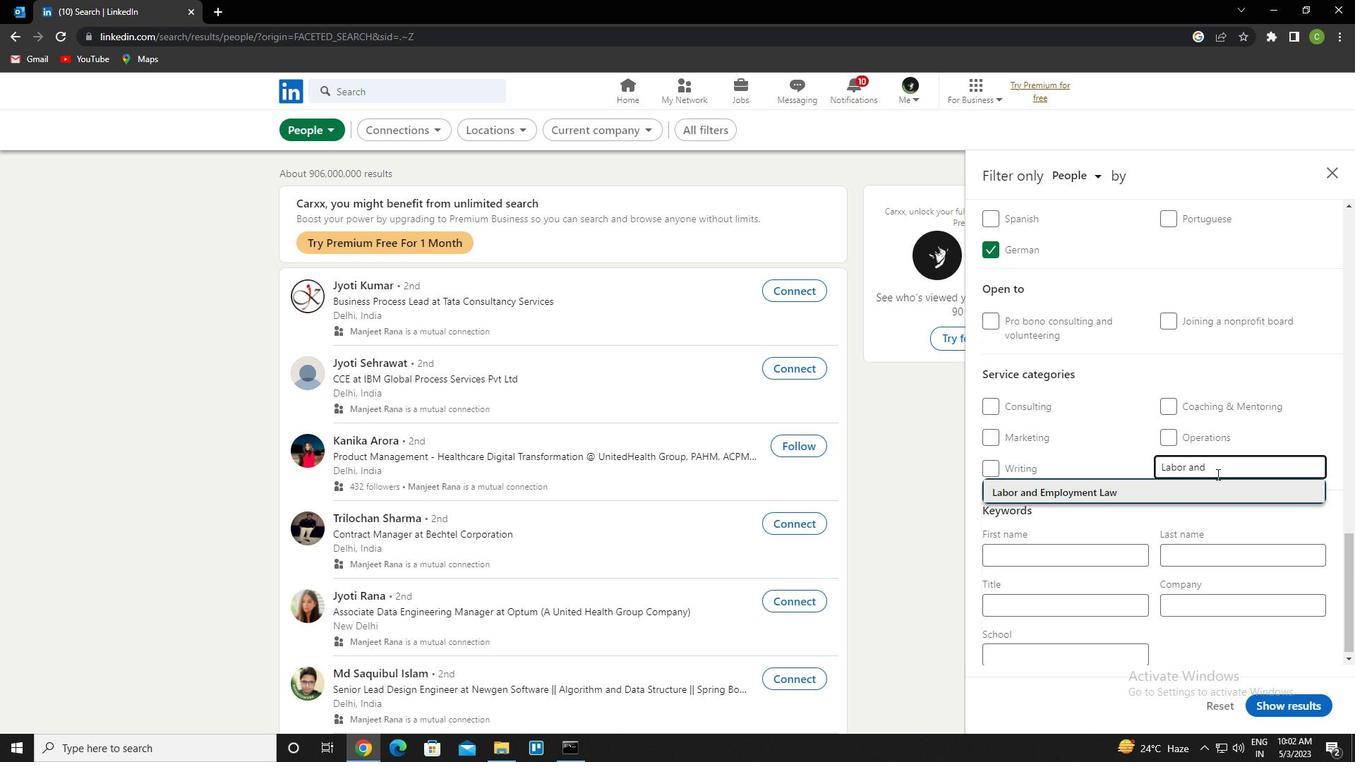 
Action: Mouse moved to (1220, 466)
Screenshot: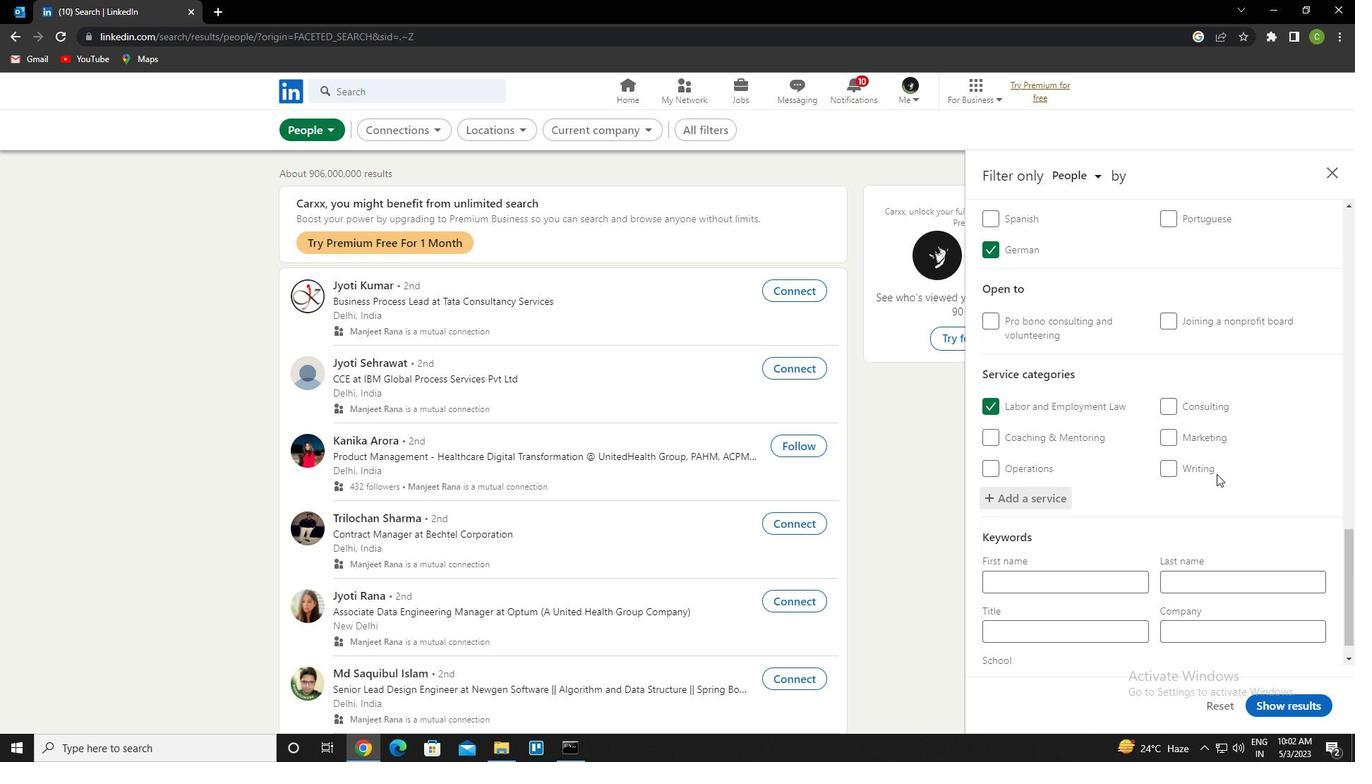 
Action: Mouse scrolled (1220, 465) with delta (0, 0)
Screenshot: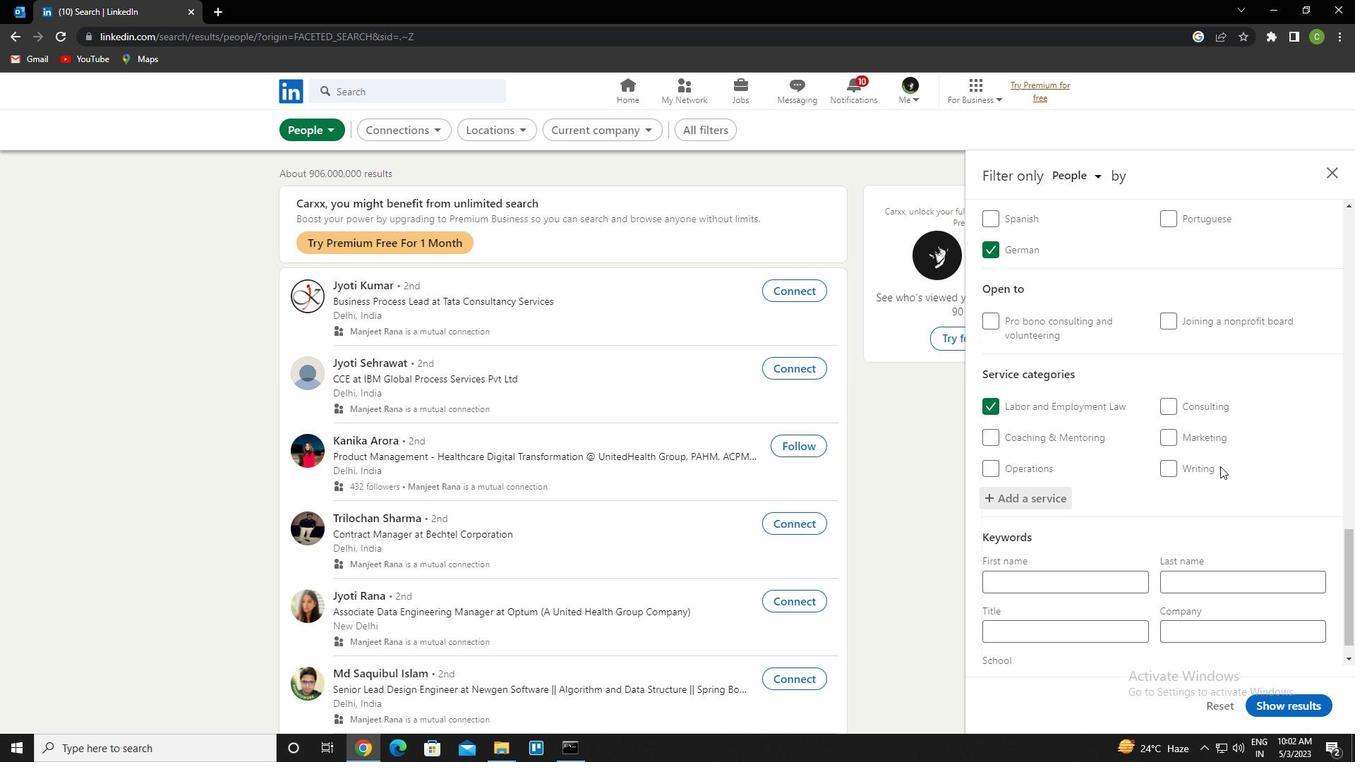 
Action: Mouse scrolled (1220, 465) with delta (0, 0)
Screenshot: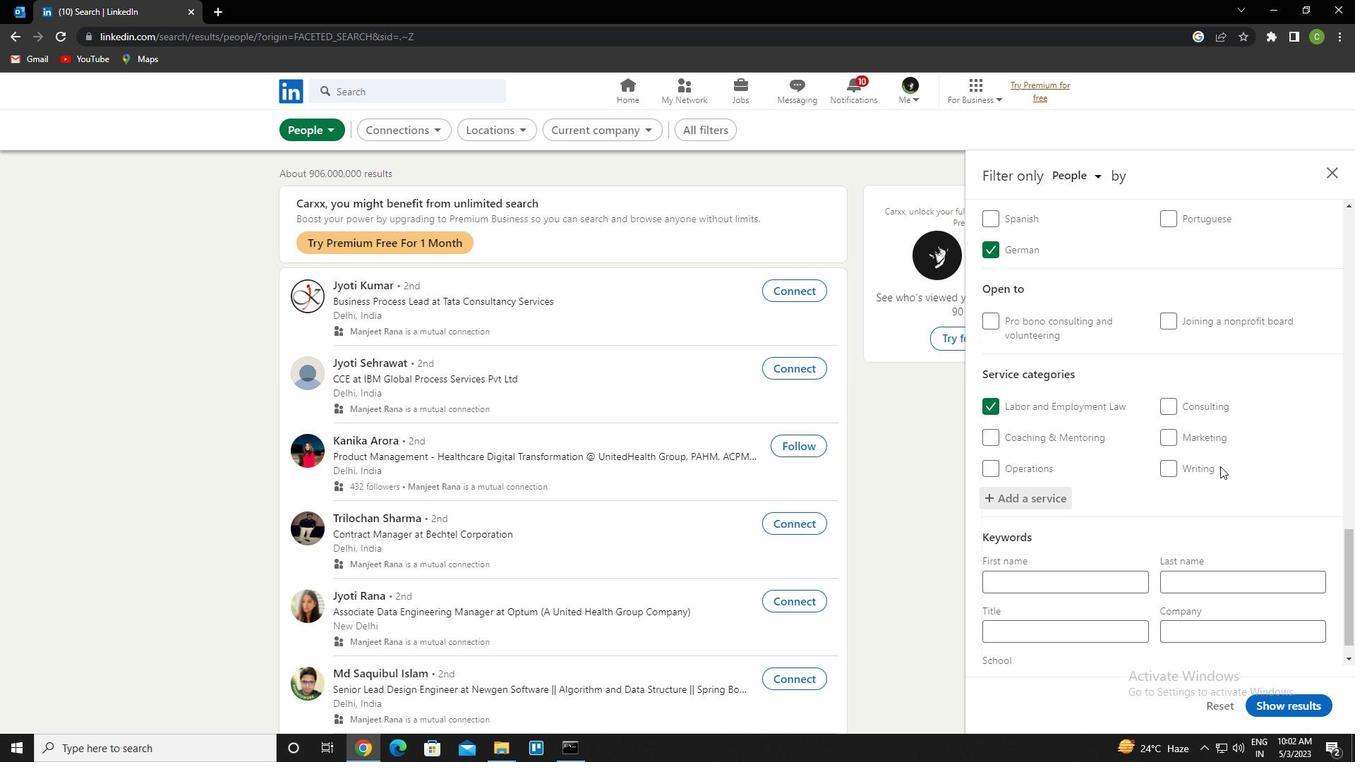 
Action: Mouse scrolled (1220, 465) with delta (0, 0)
Screenshot: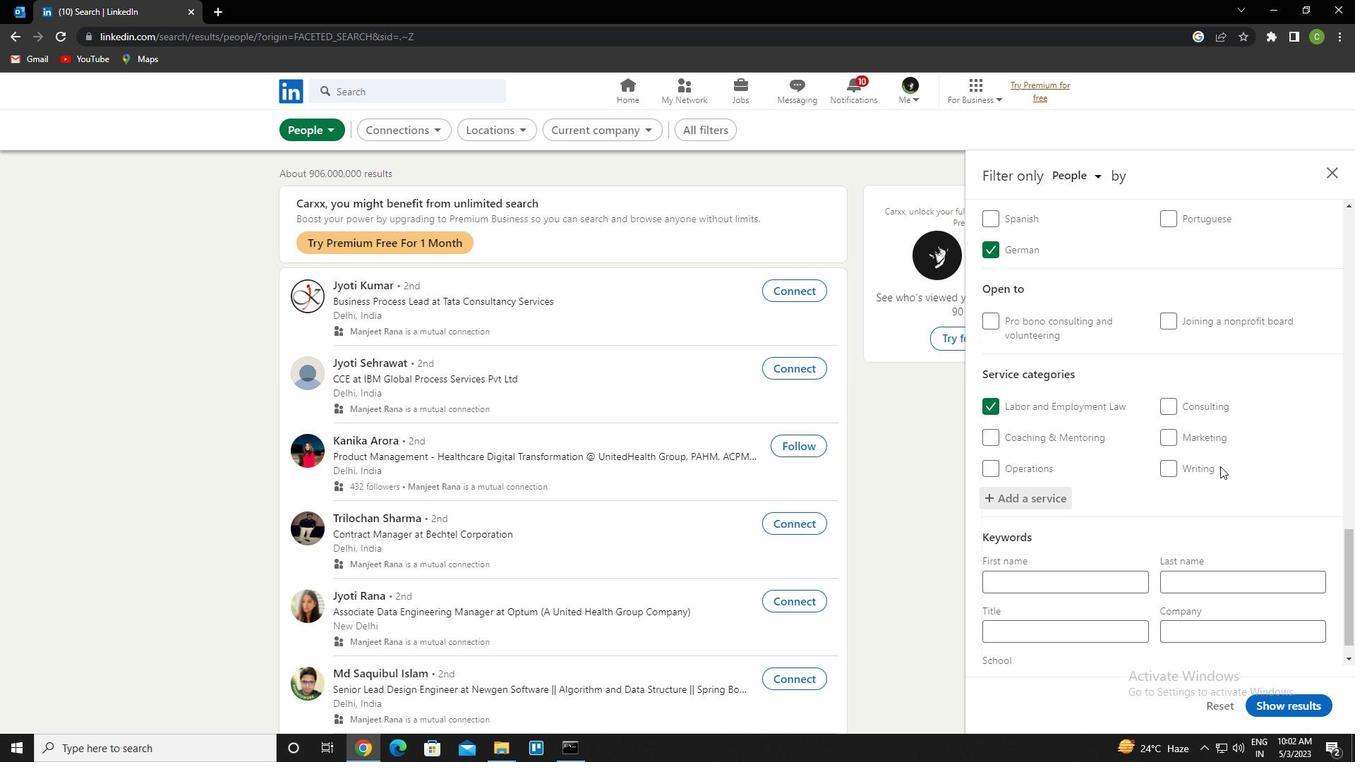 
Action: Mouse scrolled (1220, 465) with delta (0, 0)
Screenshot: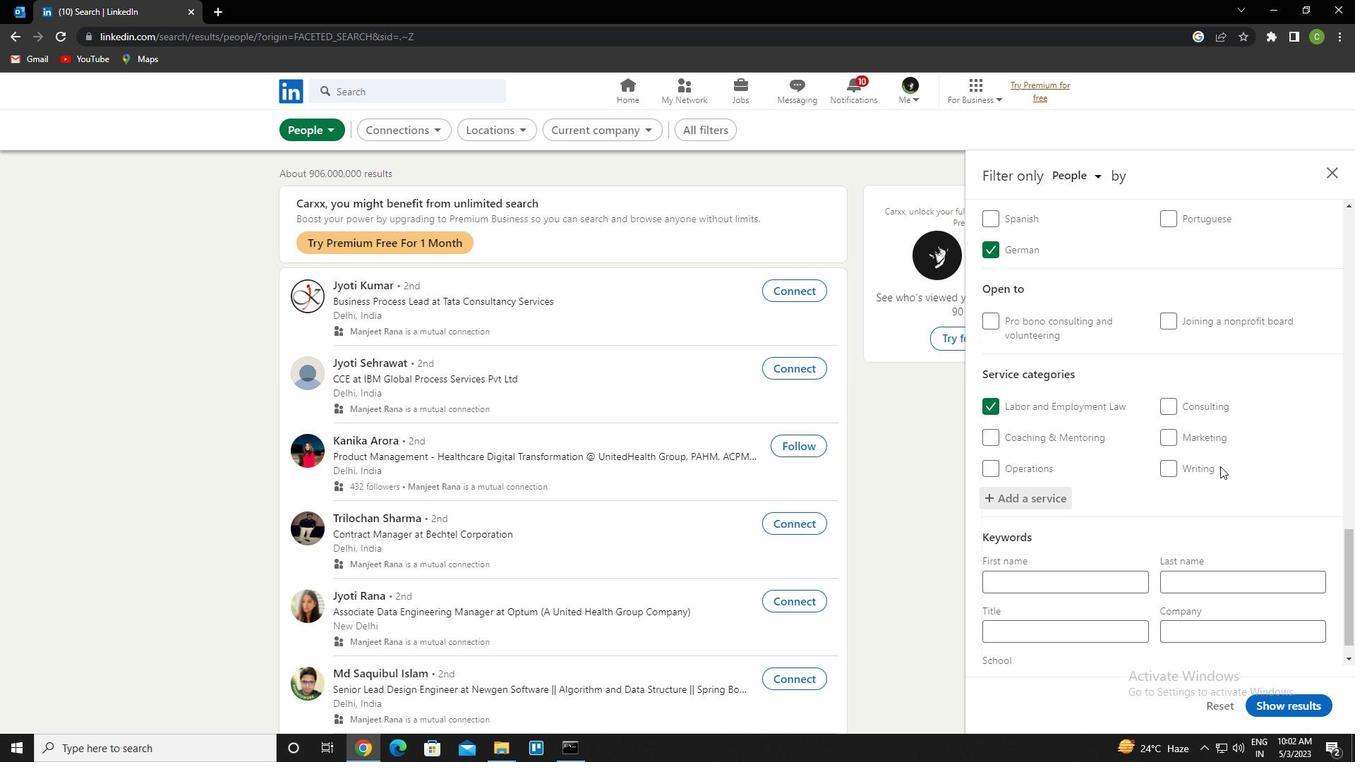 
Action: Mouse scrolled (1220, 465) with delta (0, 0)
Screenshot: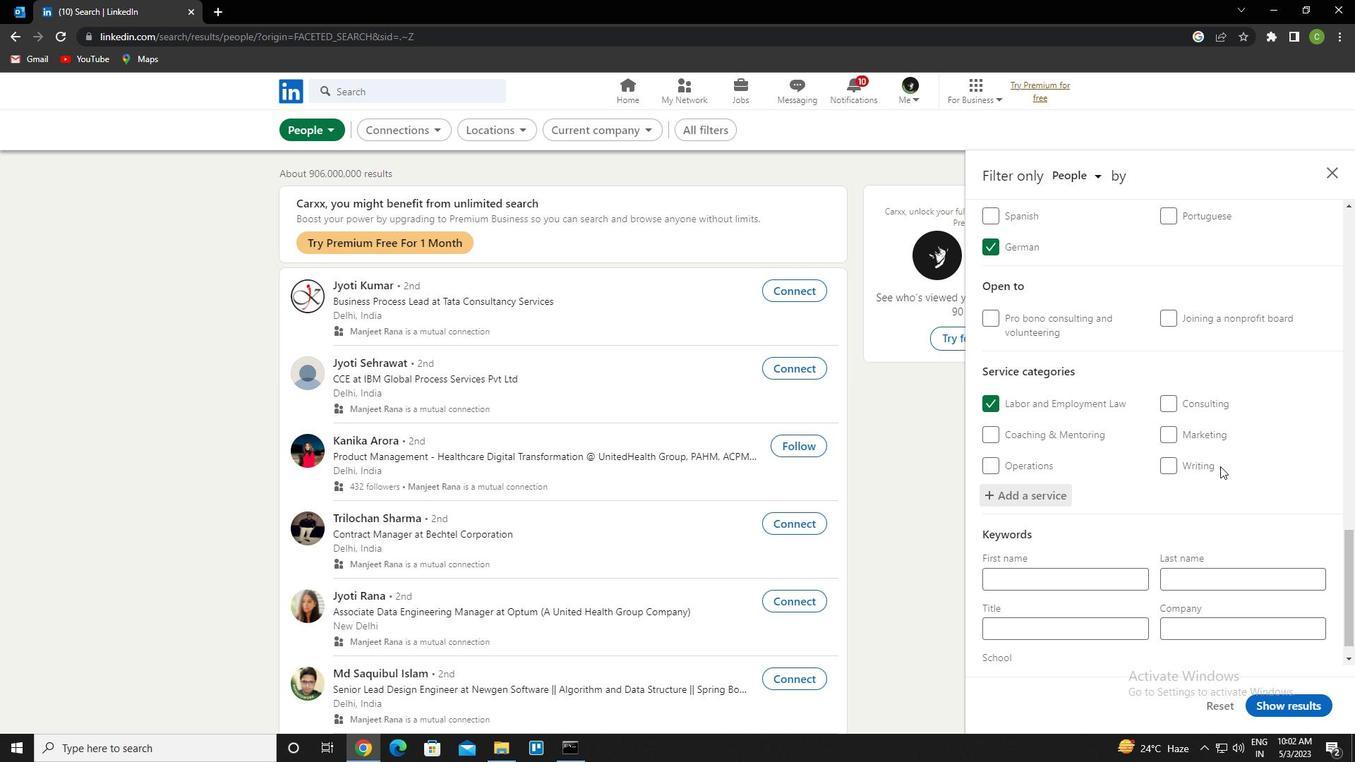 
Action: Mouse scrolled (1220, 465) with delta (0, 0)
Screenshot: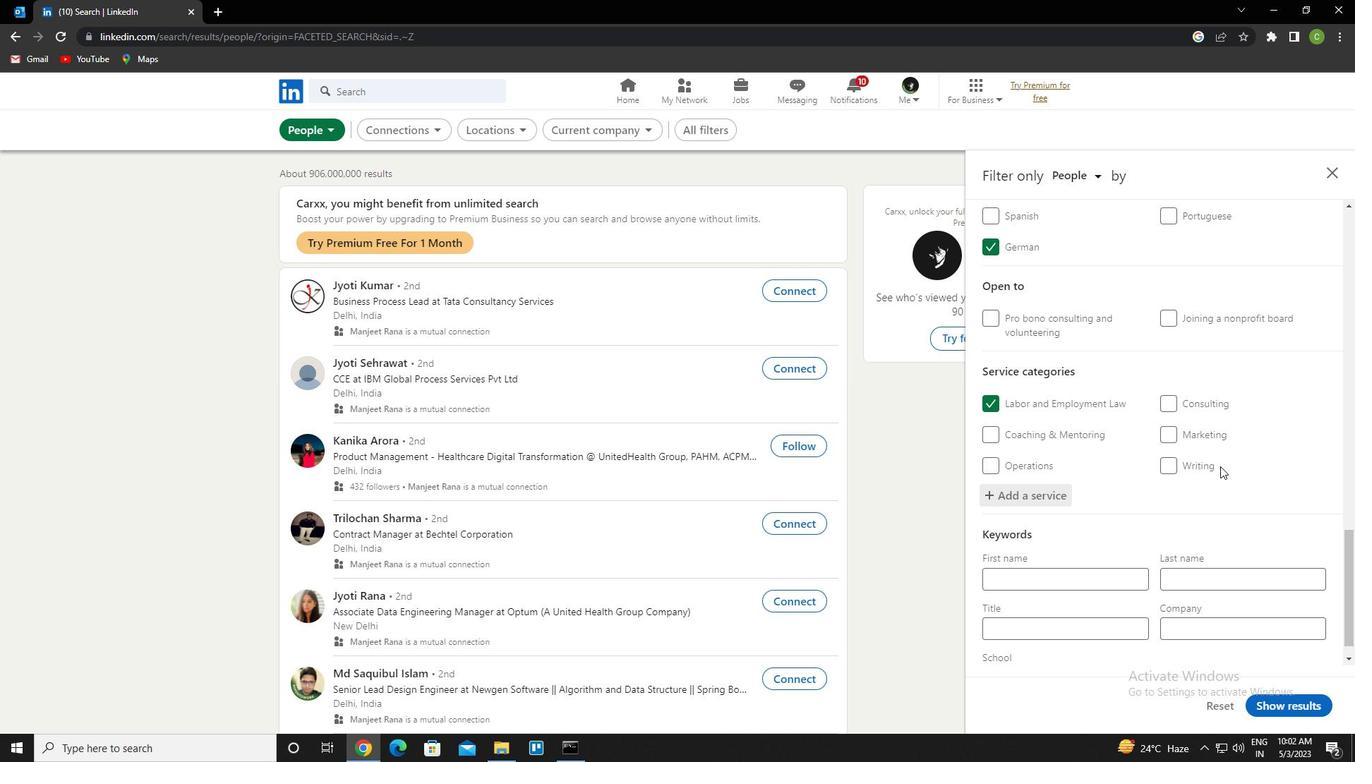 
Action: Mouse moved to (1060, 590)
Screenshot: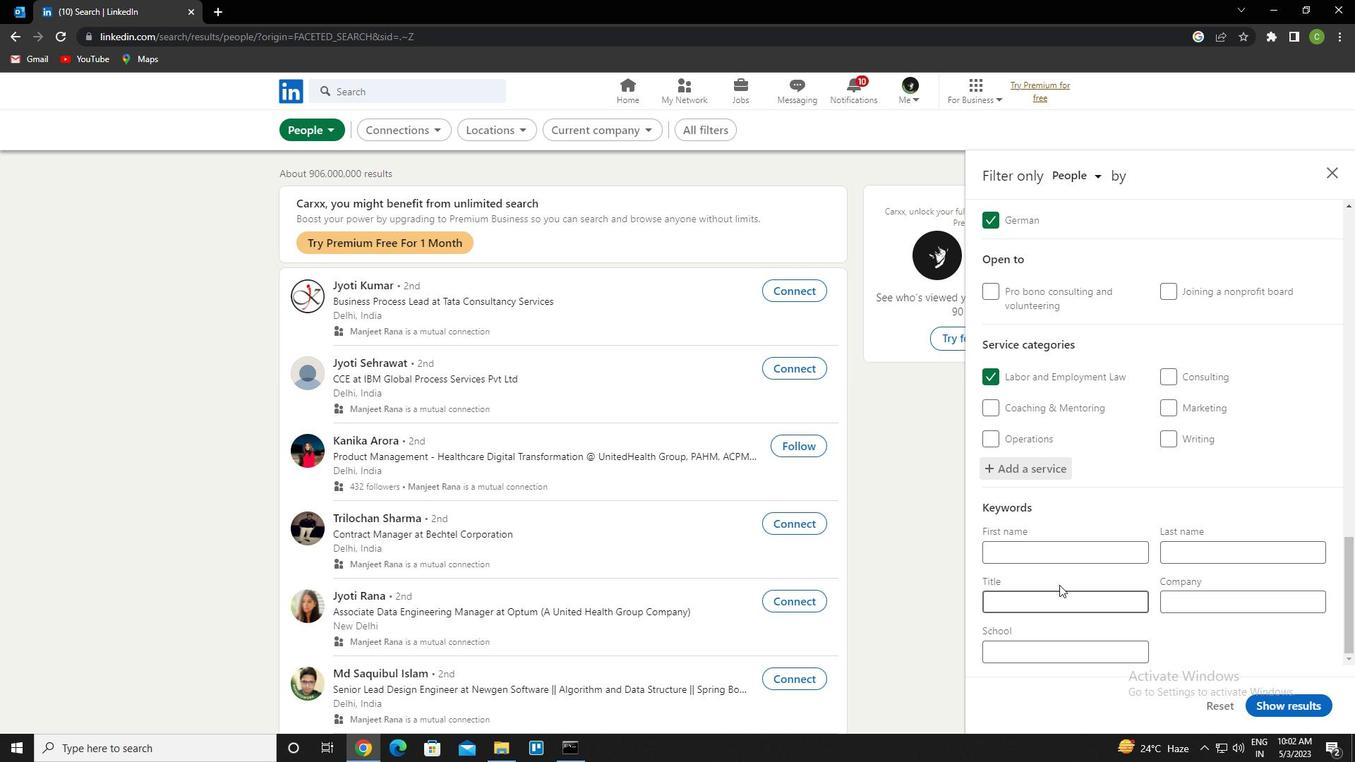 
Action: Mouse pressed left at (1060, 590)
Screenshot: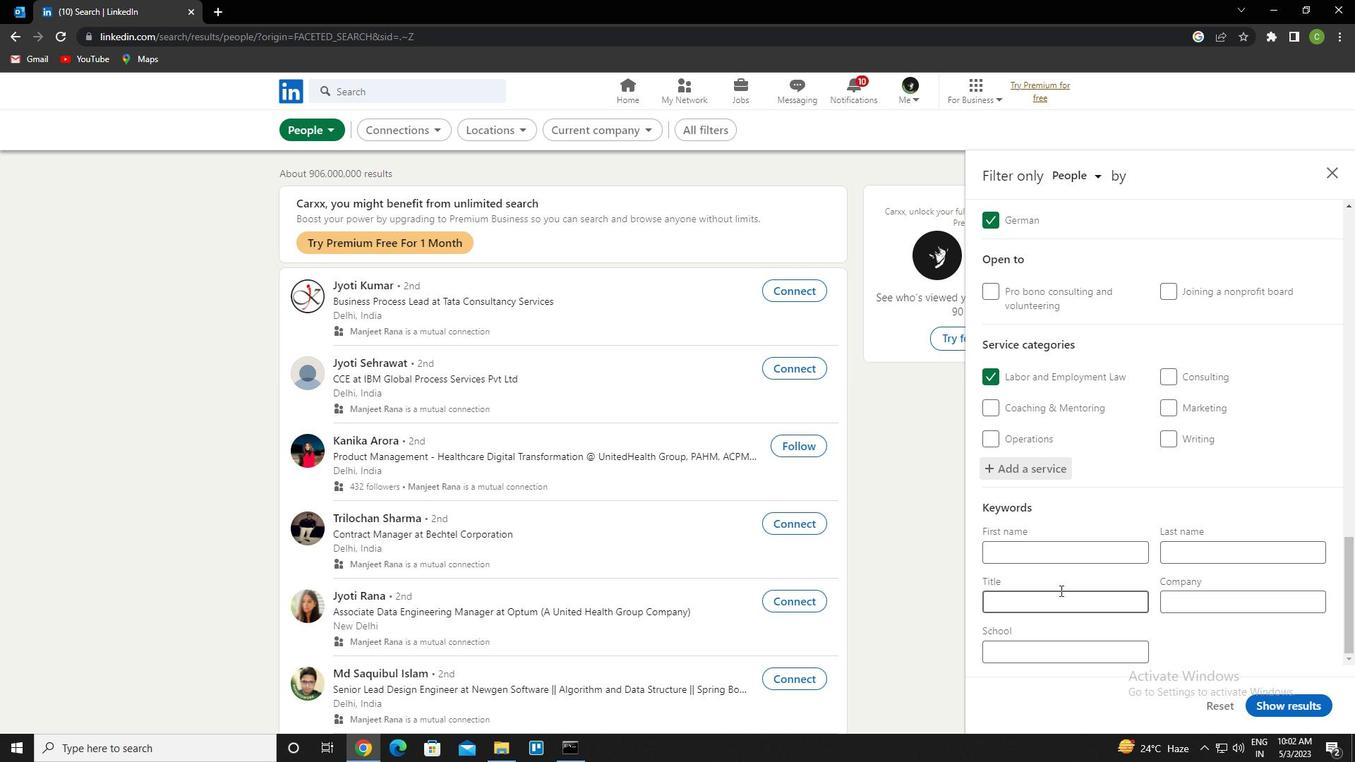 
Action: Key pressed <Key.caps_lock>c<Key.caps_lock>onstruction<Key.space><Key.caps_lock>w<Key.caps_lock>orker
Screenshot: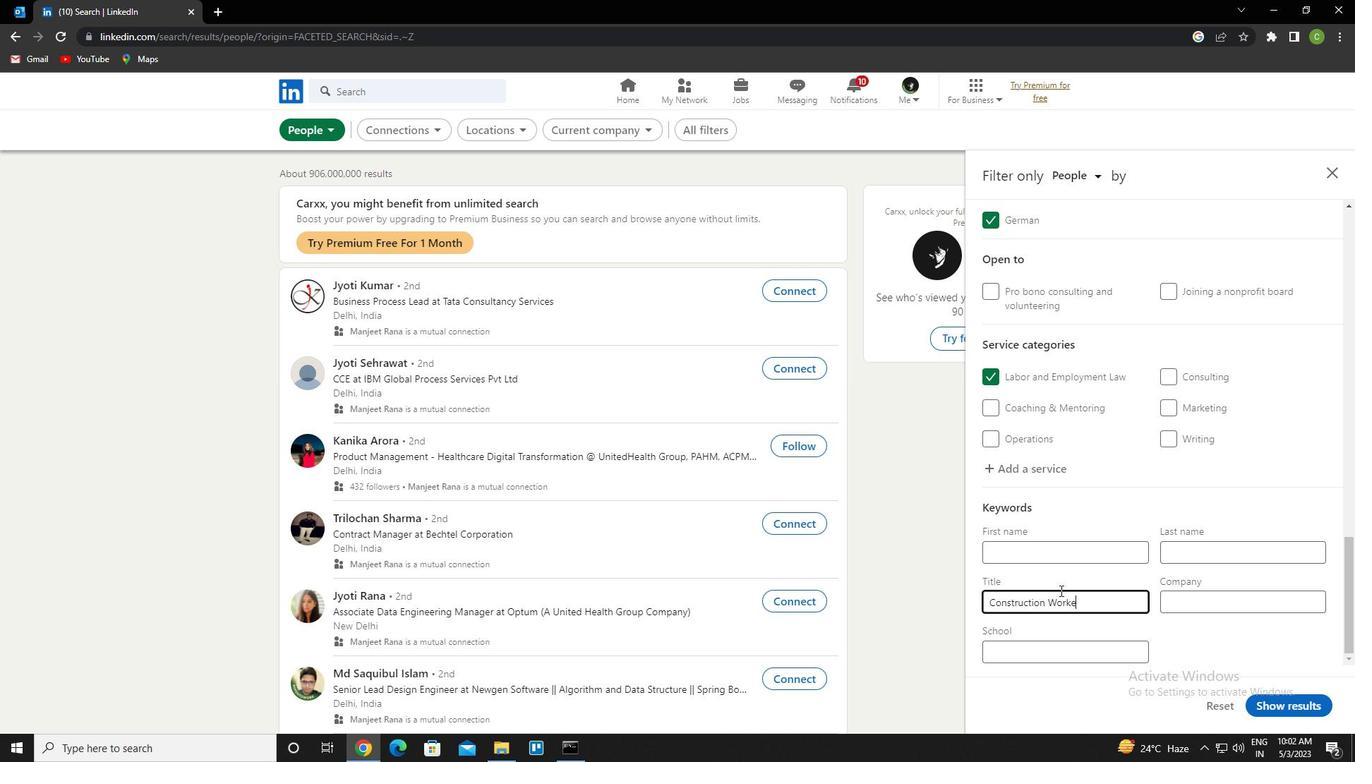 
Action: Mouse moved to (1323, 703)
Screenshot: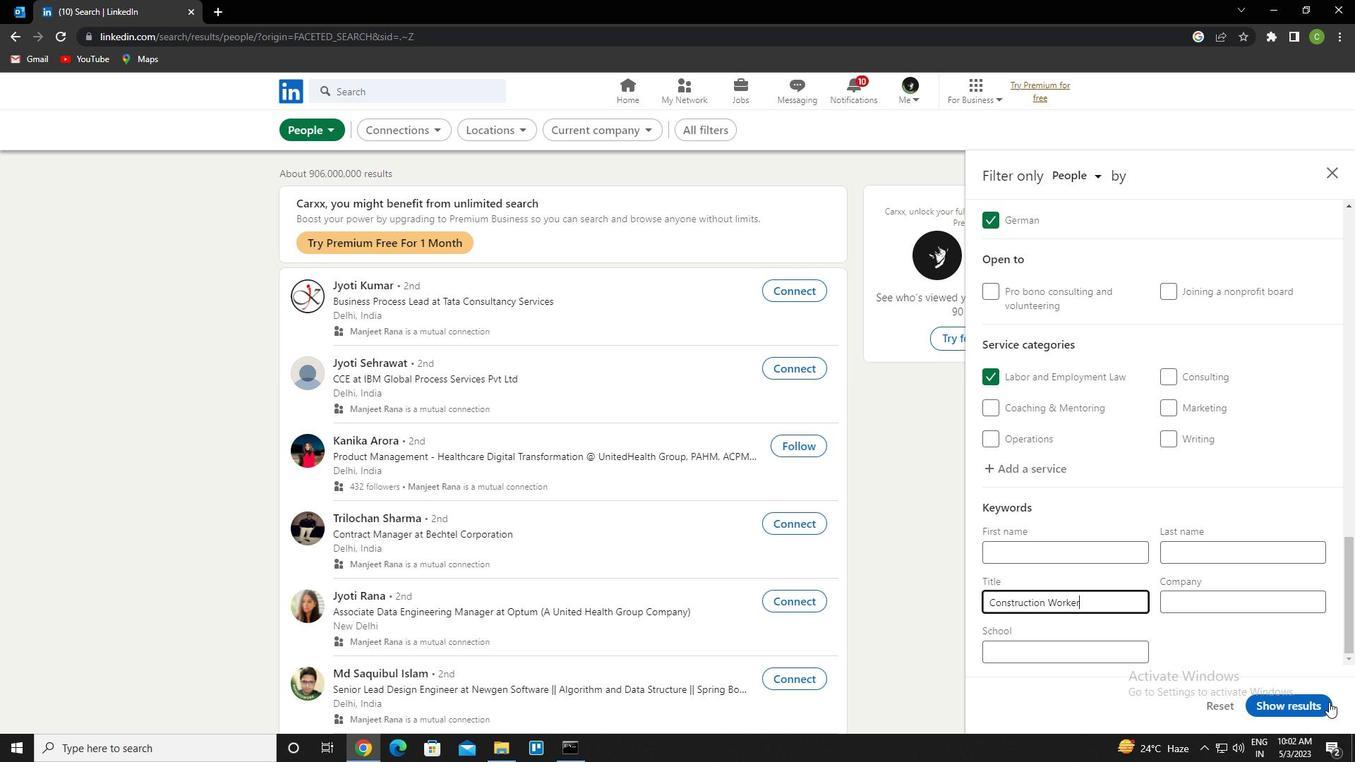 
Action: Mouse pressed left at (1323, 703)
Screenshot: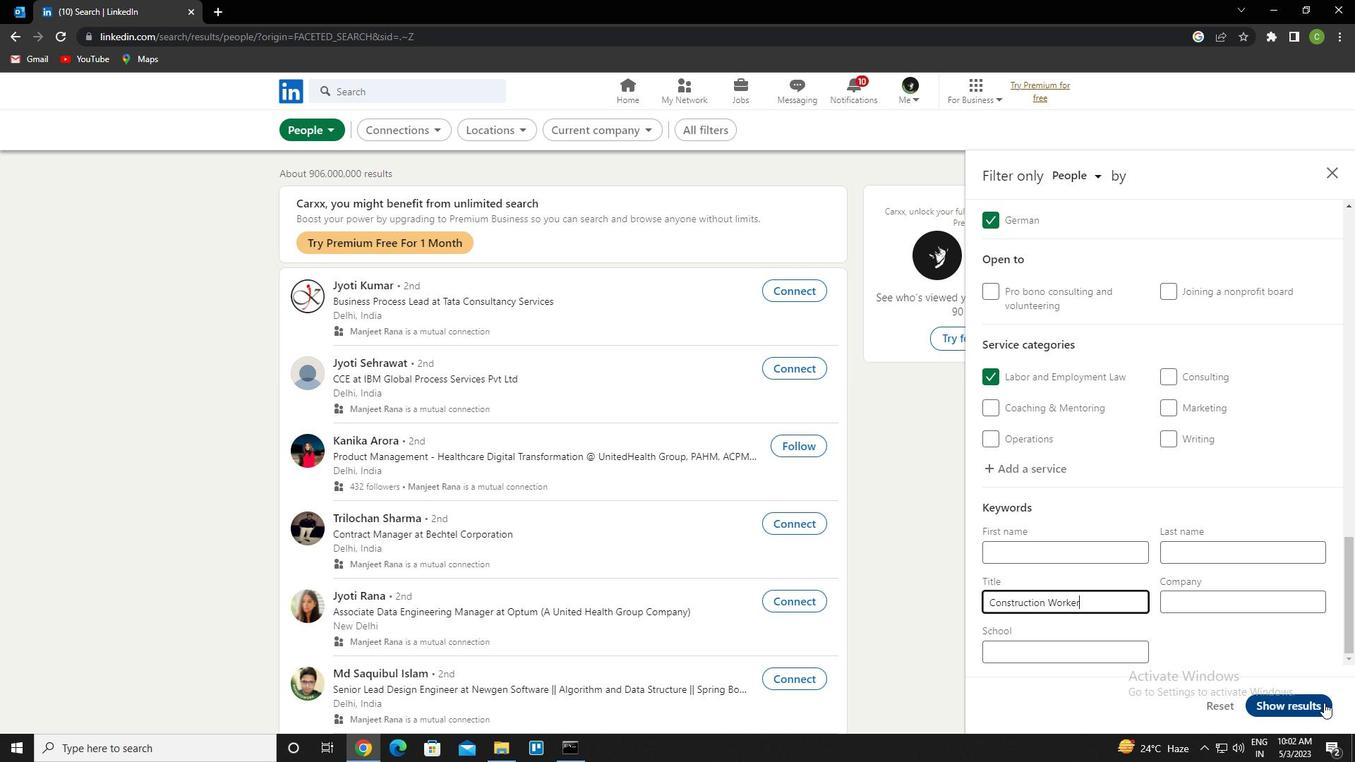 
Action: Mouse moved to (1090, 466)
Screenshot: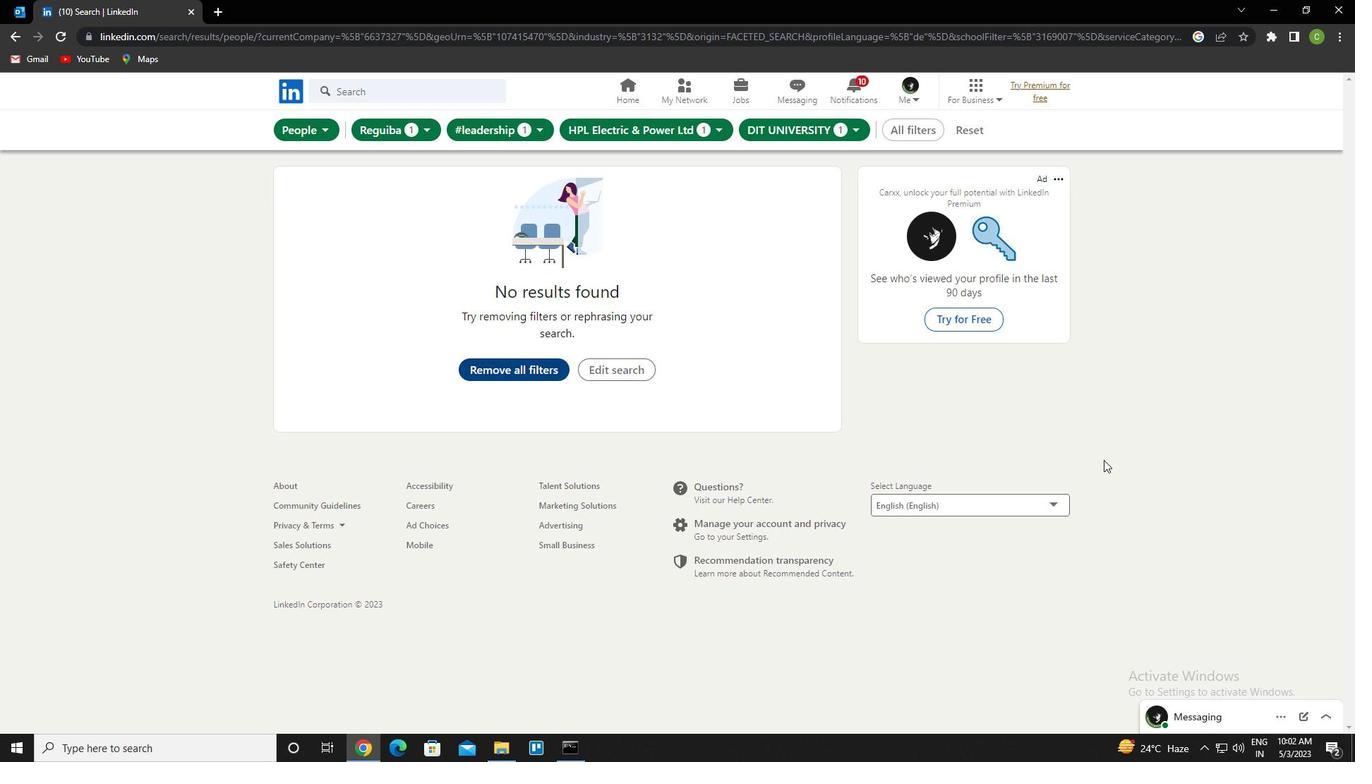 
